 Task: Plan a focused work session from 9 AM to 11 AM.
Action: Mouse moved to (586, 228)
Screenshot: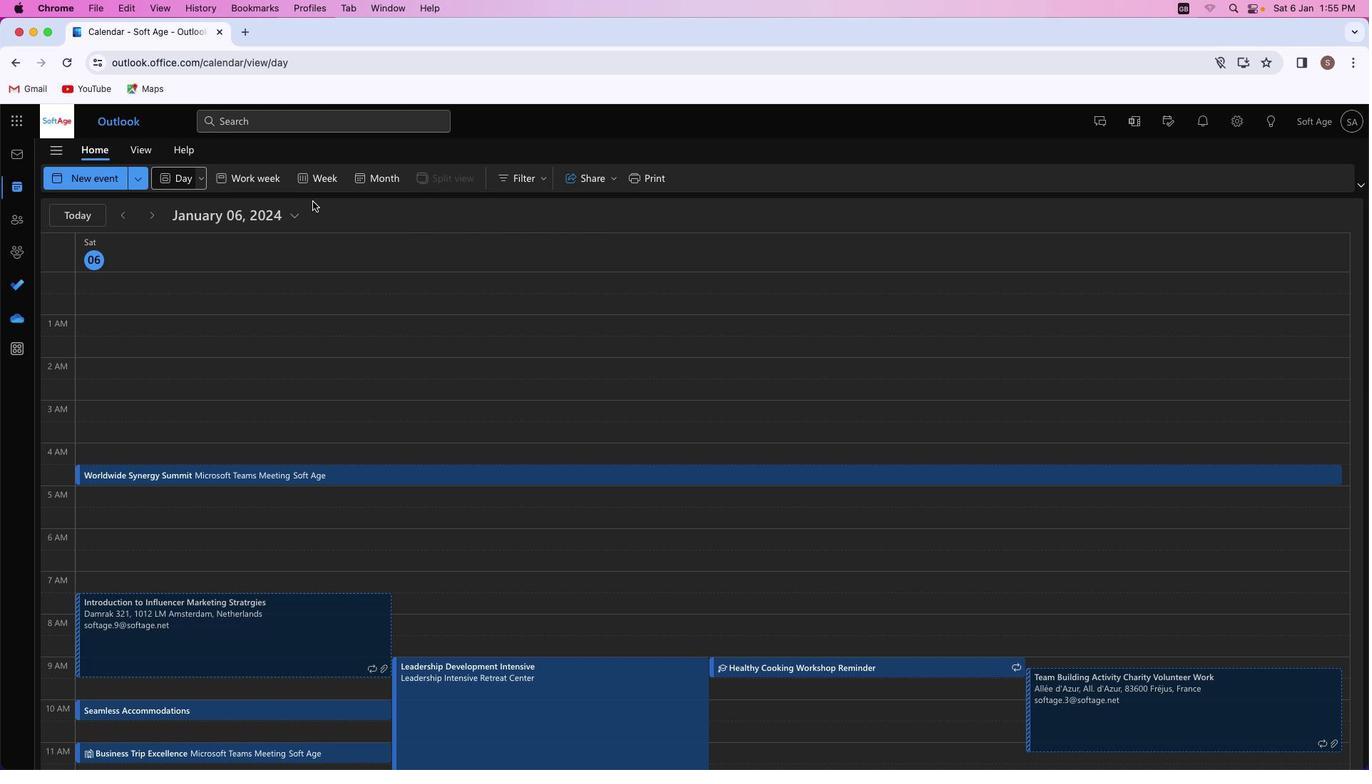 
Action: Mouse pressed left at (586, 228)
Screenshot: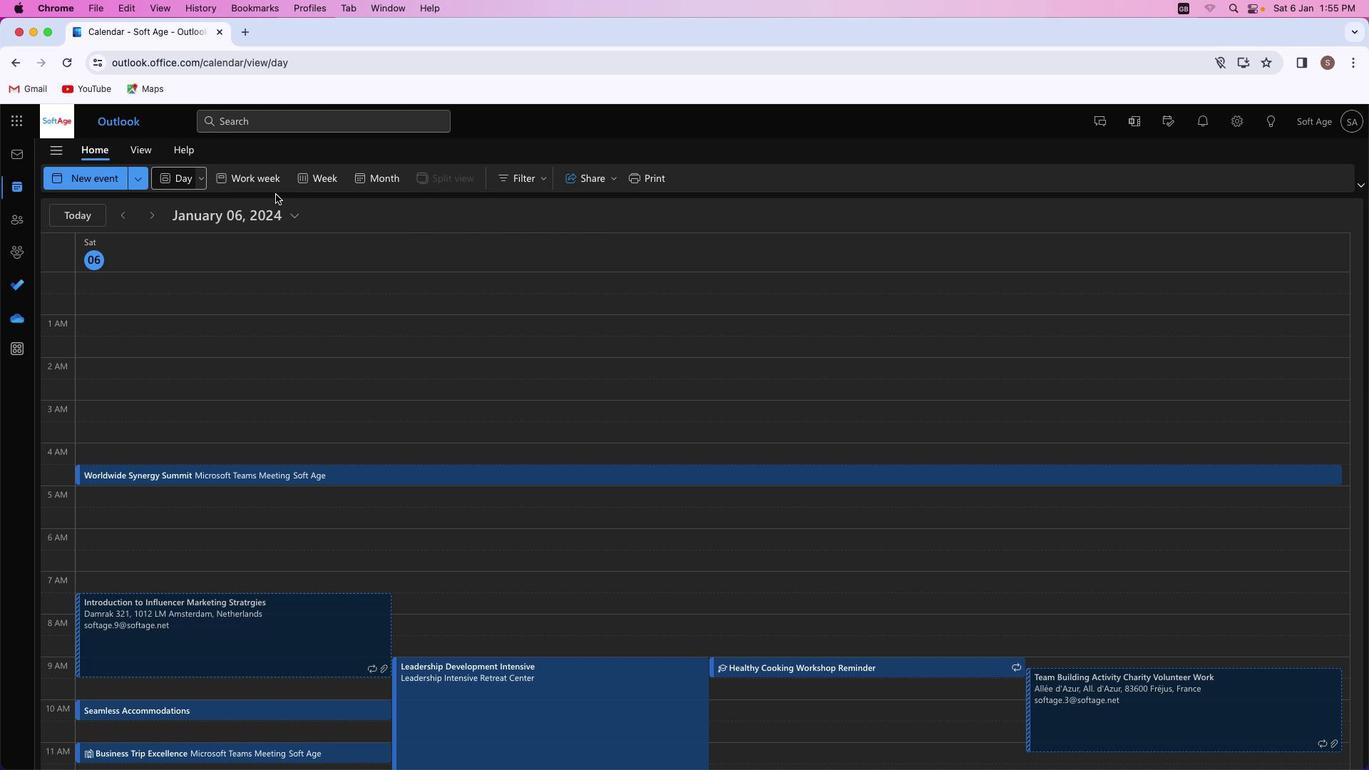 
Action: Mouse moved to (84, 174)
Screenshot: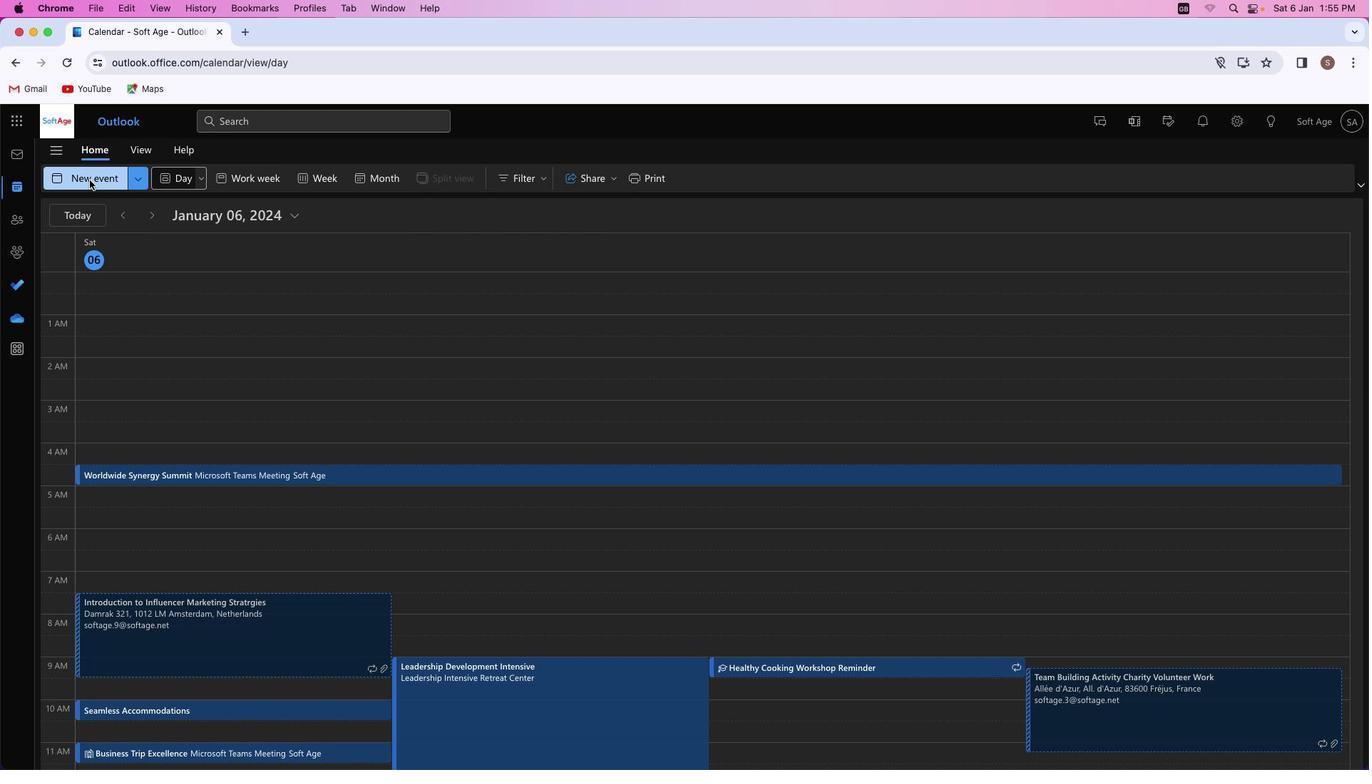 
Action: Mouse pressed left at (84, 174)
Screenshot: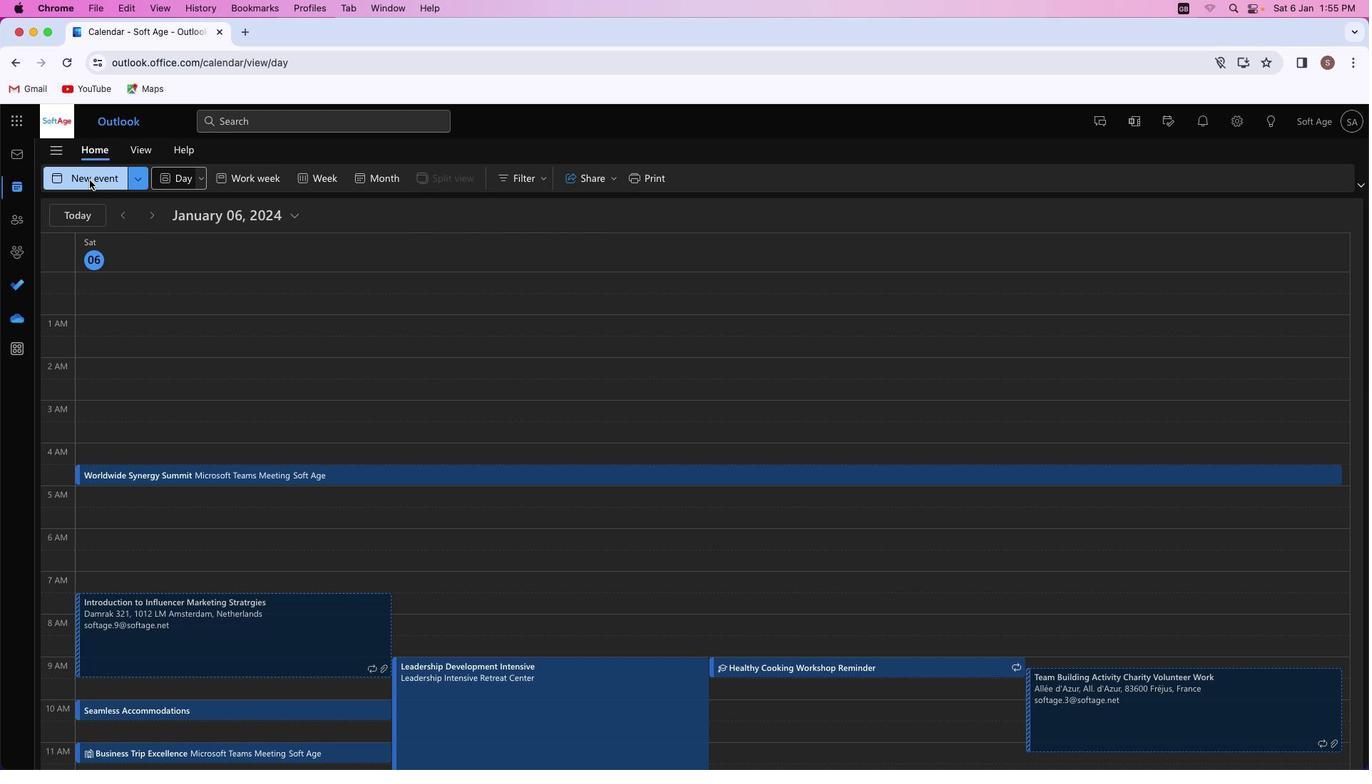
Action: Mouse moved to (394, 264)
Screenshot: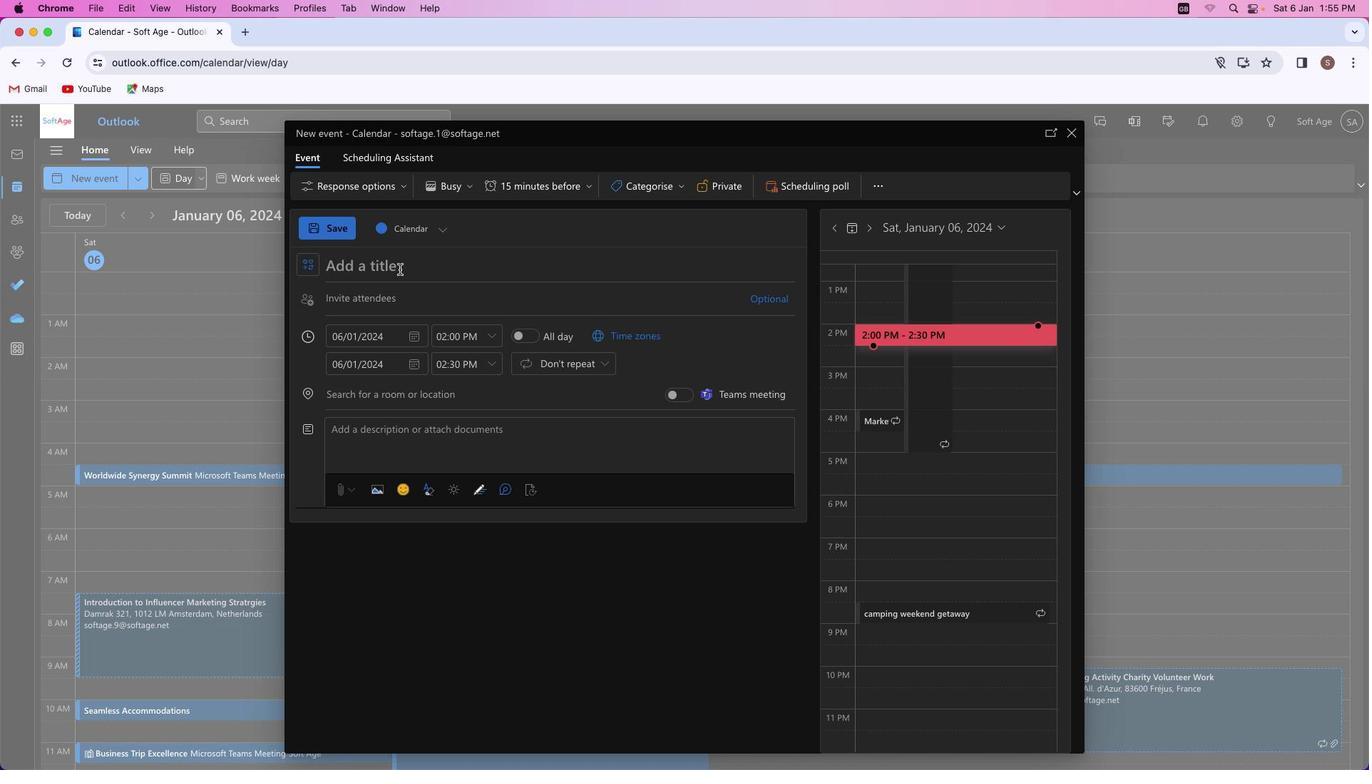 
Action: Mouse pressed left at (394, 264)
Screenshot: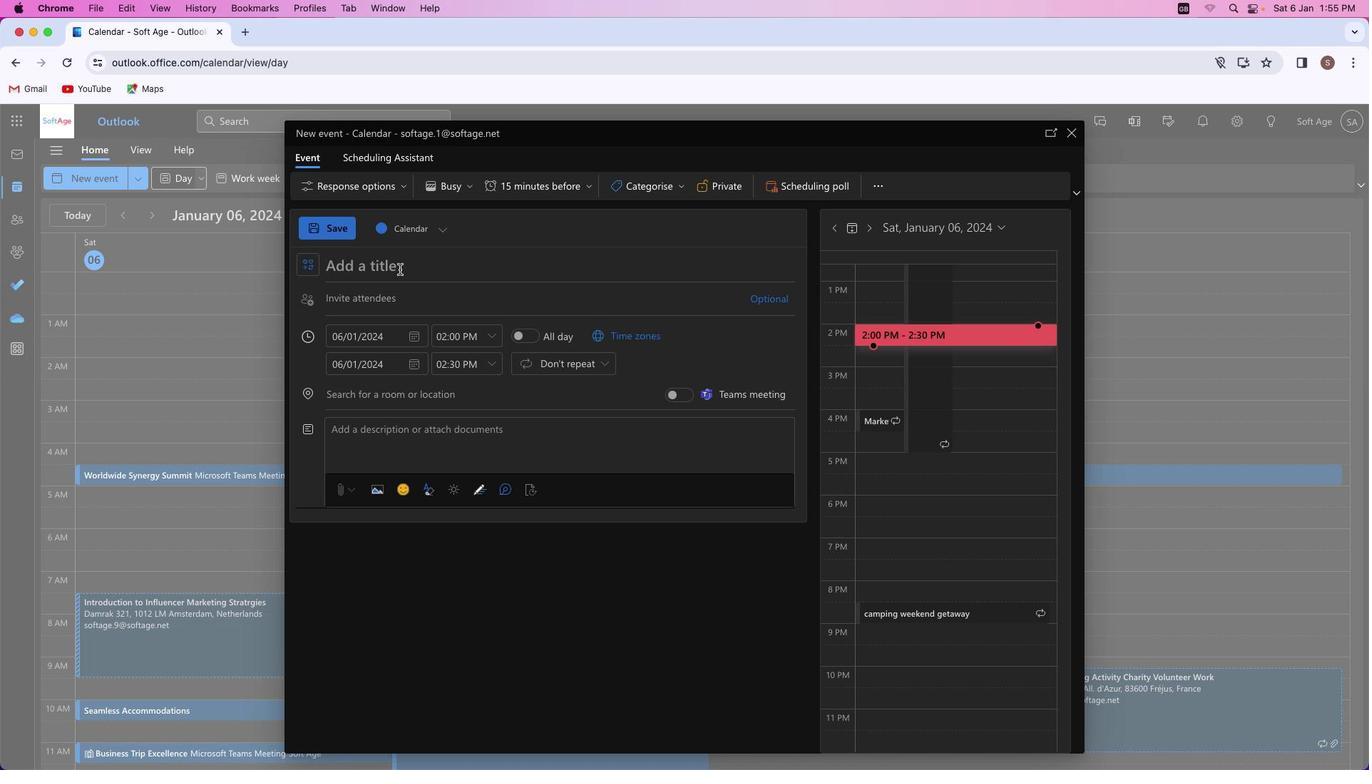 
Action: Key pressed Key.shift'P''r''o''d''u''c''t''i''v''i''t''y'Key.spaceKey.shift_r'P''o''w''e''r''h''o''u''s''e'Key.shift_r':'Key.shift_r'F''o''c''u''s''e''d'Key.spaceKey.shift'W''o''r''k'Key.spaceKey.shift'S''e''s''s''i''o''n'
Screenshot: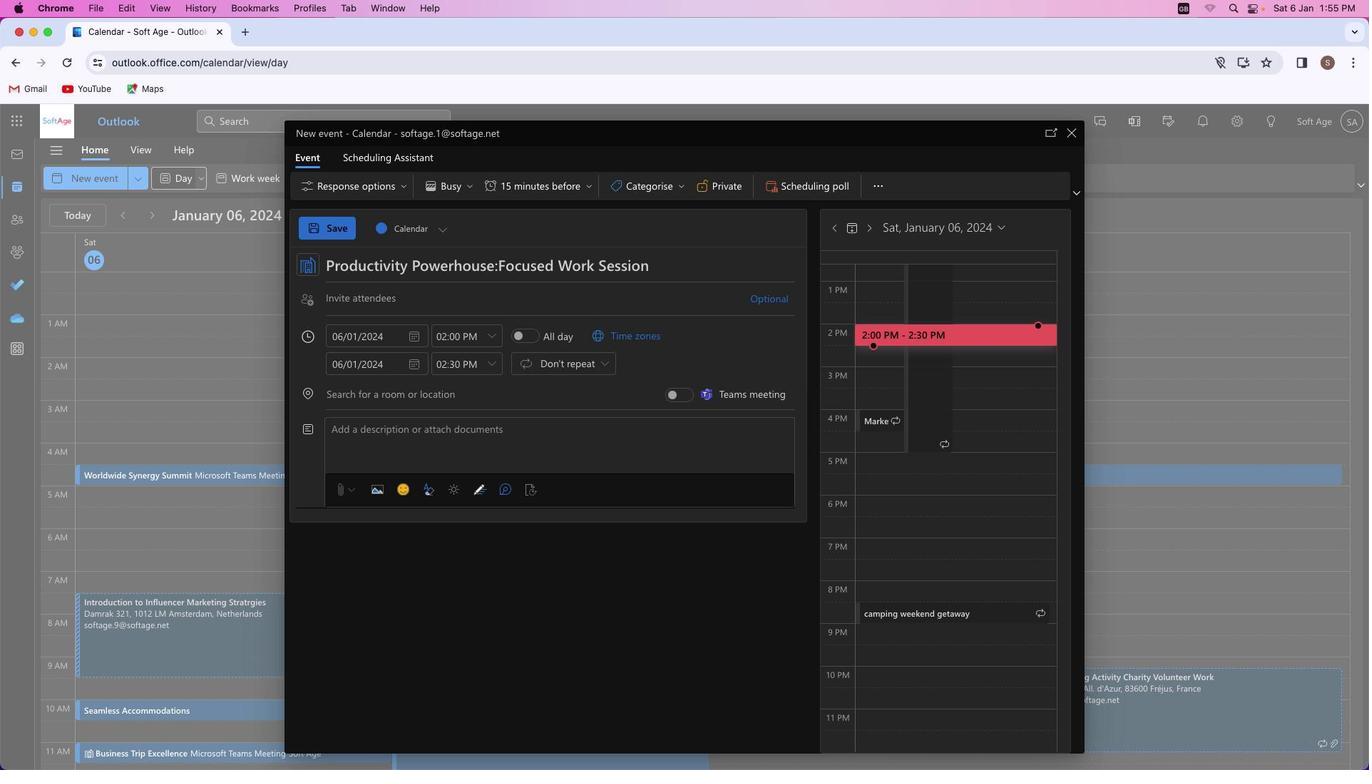 
Action: Mouse moved to (426, 424)
Screenshot: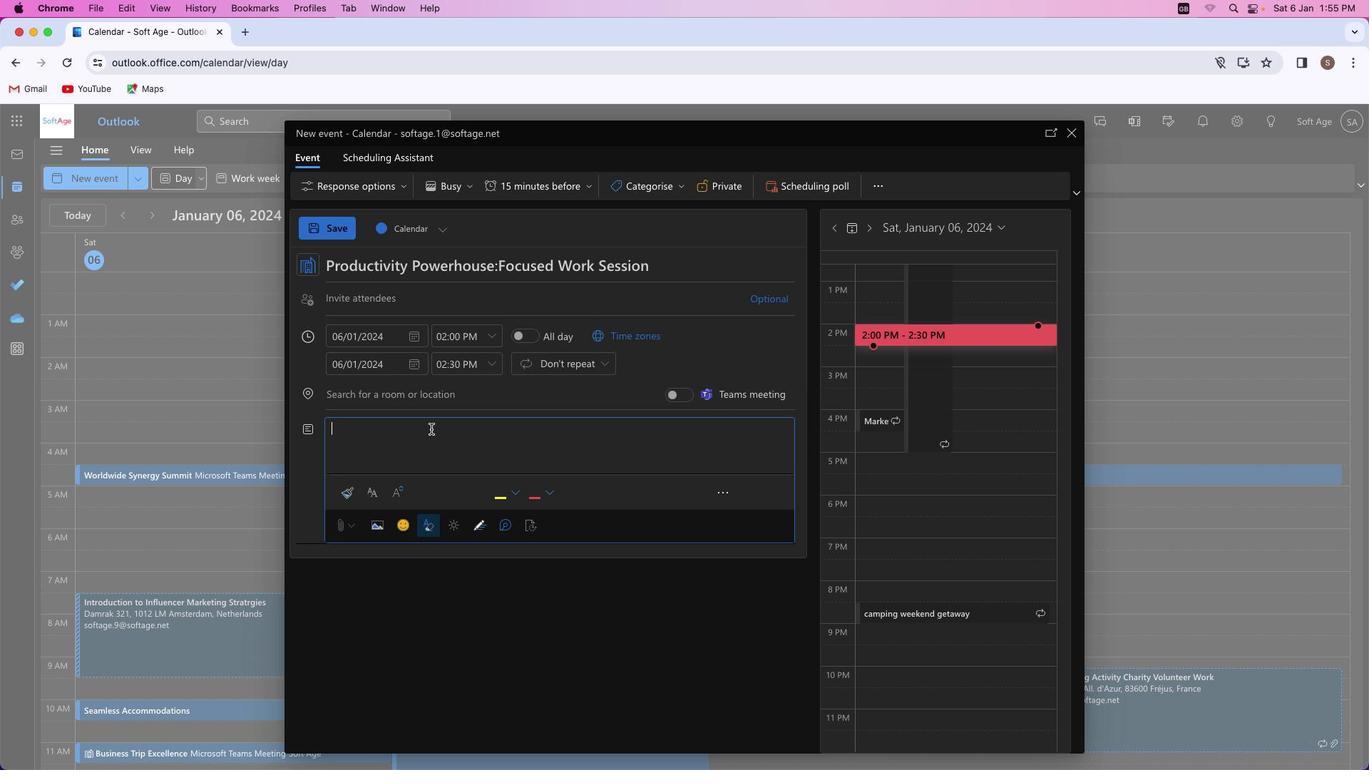 
Action: Mouse pressed left at (426, 424)
Screenshot: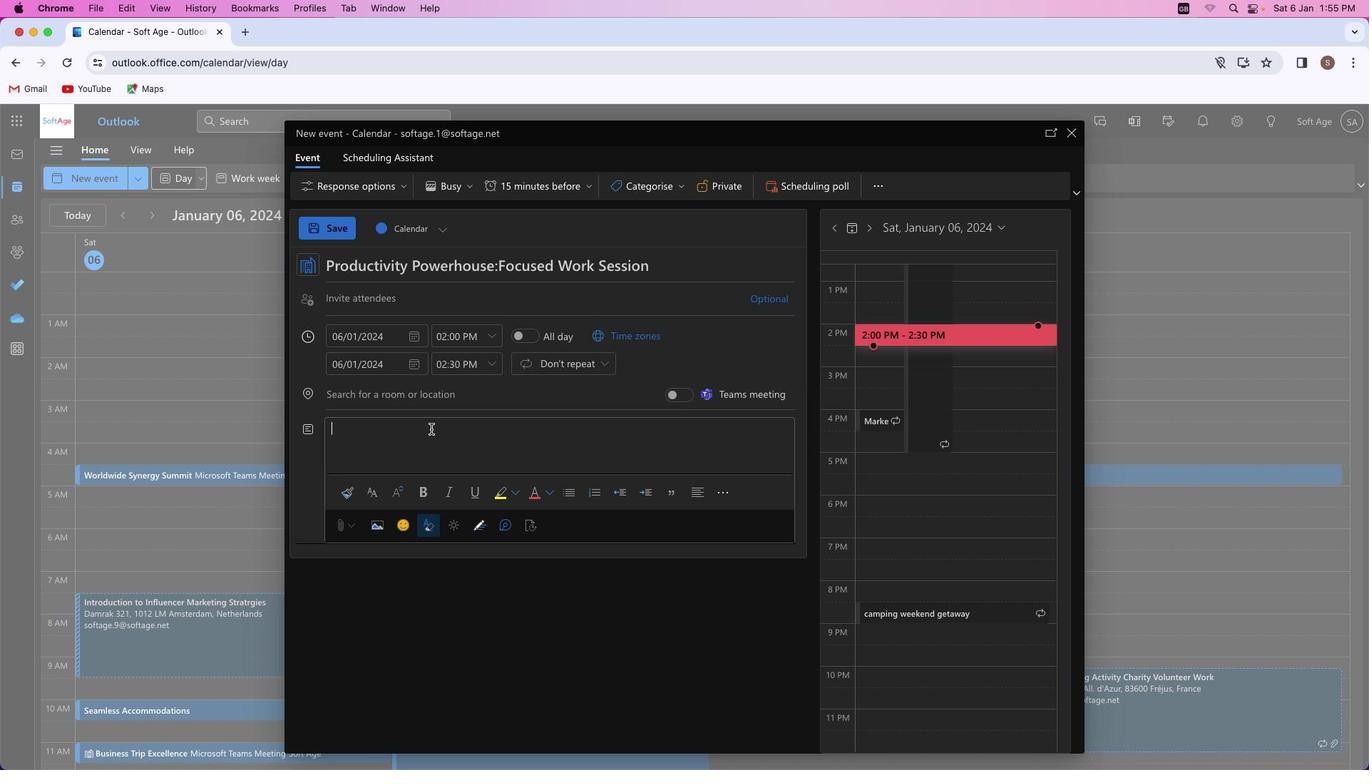 
Action: Mouse moved to (410, 334)
Screenshot: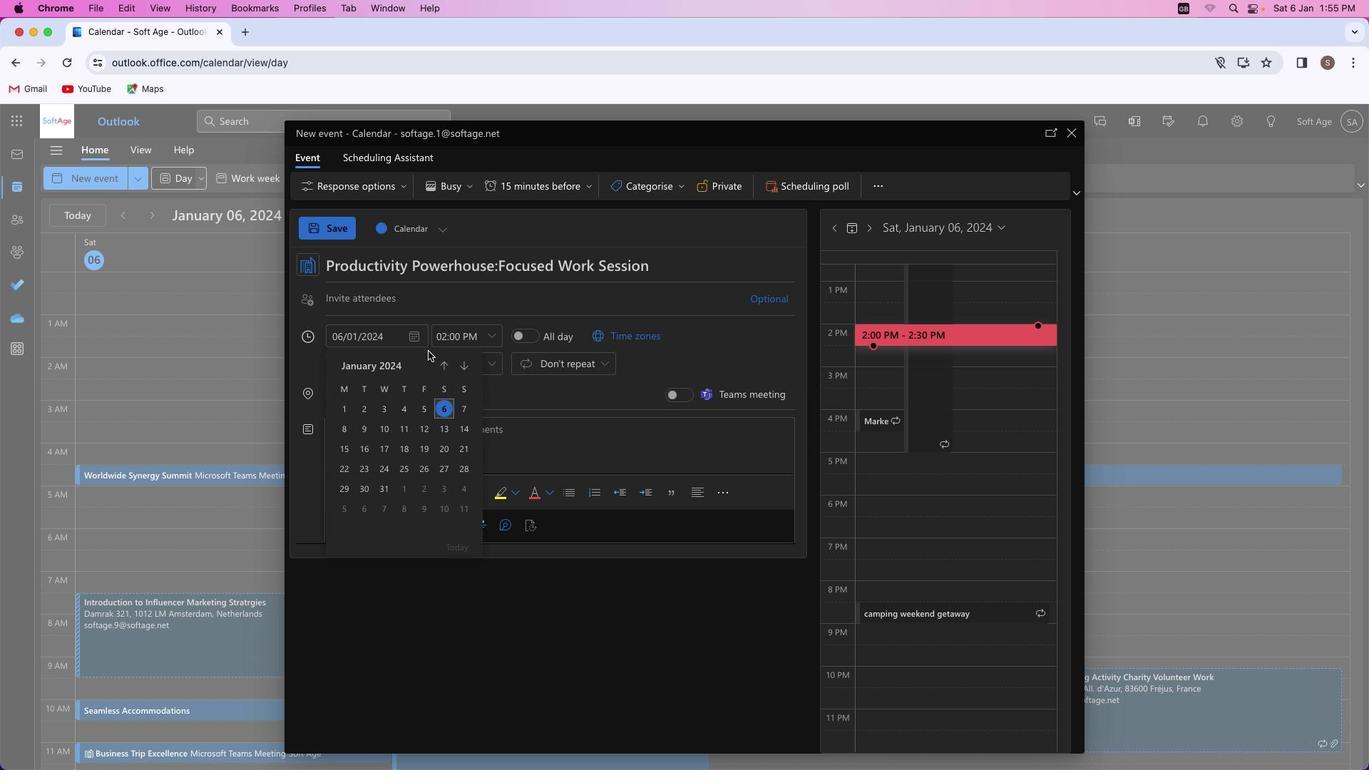 
Action: Mouse pressed left at (410, 334)
Screenshot: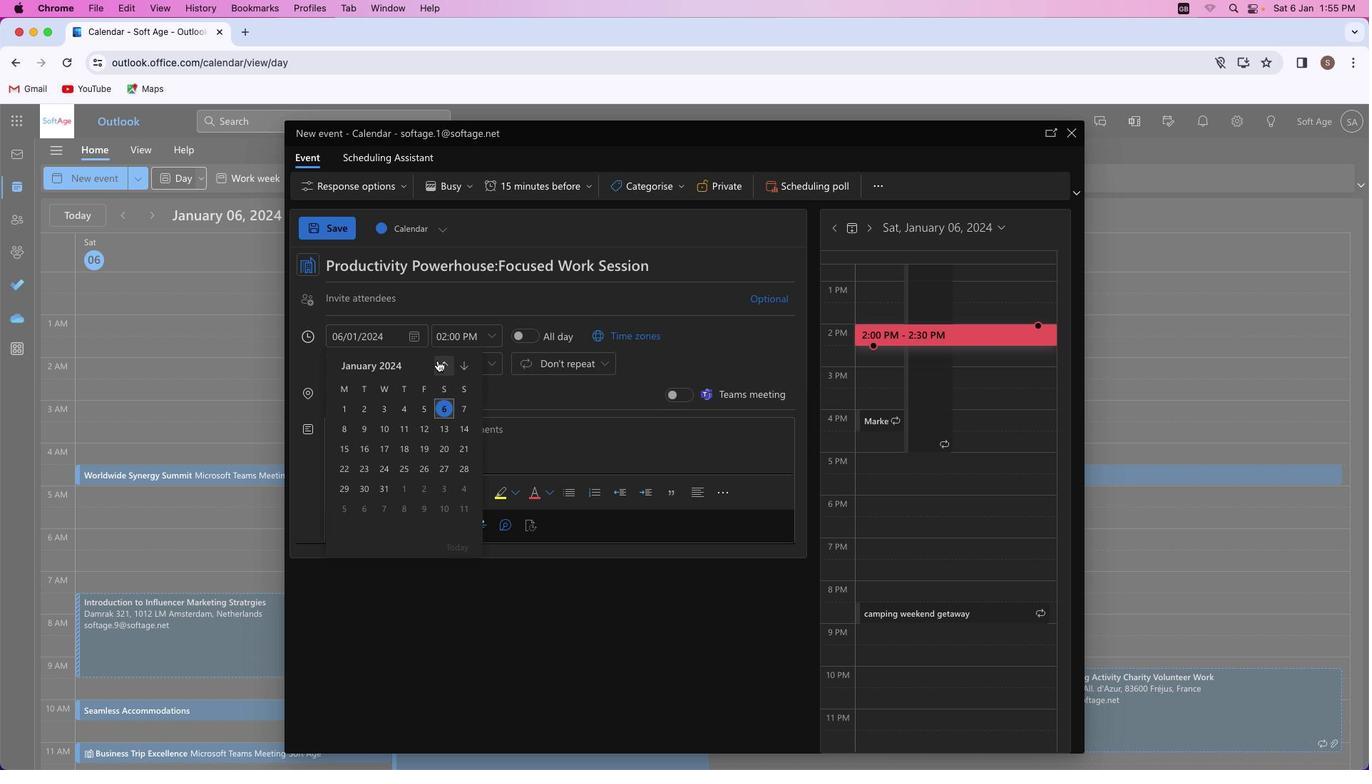 
Action: Mouse moved to (456, 400)
Screenshot: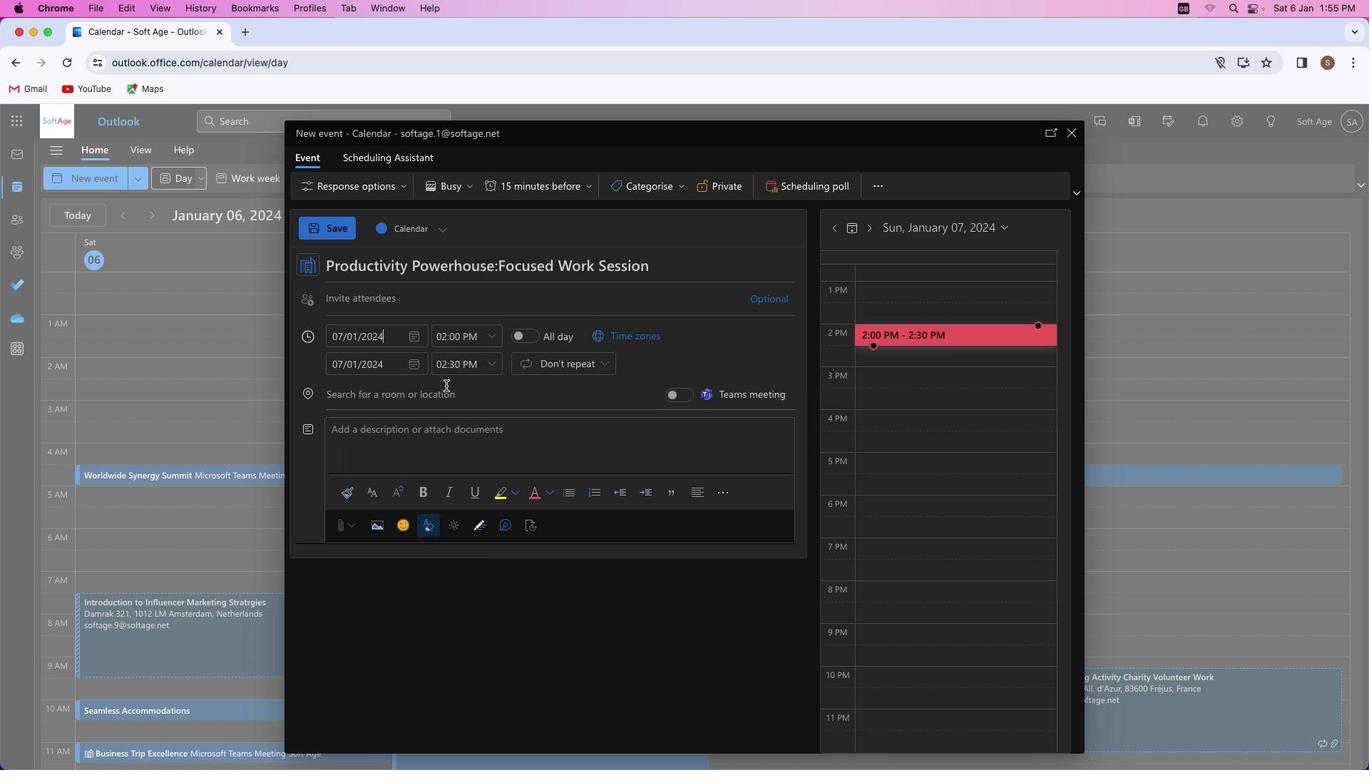 
Action: Mouse pressed left at (456, 400)
Screenshot: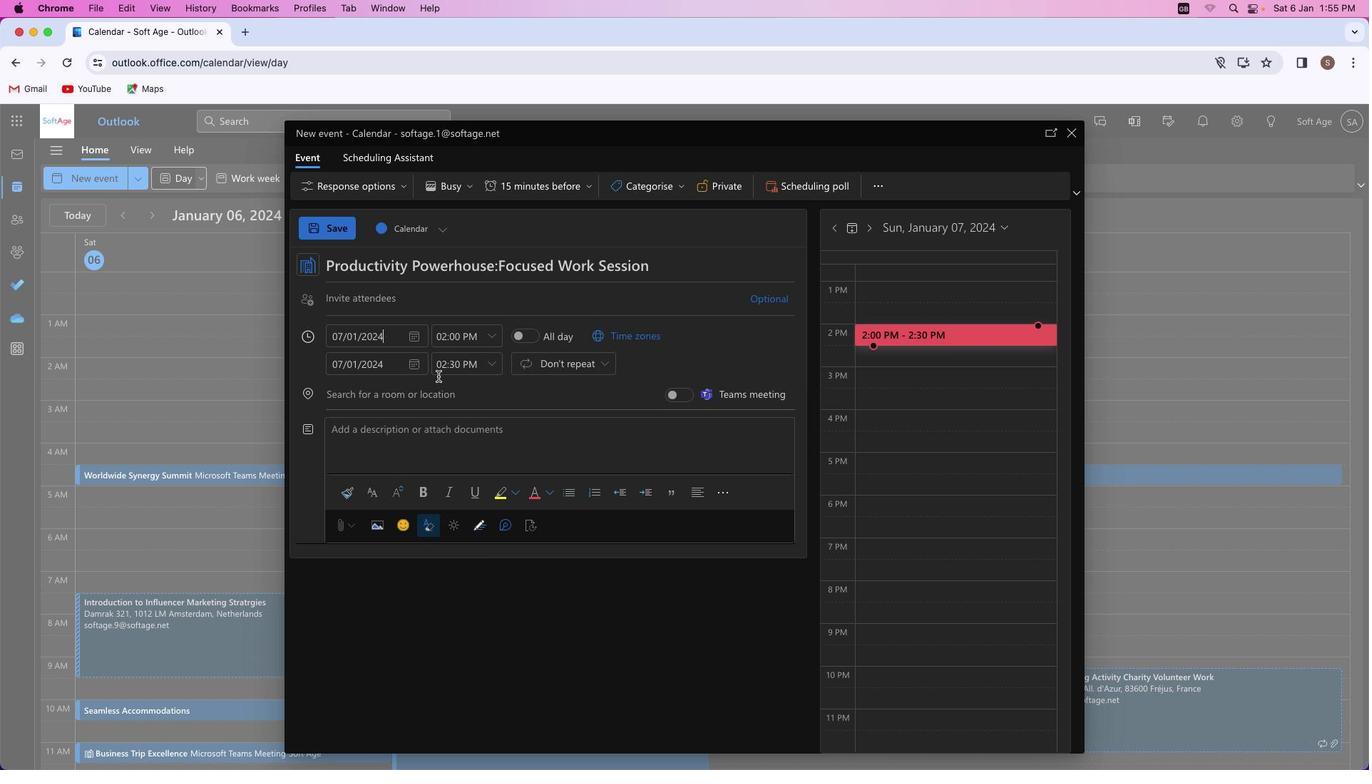 
Action: Mouse moved to (484, 333)
Screenshot: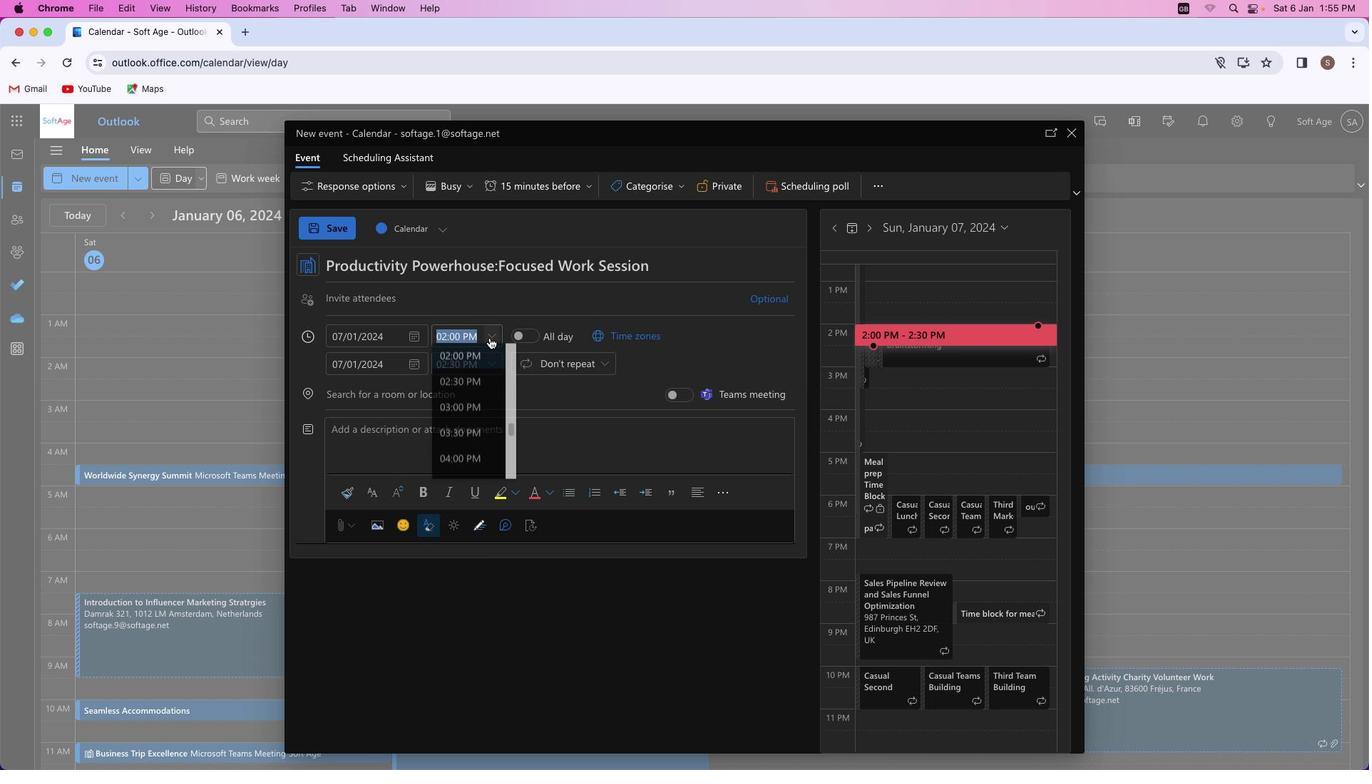 
Action: Mouse pressed left at (484, 333)
Screenshot: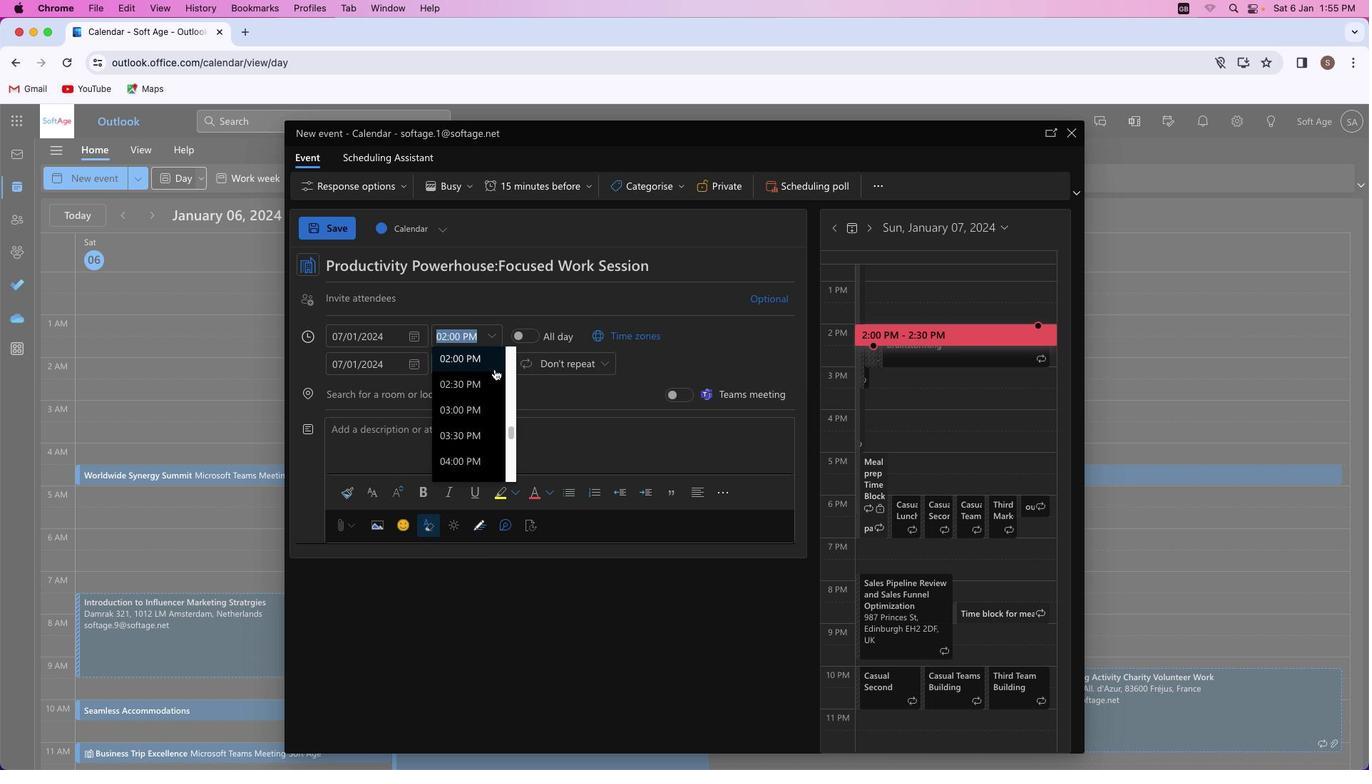 
Action: Mouse moved to (476, 411)
Screenshot: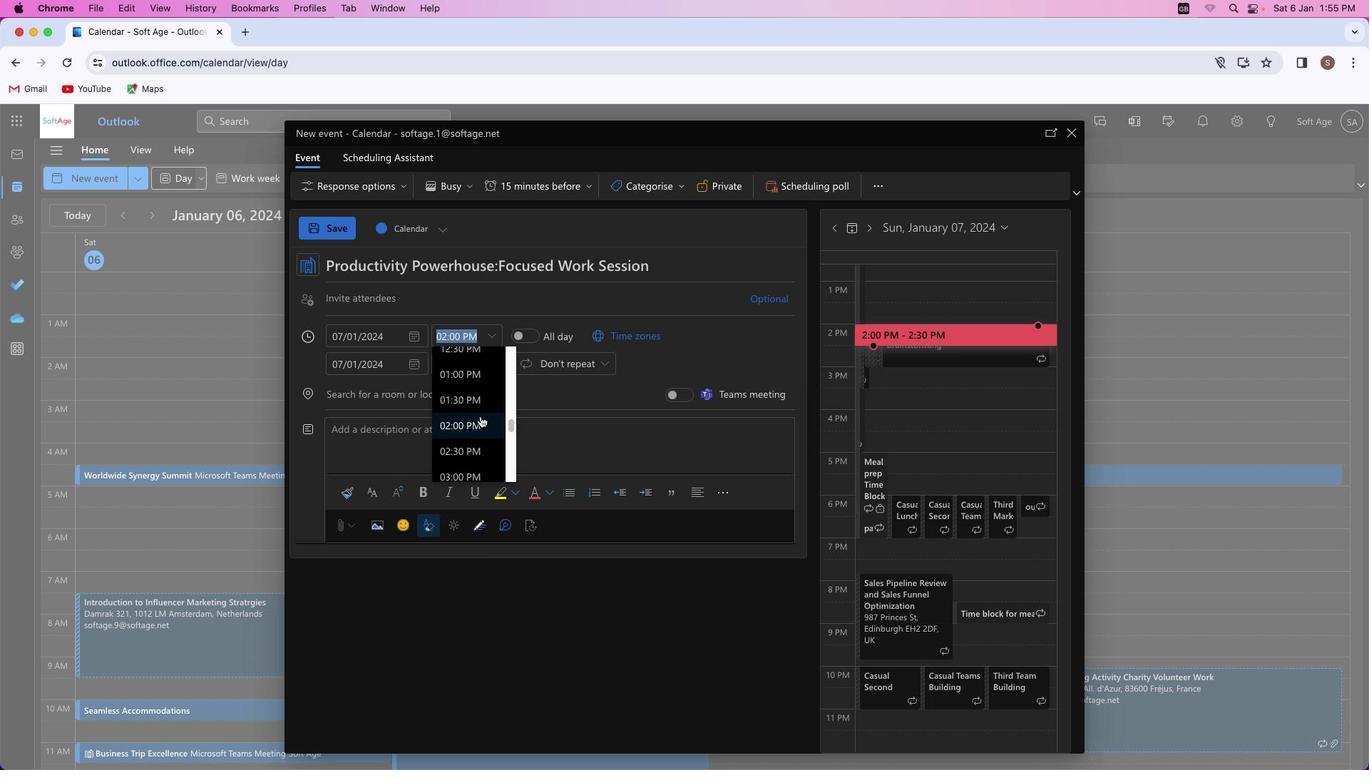 
Action: Mouse scrolled (476, 411) with delta (-4, -3)
Screenshot: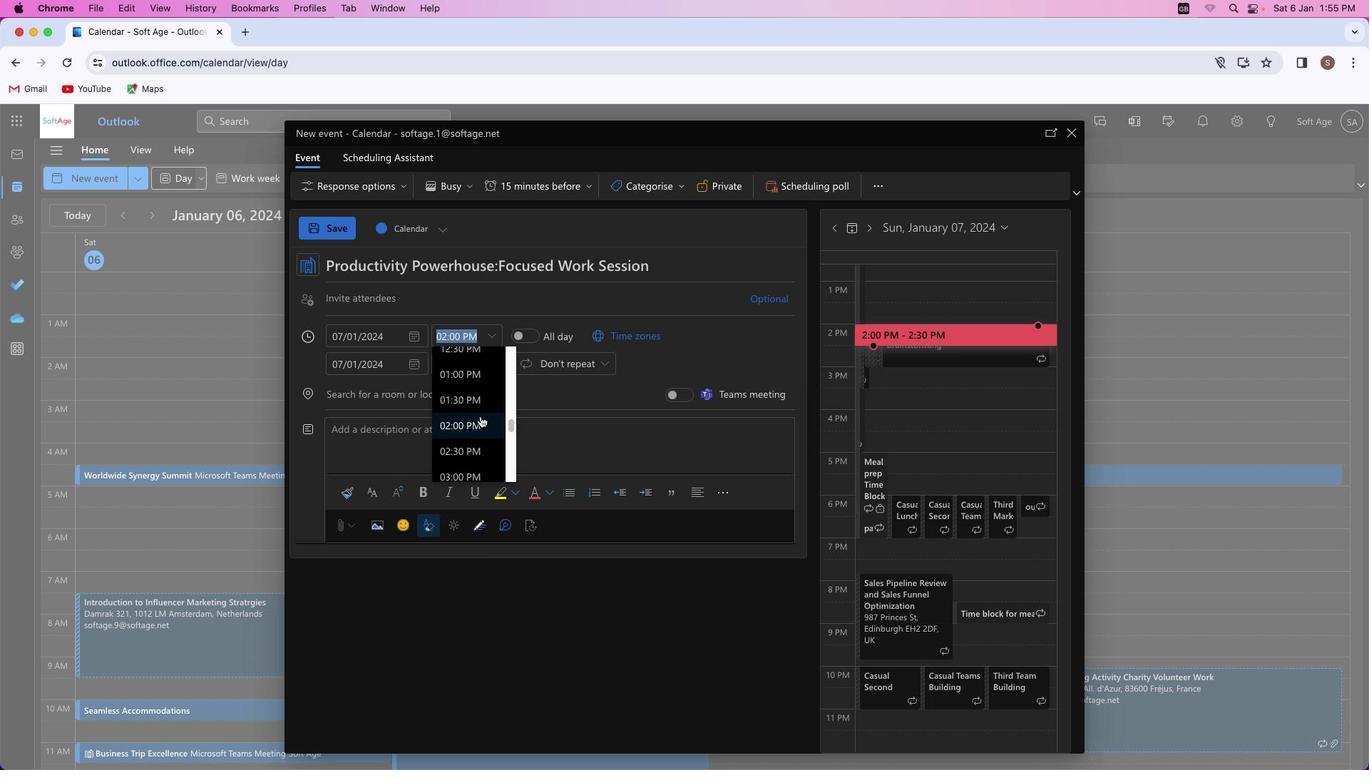
Action: Mouse scrolled (476, 411) with delta (-4, -3)
Screenshot: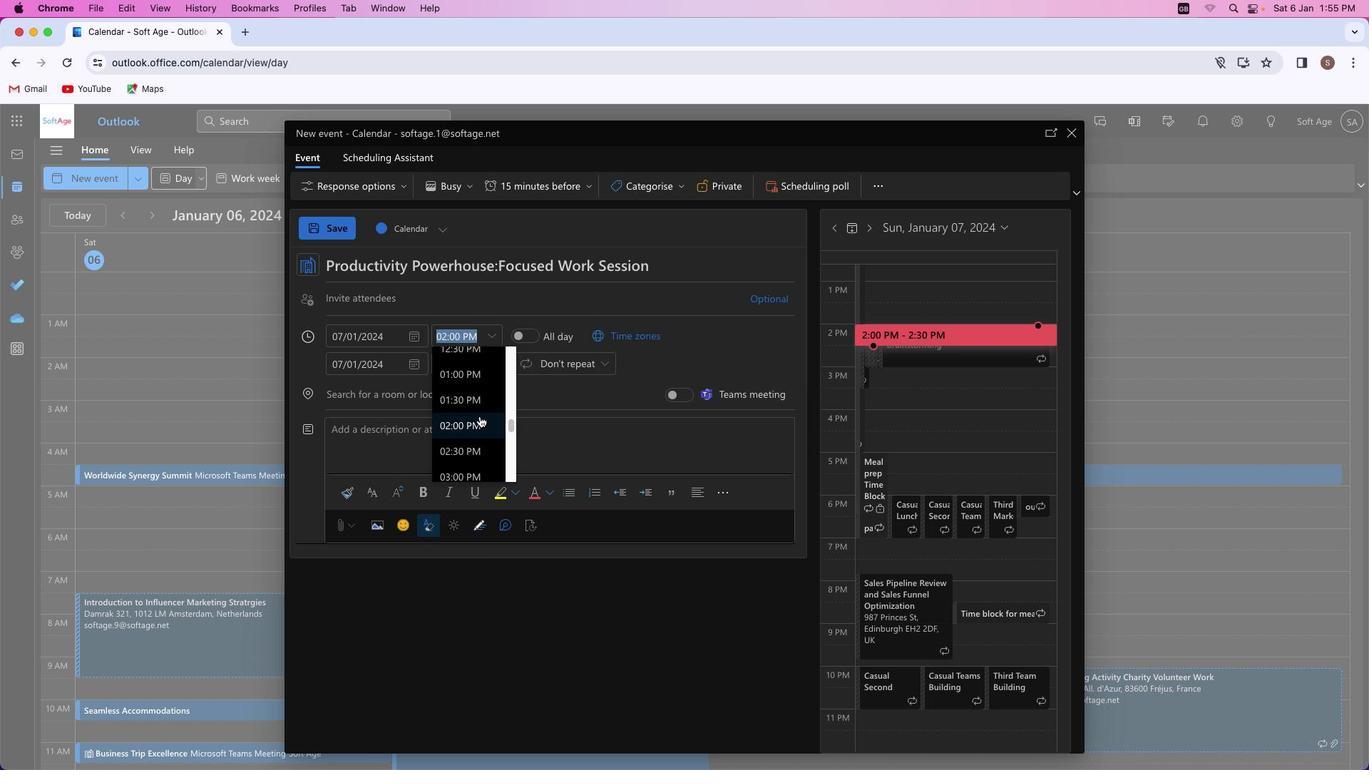 
Action: Mouse scrolled (476, 411) with delta (-4, -3)
Screenshot: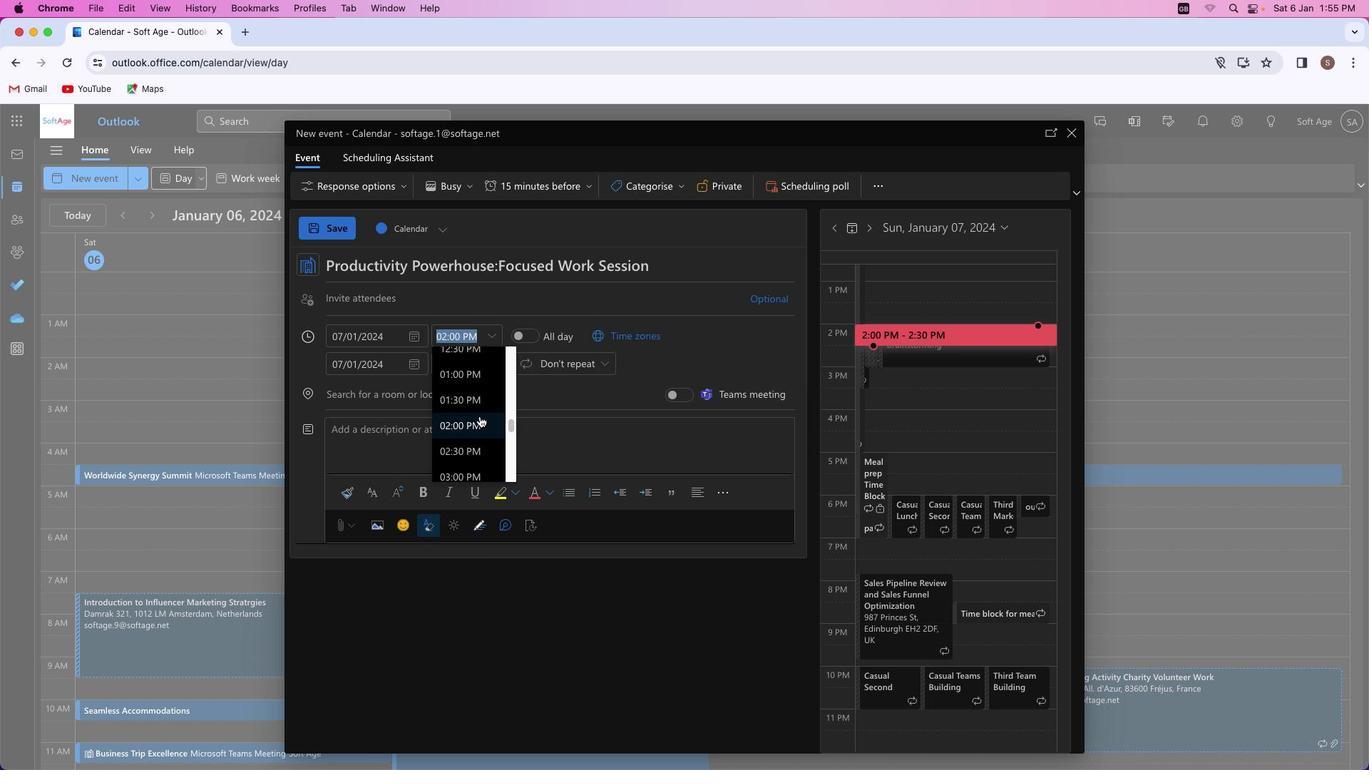 
Action: Mouse scrolled (476, 411) with delta (-4, -3)
Screenshot: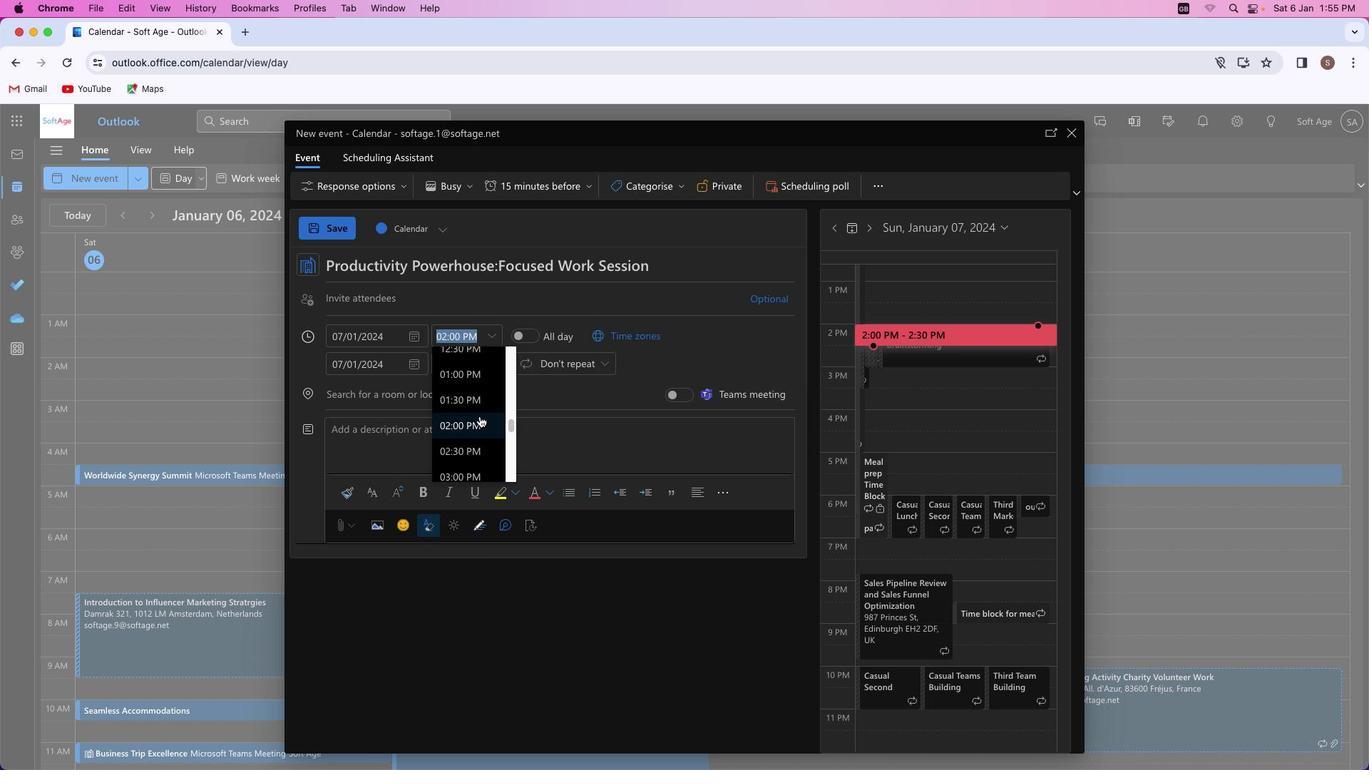 
Action: Mouse moved to (474, 410)
Screenshot: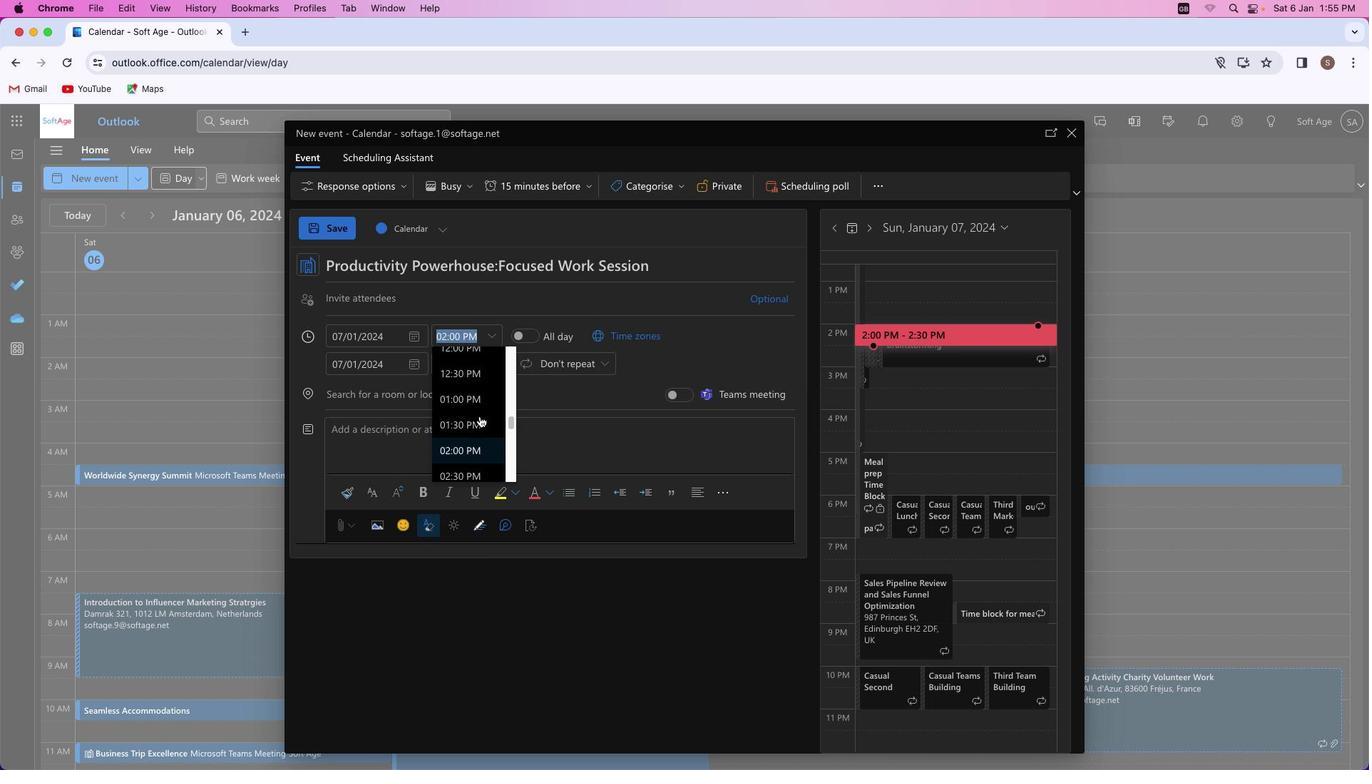 
Action: Mouse scrolled (474, 410) with delta (-4, -3)
Screenshot: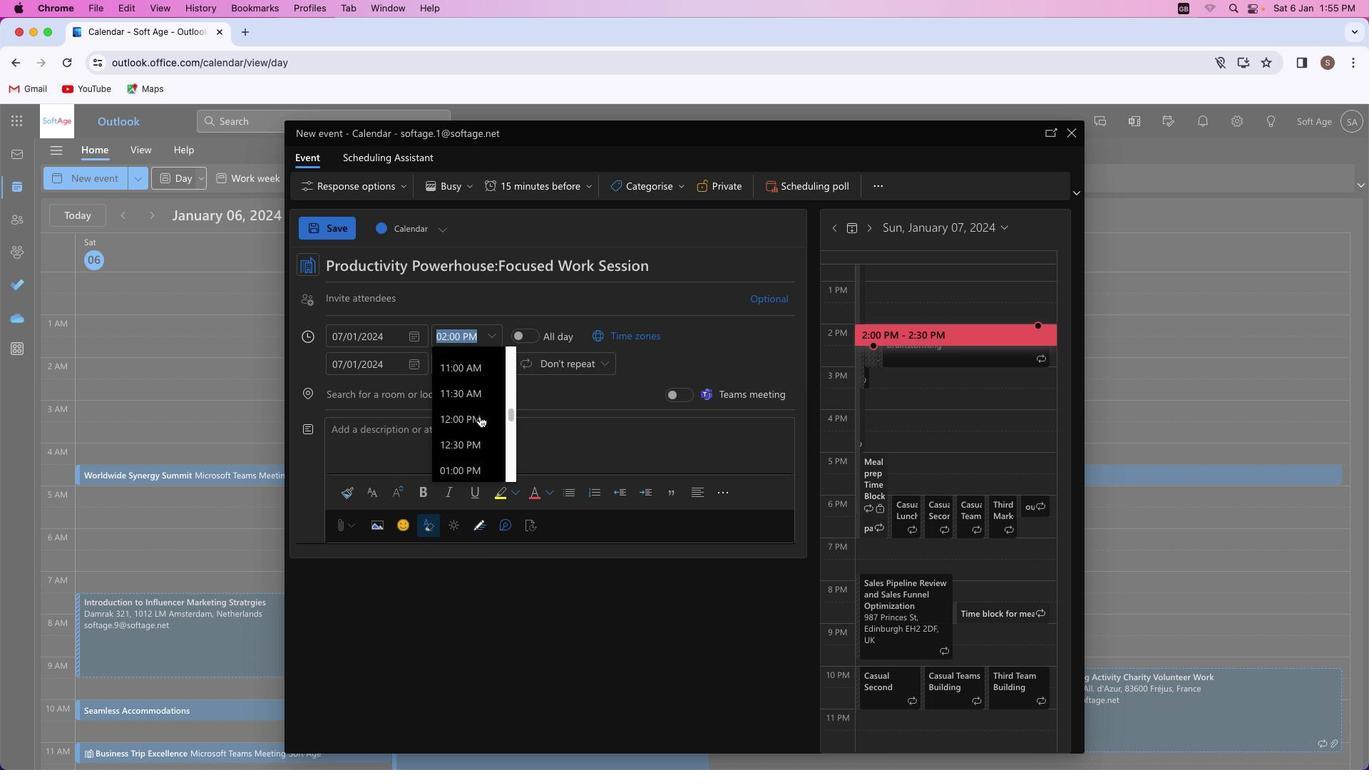 
Action: Mouse scrolled (474, 410) with delta (-4, -3)
Screenshot: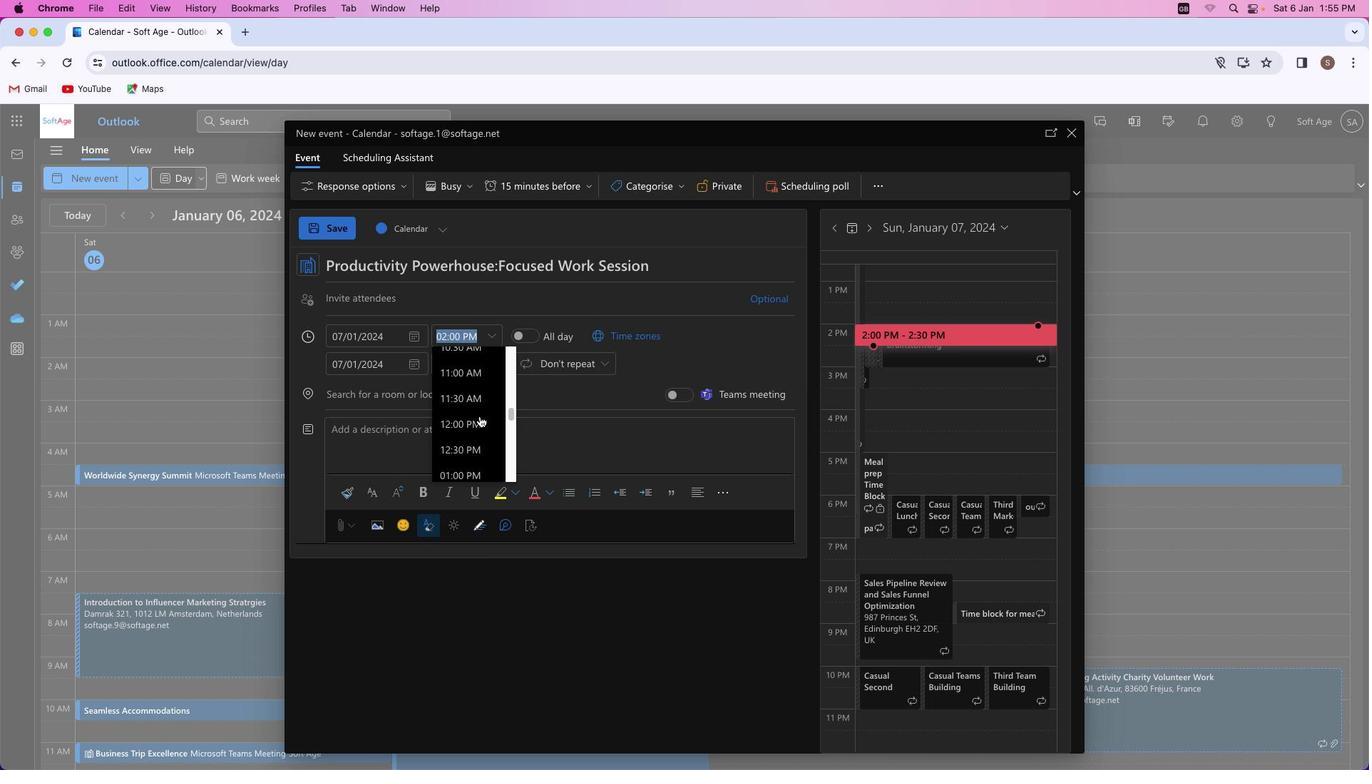 
Action: Mouse scrolled (474, 410) with delta (-4, -3)
Screenshot: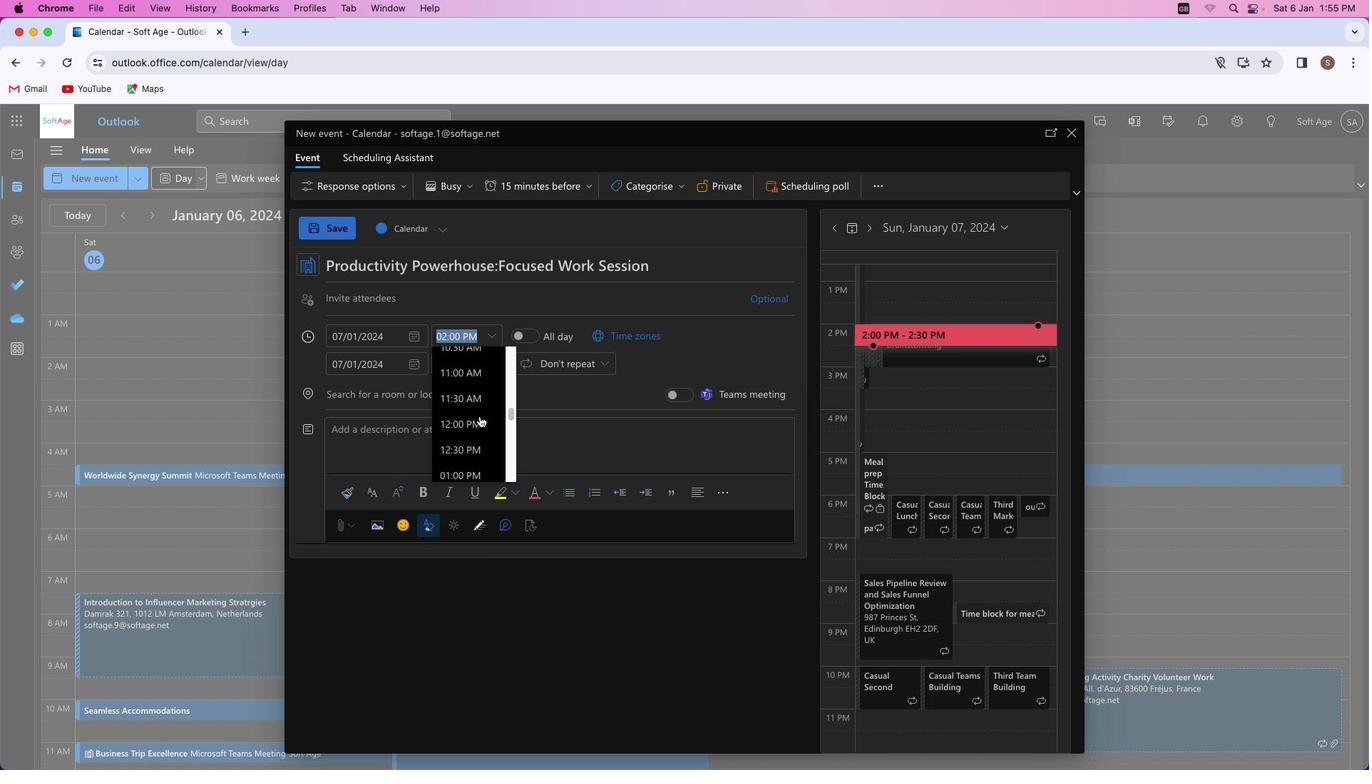 
Action: Mouse scrolled (474, 410) with delta (-4, -3)
Screenshot: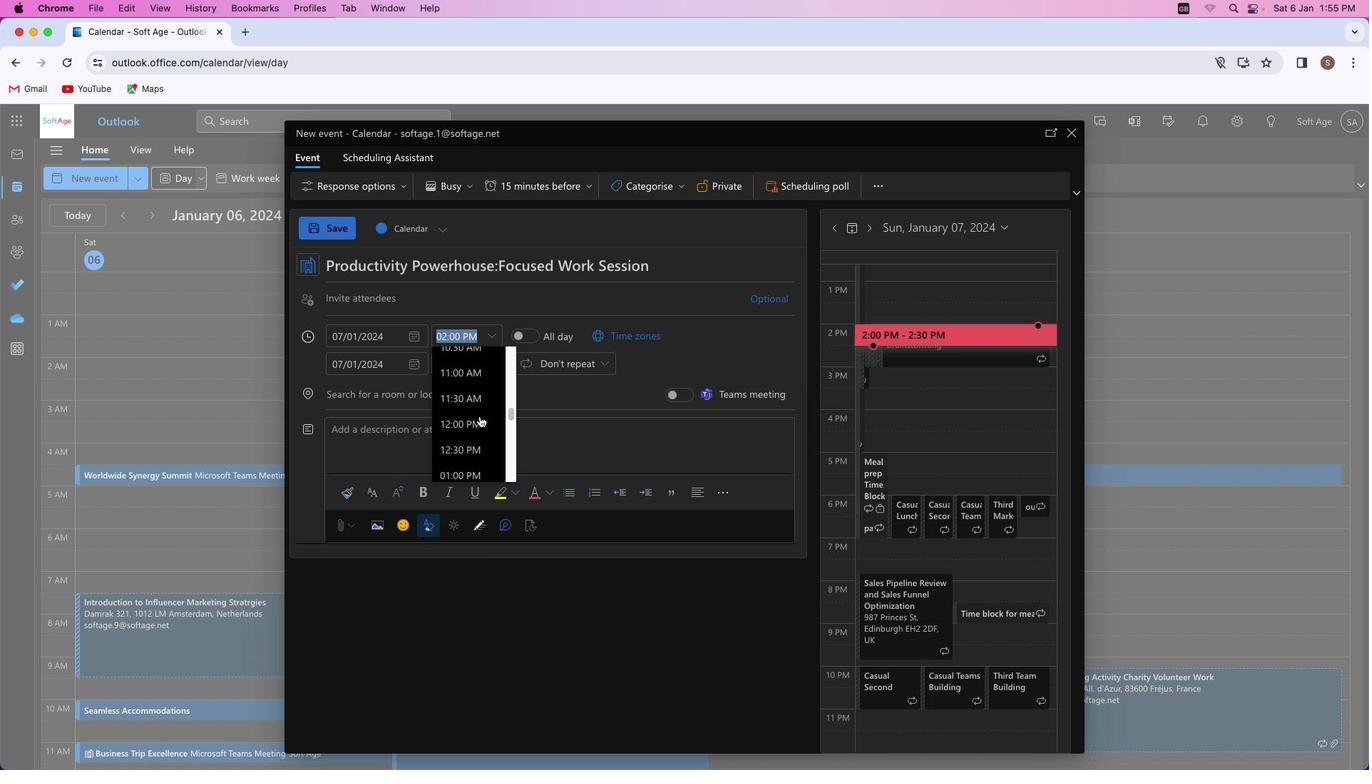 
Action: Mouse scrolled (474, 410) with delta (-4, -3)
Screenshot: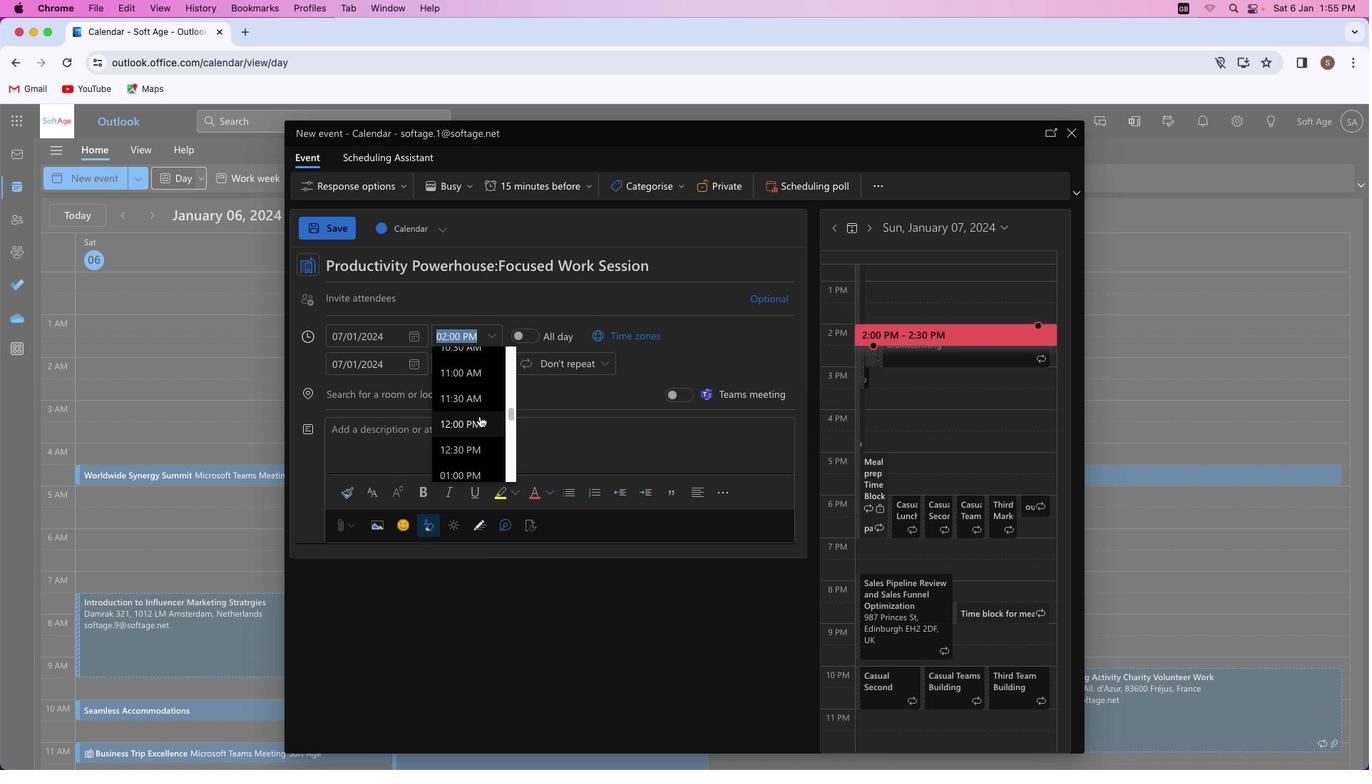 
Action: Mouse scrolled (474, 410) with delta (-4, -3)
Screenshot: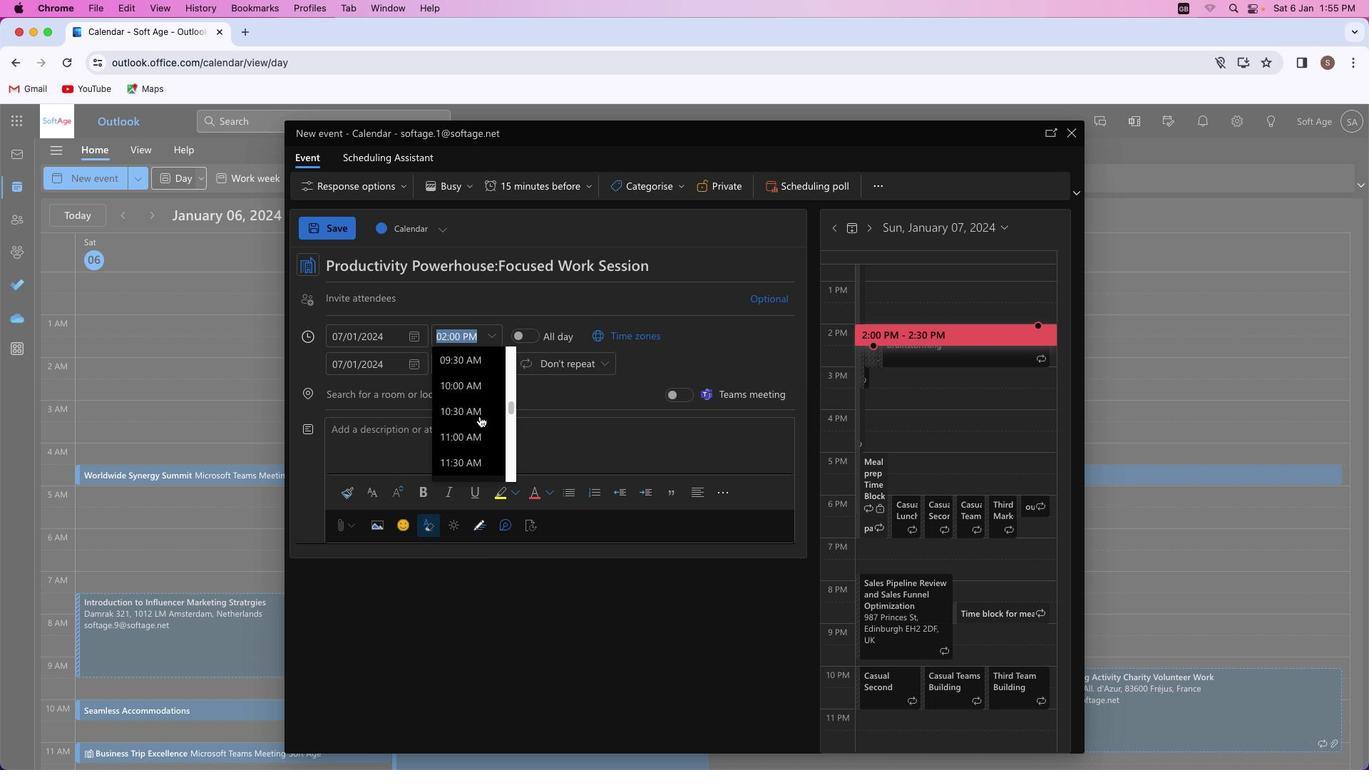
Action: Mouse scrolled (474, 410) with delta (-4, -3)
Screenshot: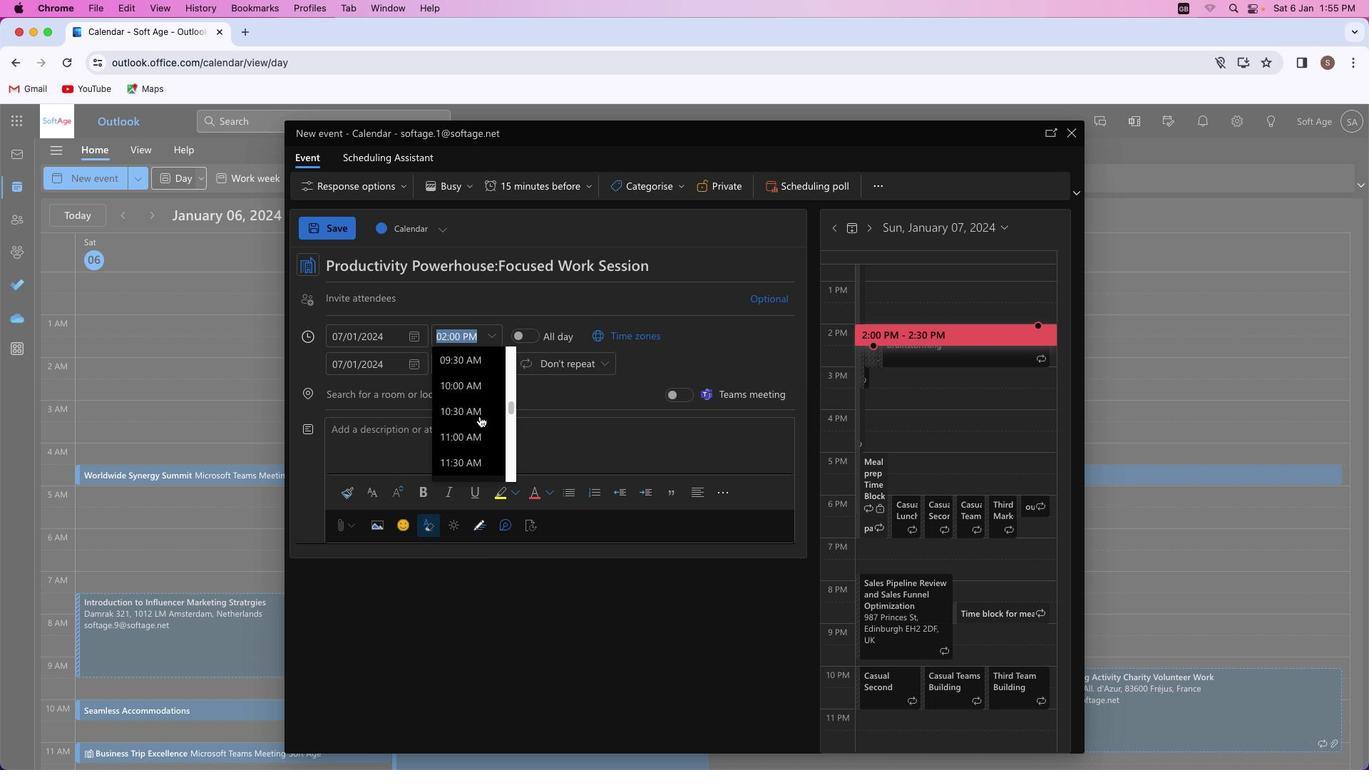 
Action: Mouse scrolled (474, 410) with delta (-4, -3)
Screenshot: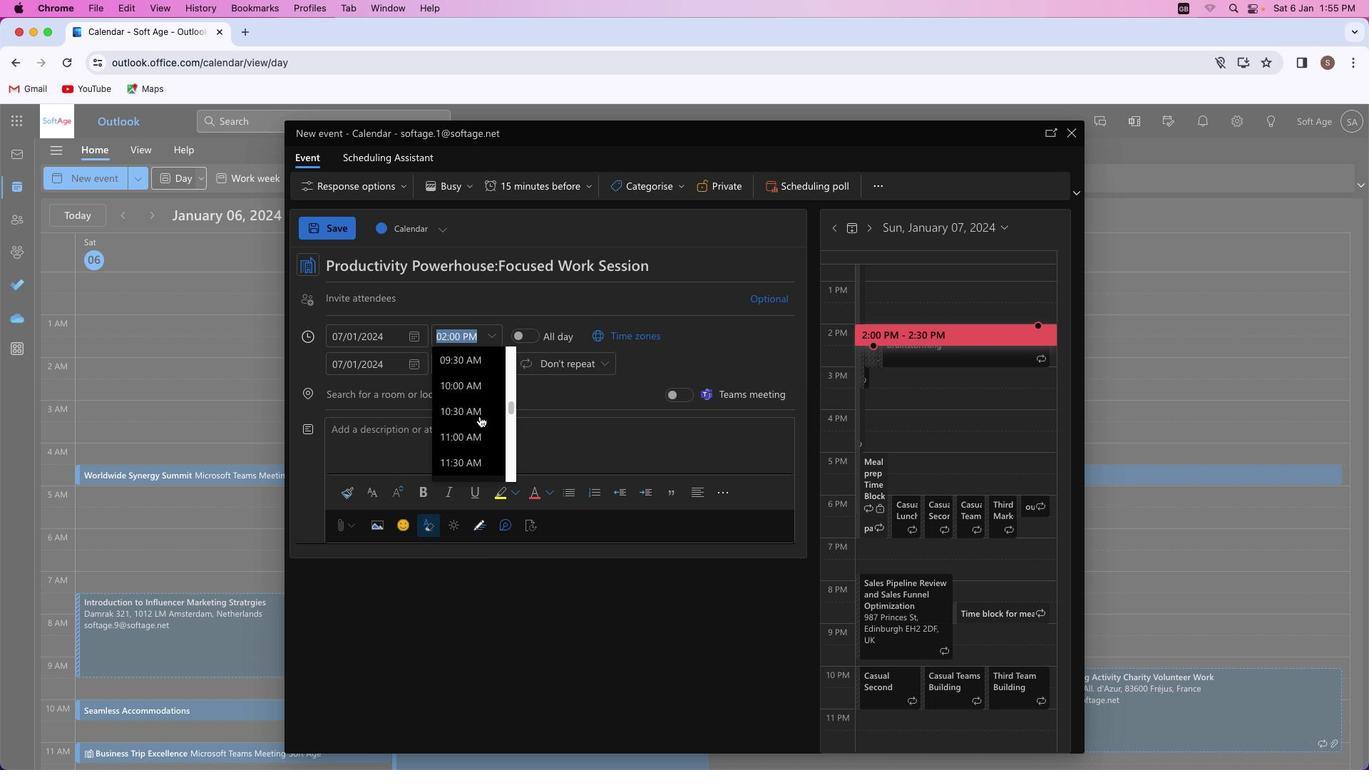 
Action: Mouse scrolled (474, 410) with delta (-4, -3)
Screenshot: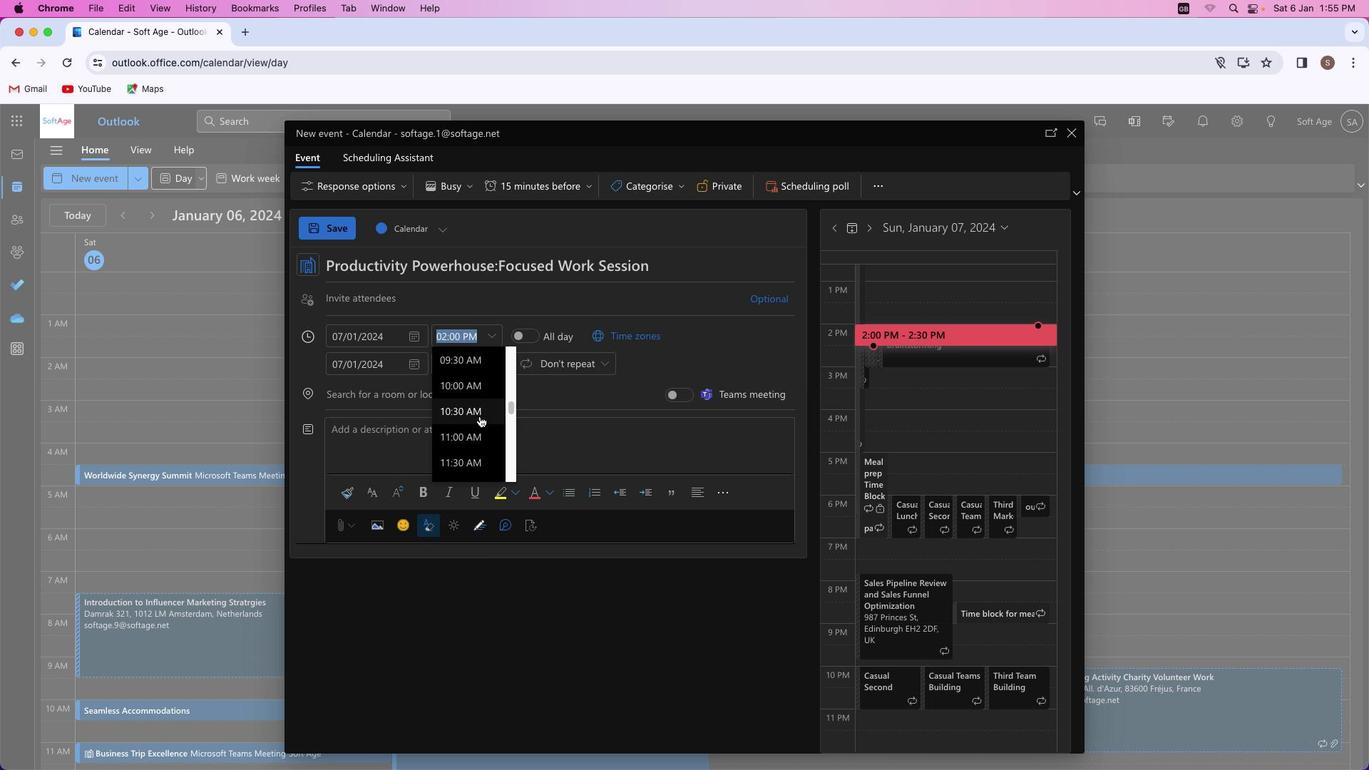 
Action: Mouse scrolled (474, 410) with delta (-4, -3)
Screenshot: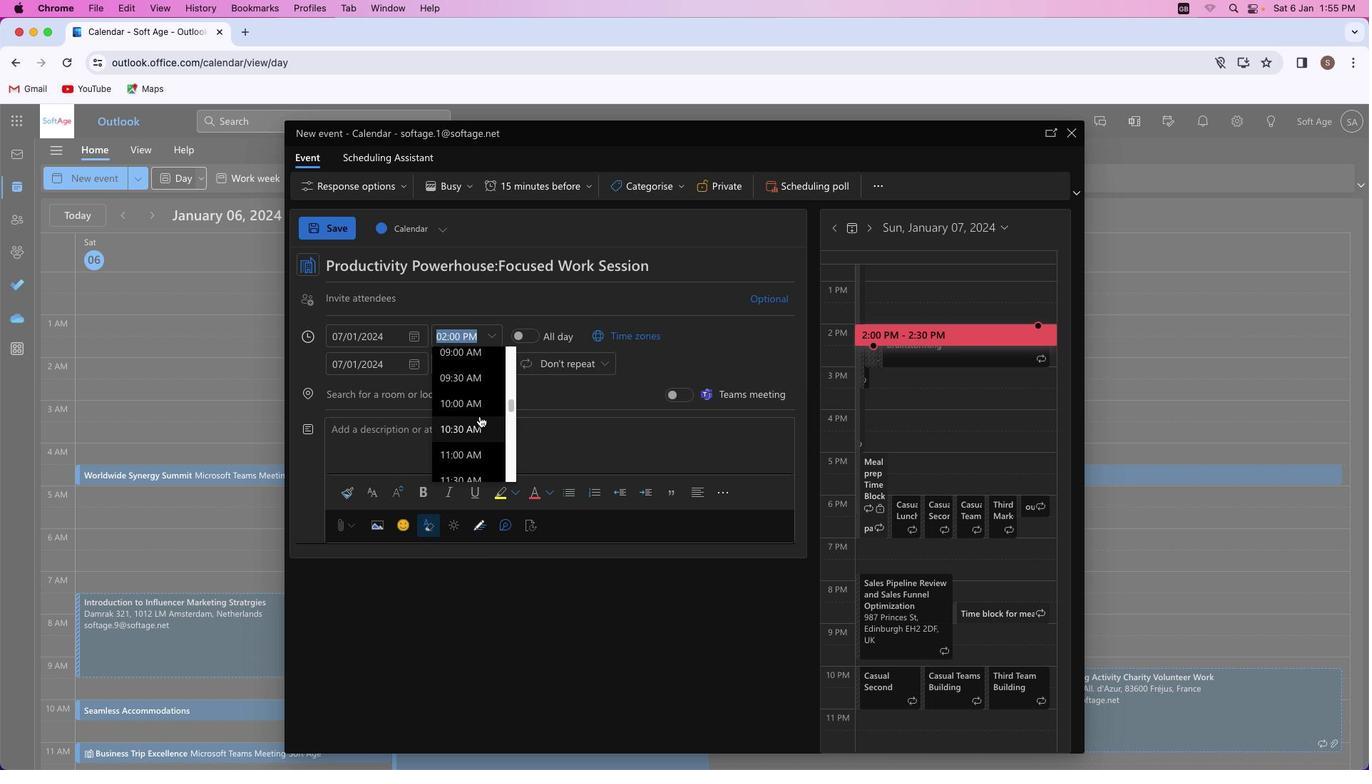 
Action: Mouse scrolled (474, 410) with delta (-4, -3)
Screenshot: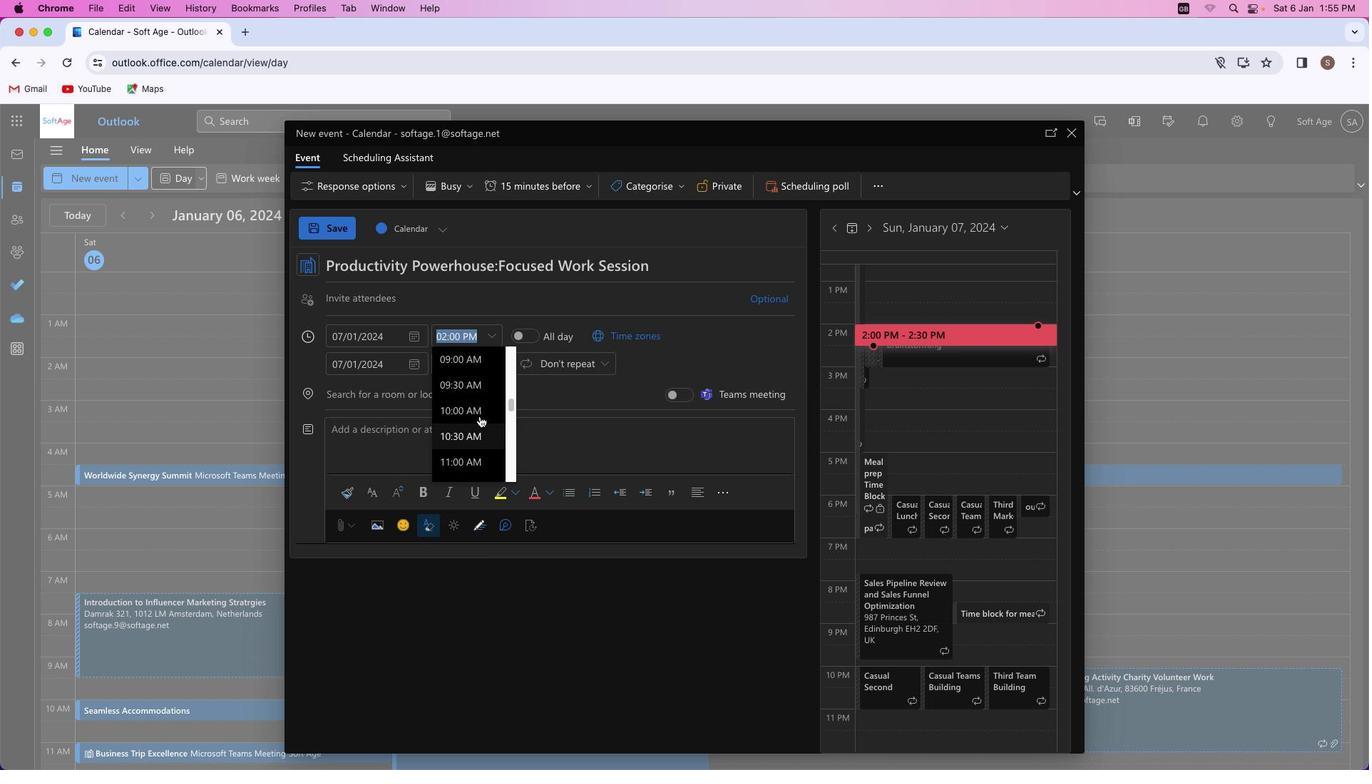 
Action: Mouse scrolled (474, 410) with delta (-4, -3)
Screenshot: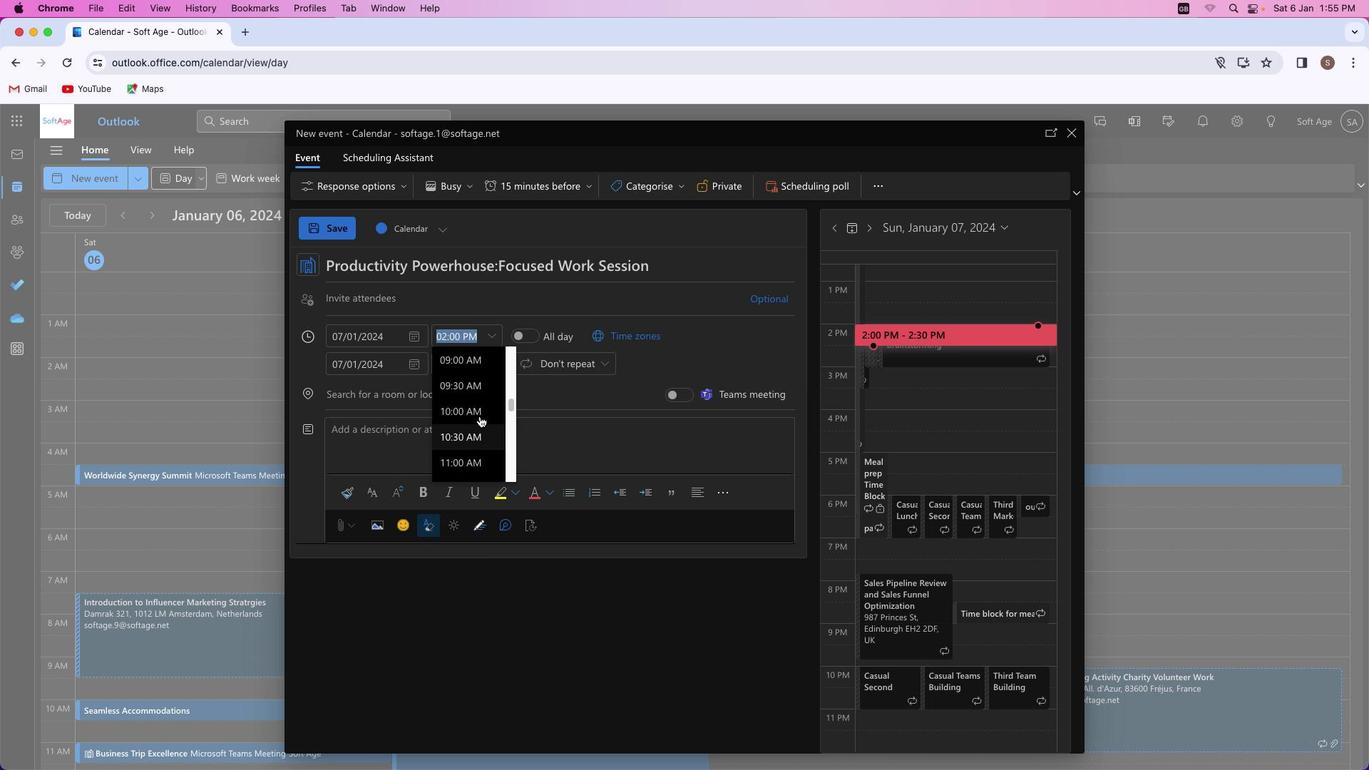 
Action: Mouse scrolled (474, 410) with delta (-4, -3)
Screenshot: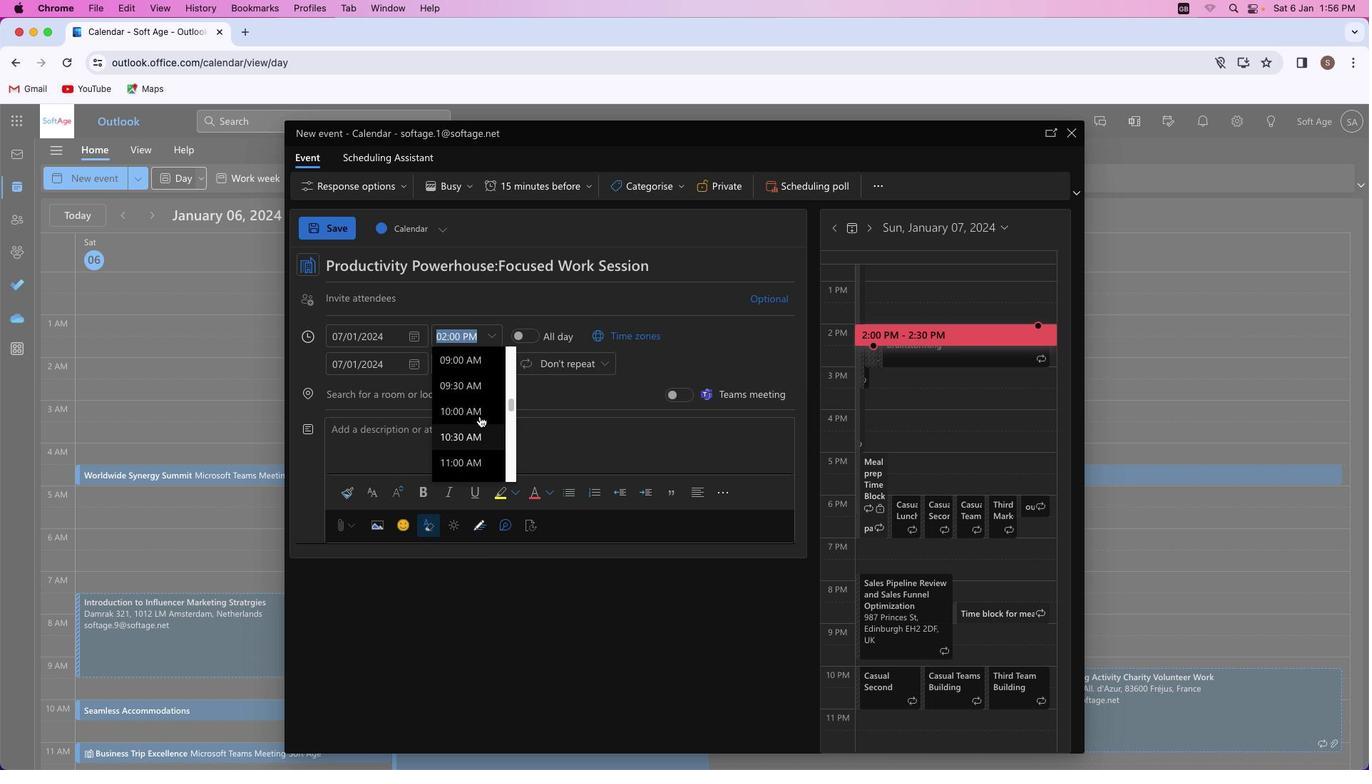 
Action: Mouse scrolled (474, 410) with delta (-4, -3)
Screenshot: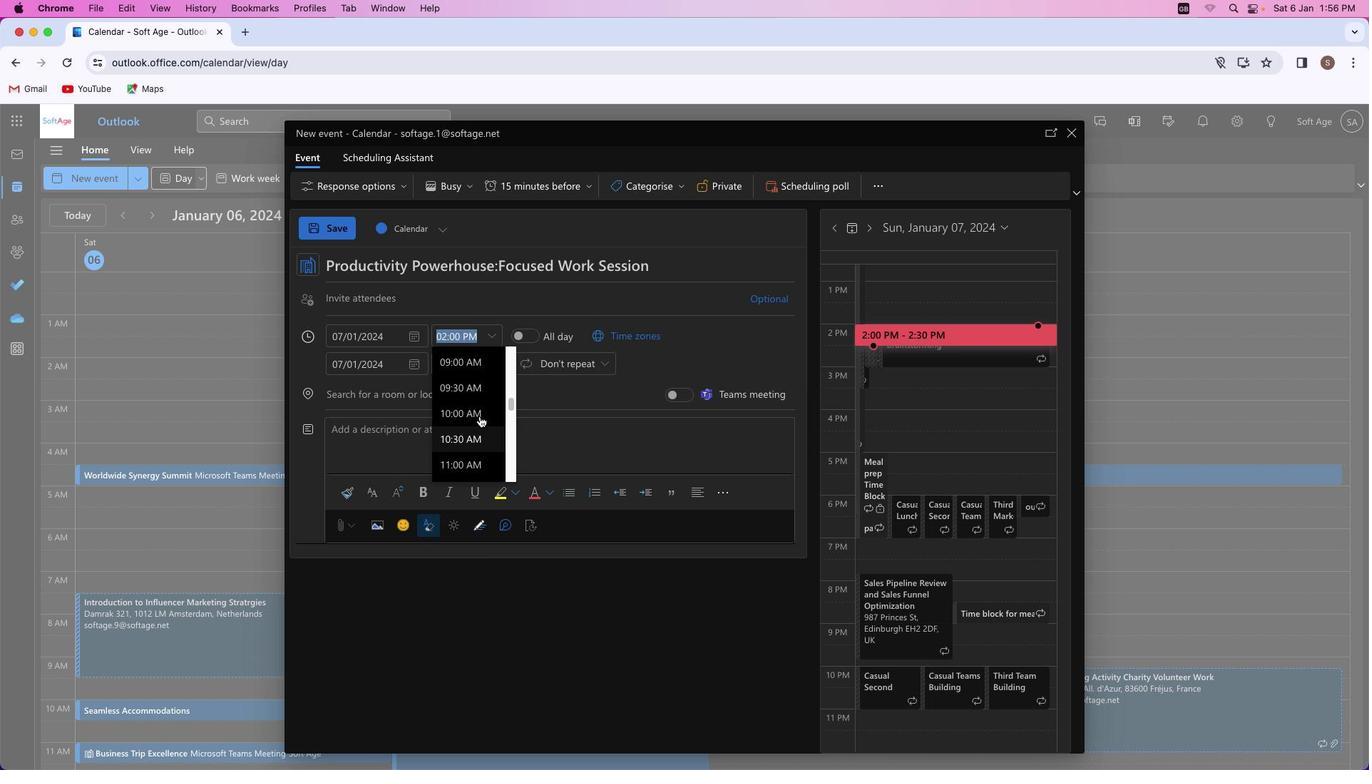 
Action: Mouse scrolled (474, 410) with delta (-4, -3)
Screenshot: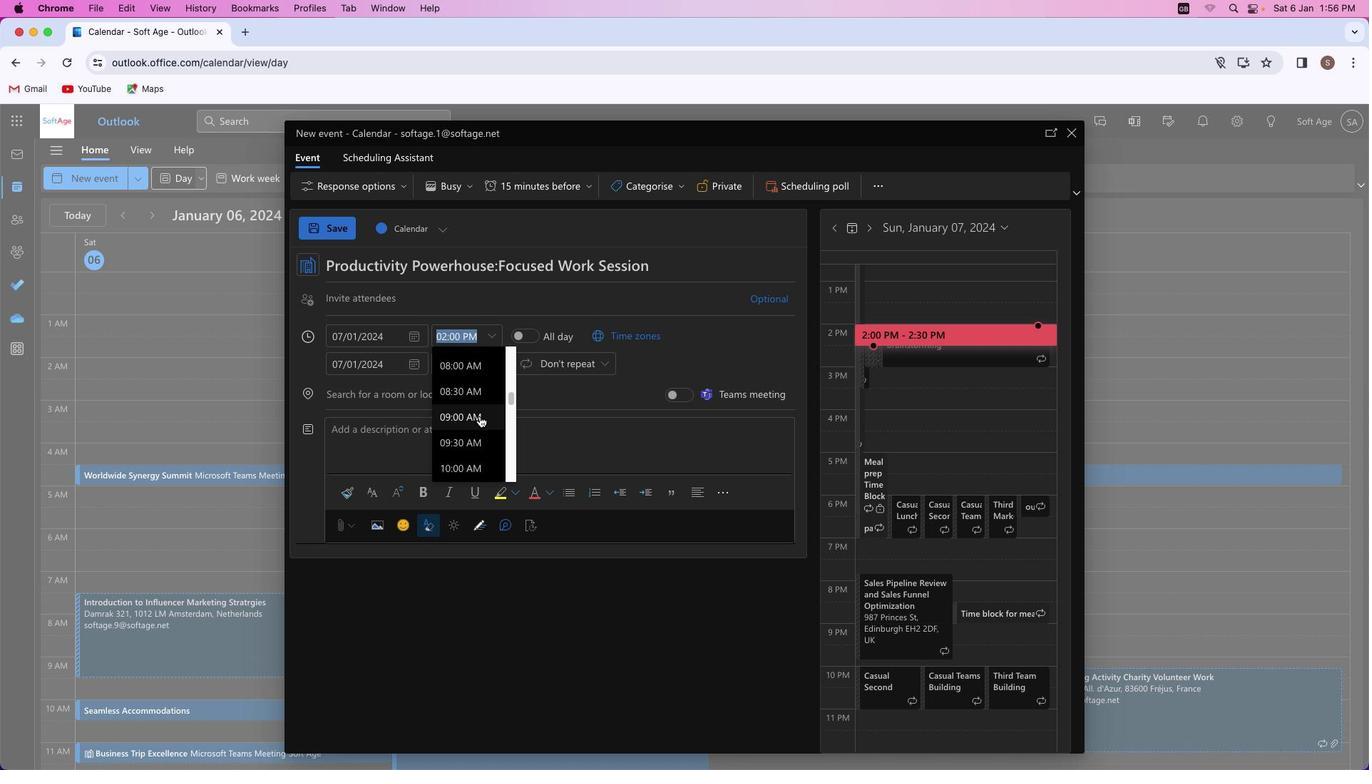 
Action: Mouse scrolled (474, 410) with delta (-4, -3)
Screenshot: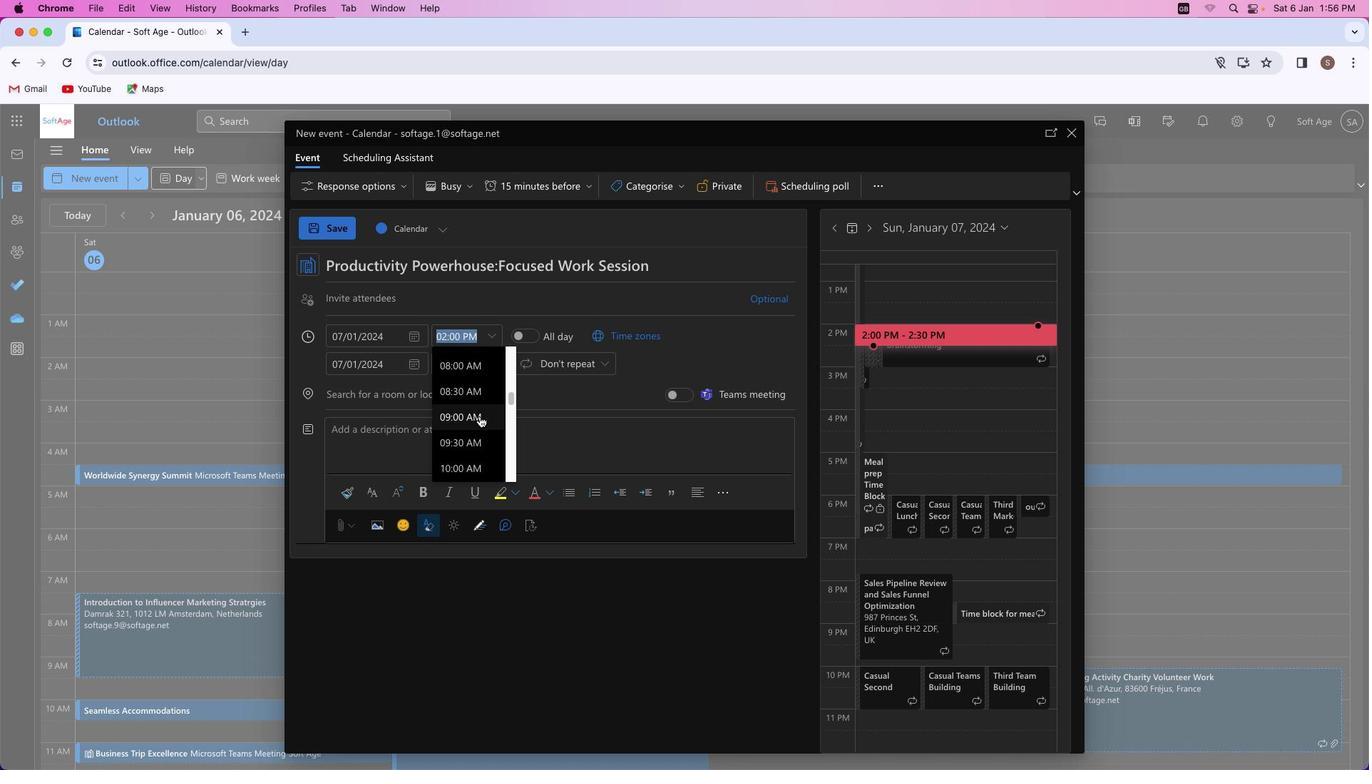 
Action: Mouse scrolled (474, 410) with delta (-4, -3)
Screenshot: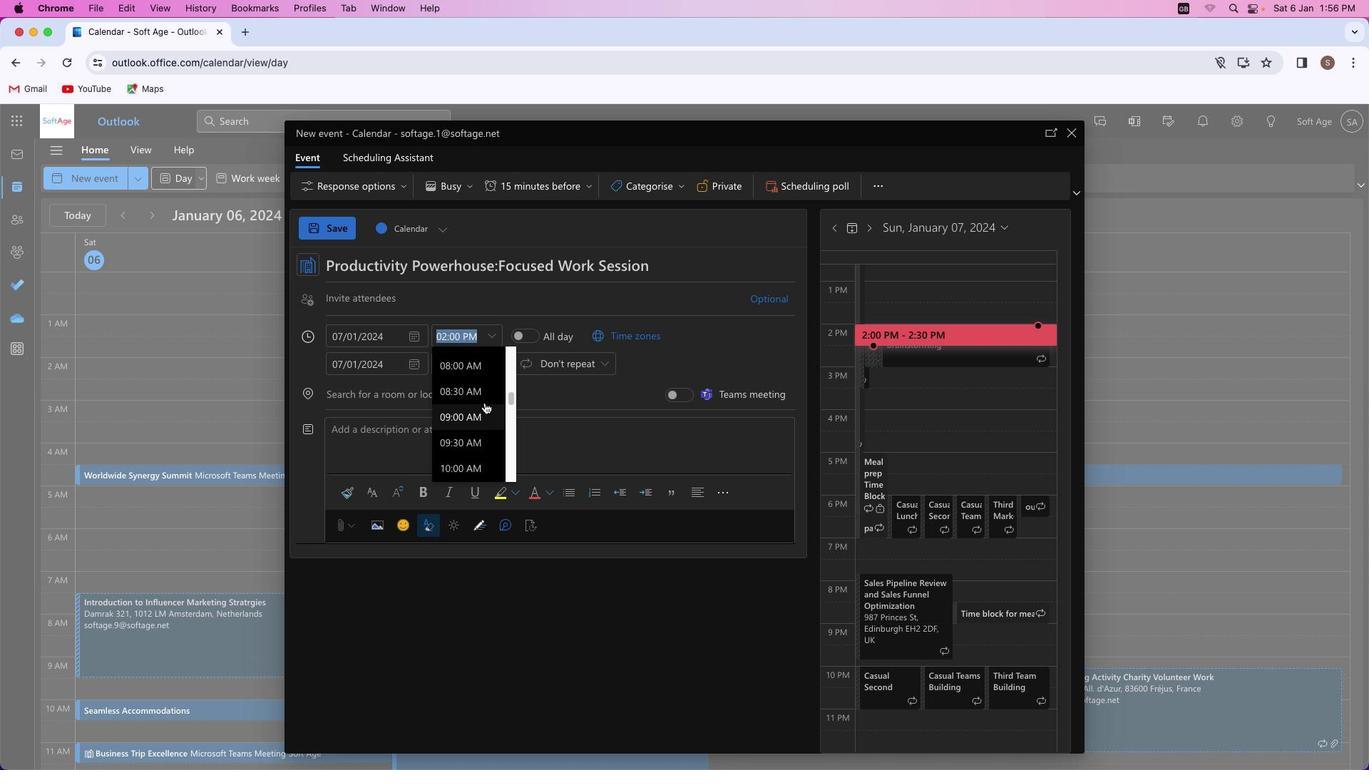 
Action: Mouse scrolled (474, 410) with delta (-4, -3)
Screenshot: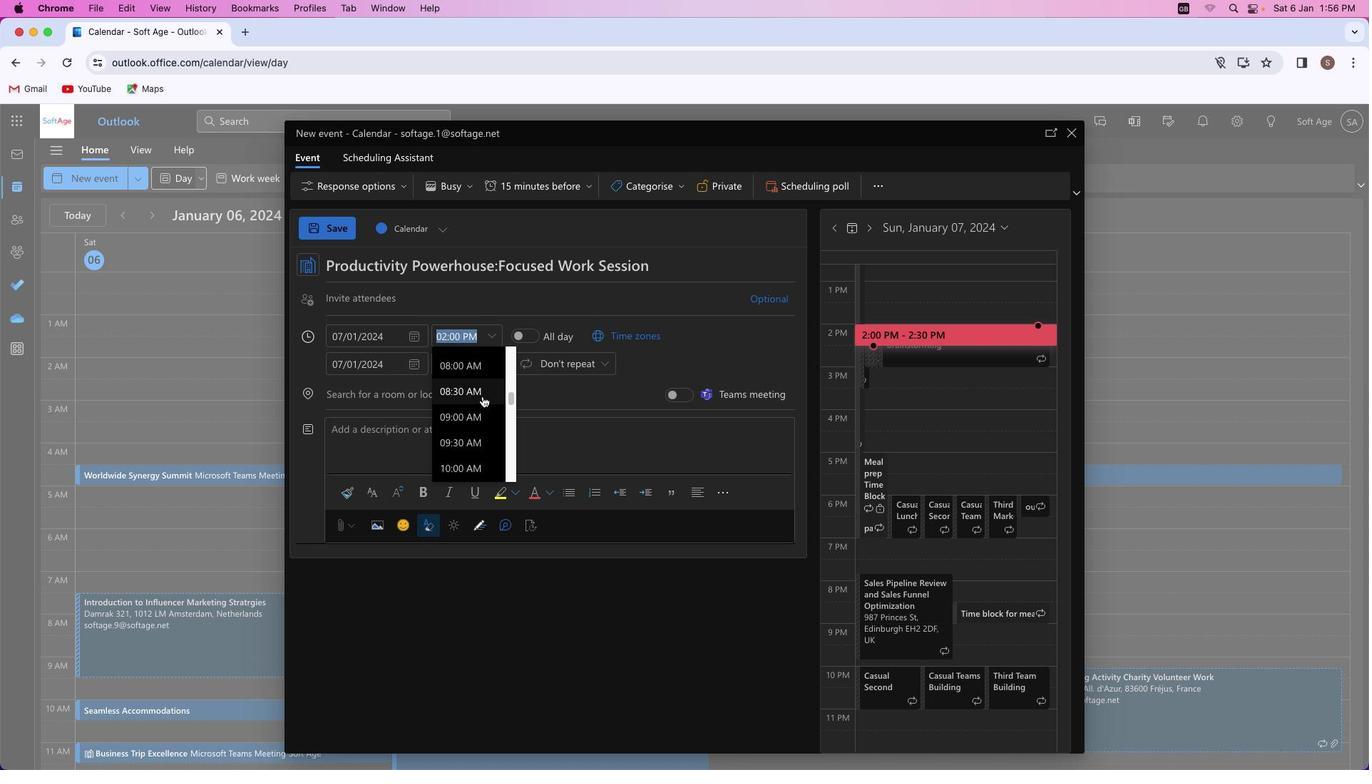 
Action: Mouse moved to (467, 411)
Screenshot: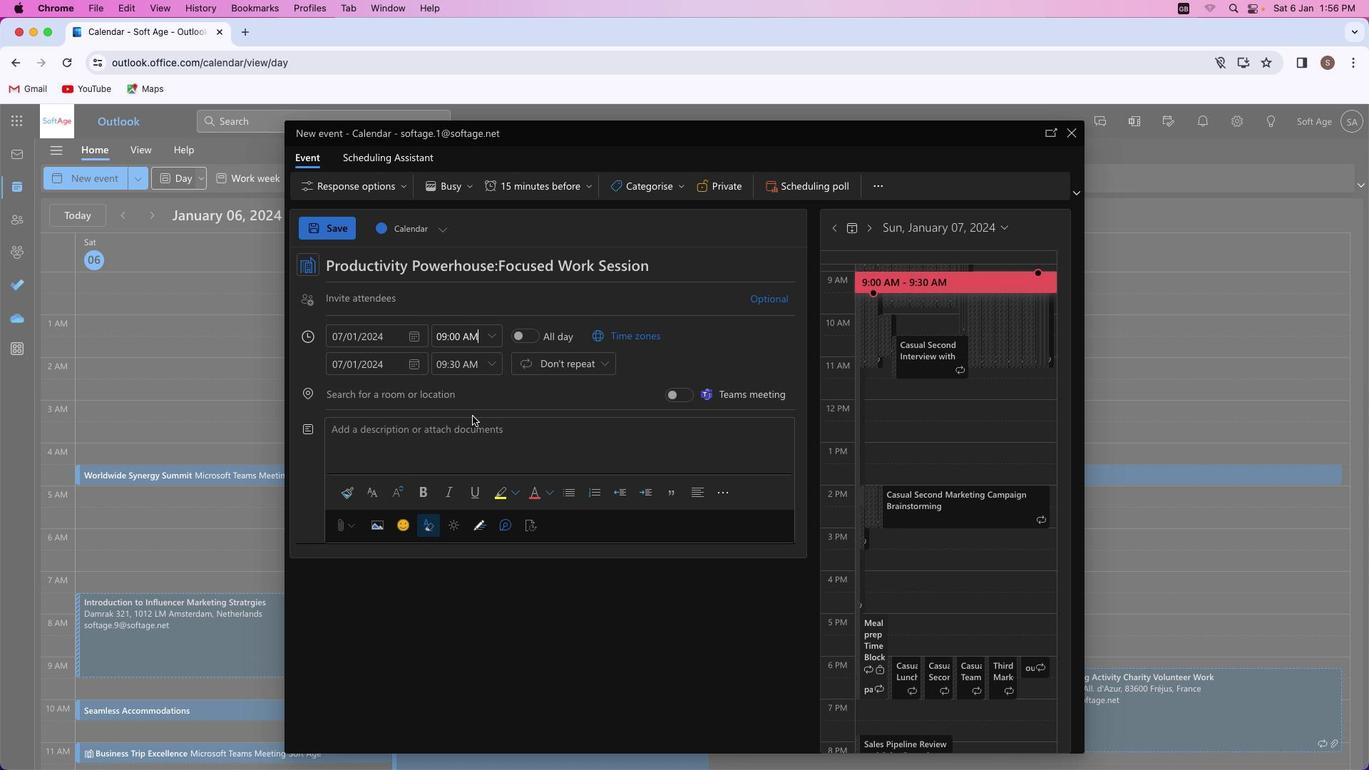 
Action: Mouse pressed left at (467, 411)
Screenshot: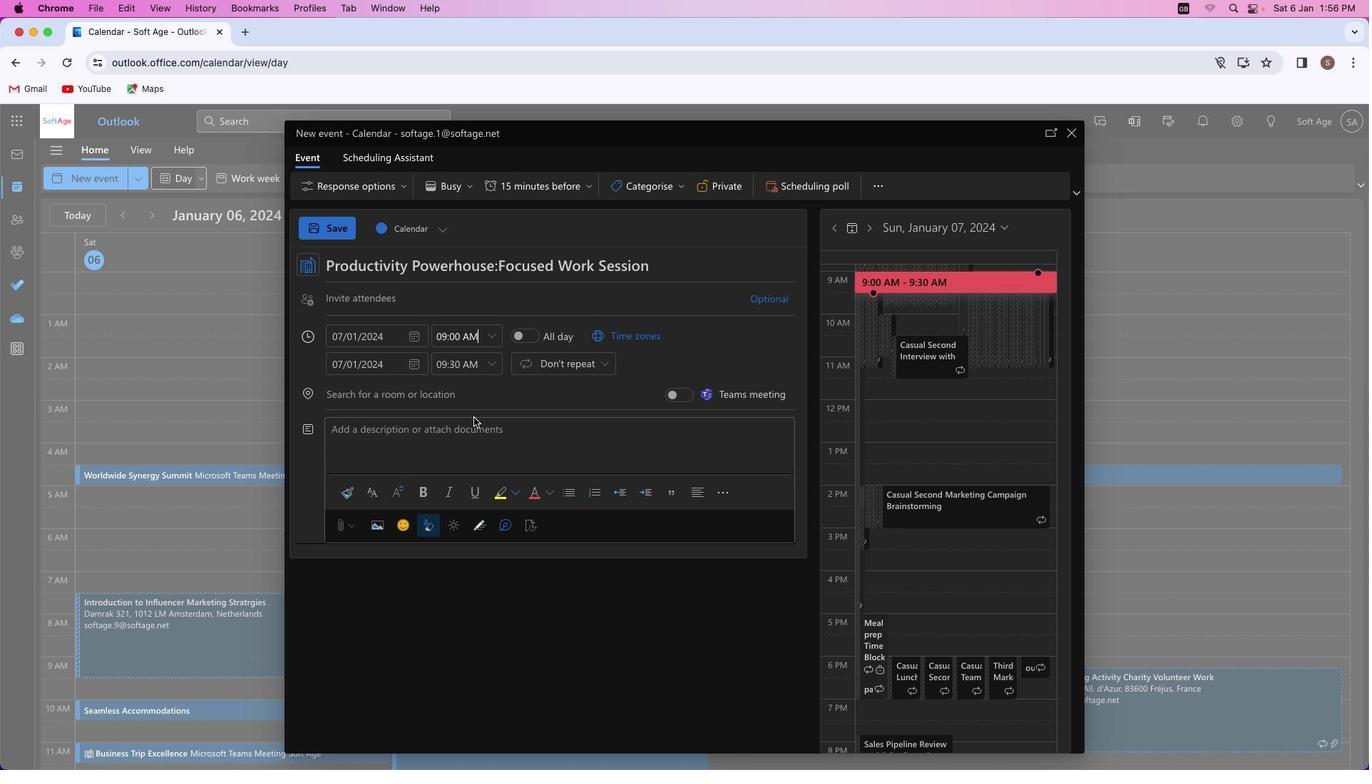 
Action: Mouse moved to (488, 356)
Screenshot: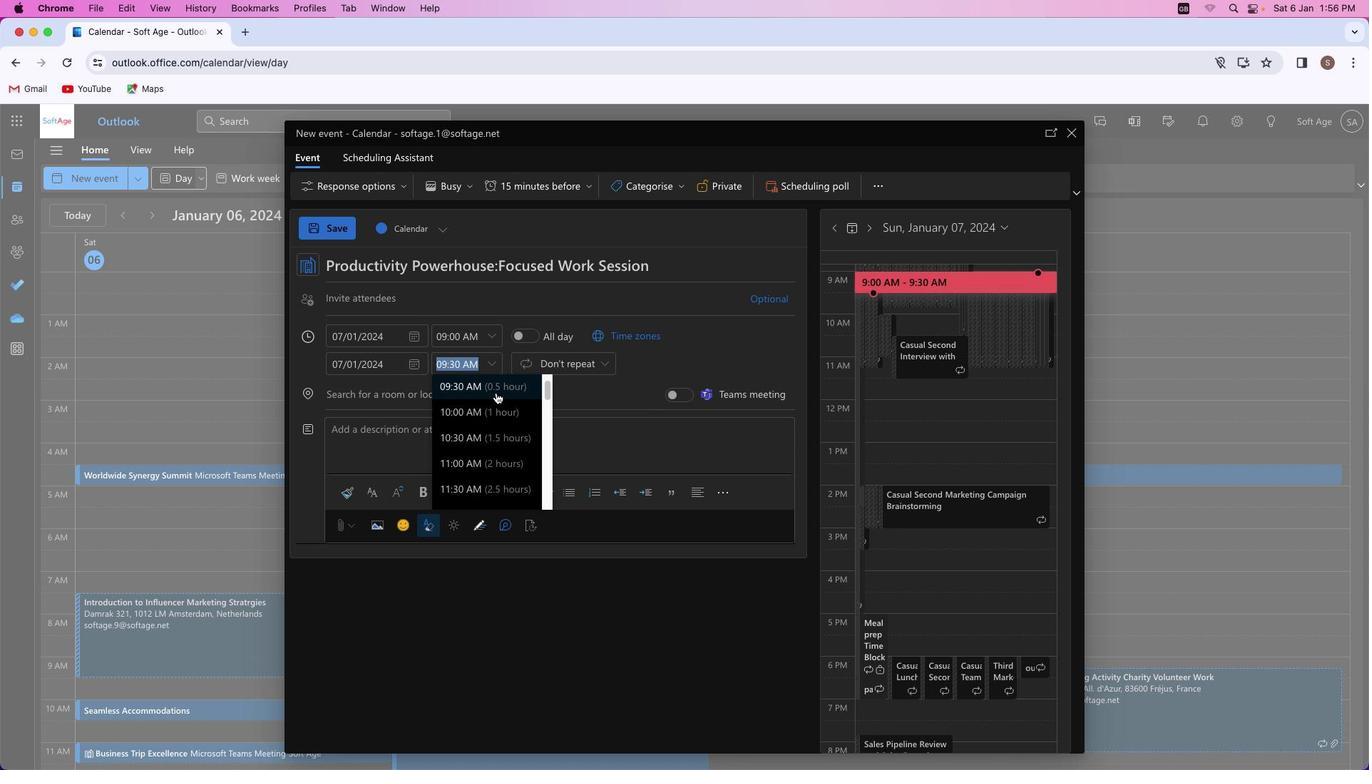 
Action: Mouse pressed left at (488, 356)
Screenshot: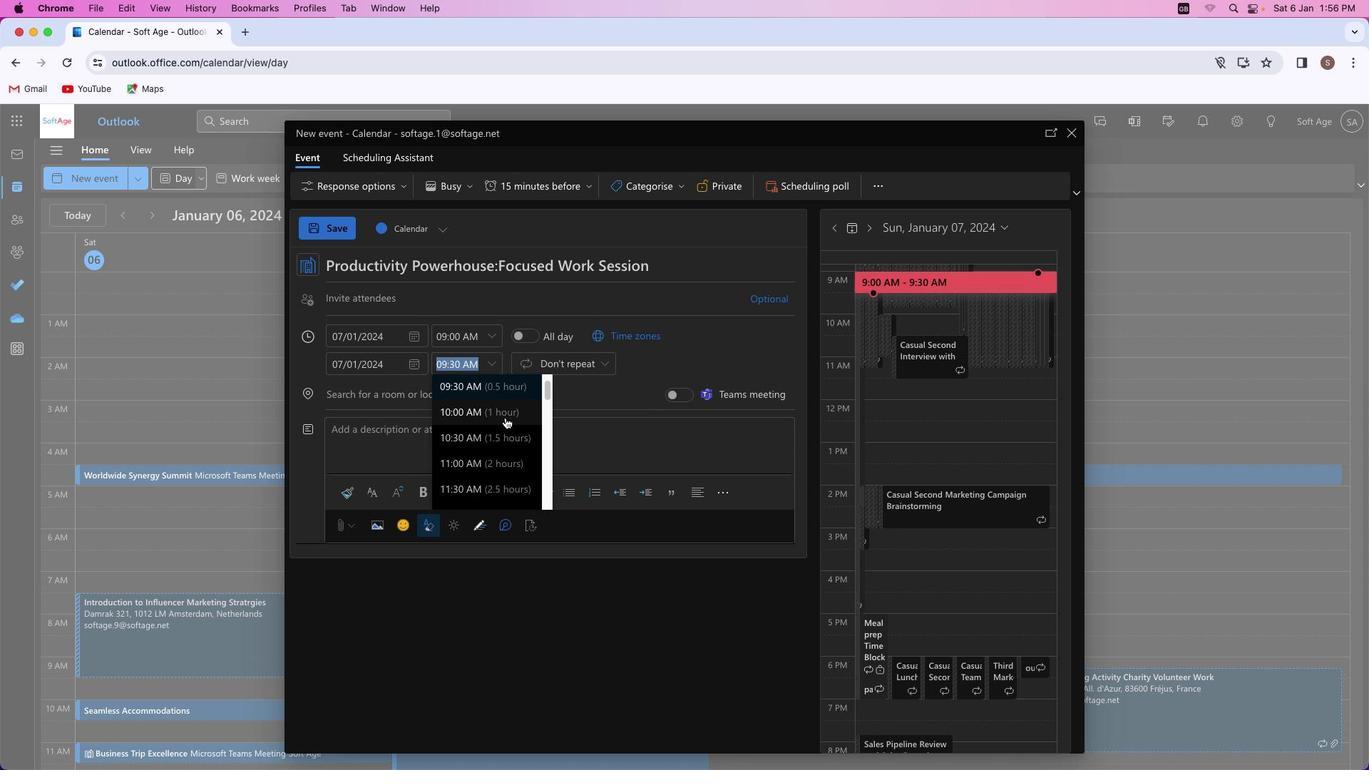 
Action: Mouse moved to (466, 455)
Screenshot: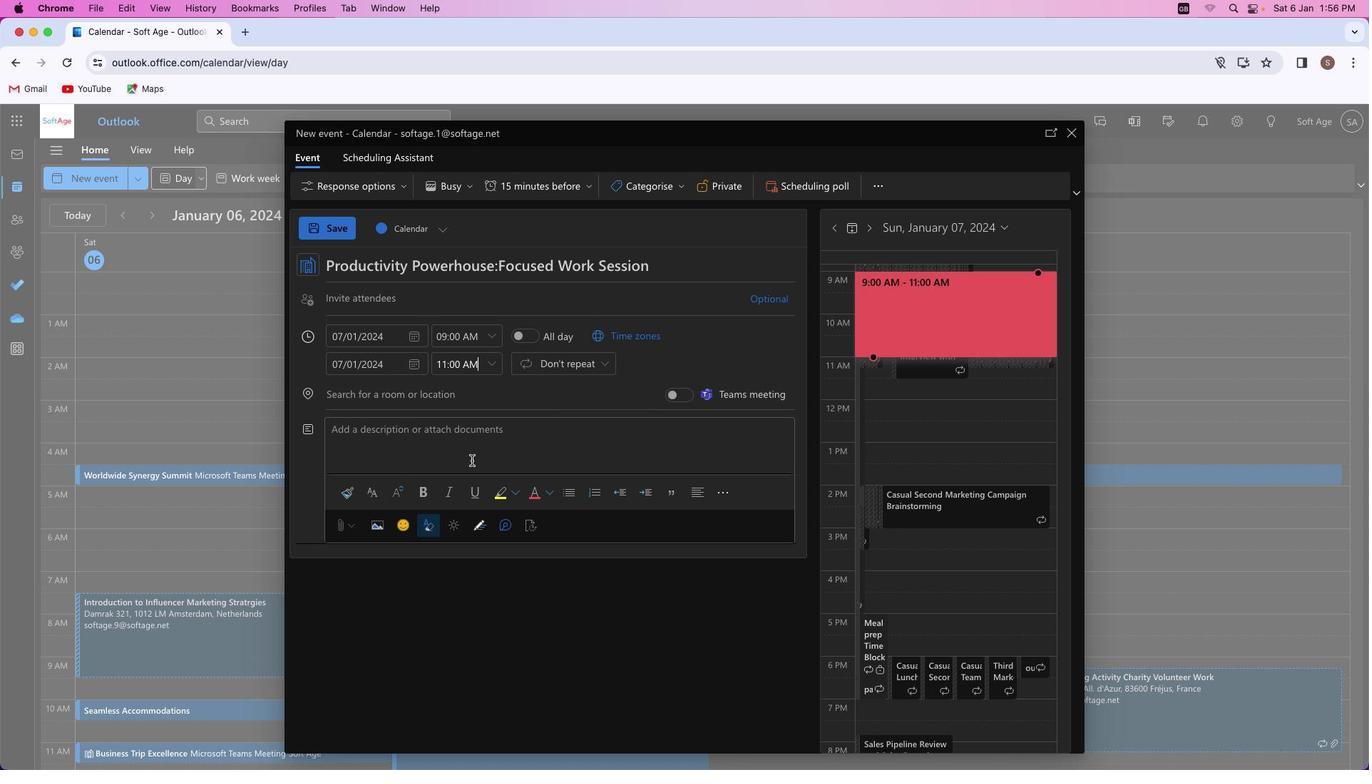 
Action: Mouse pressed left at (466, 455)
Screenshot: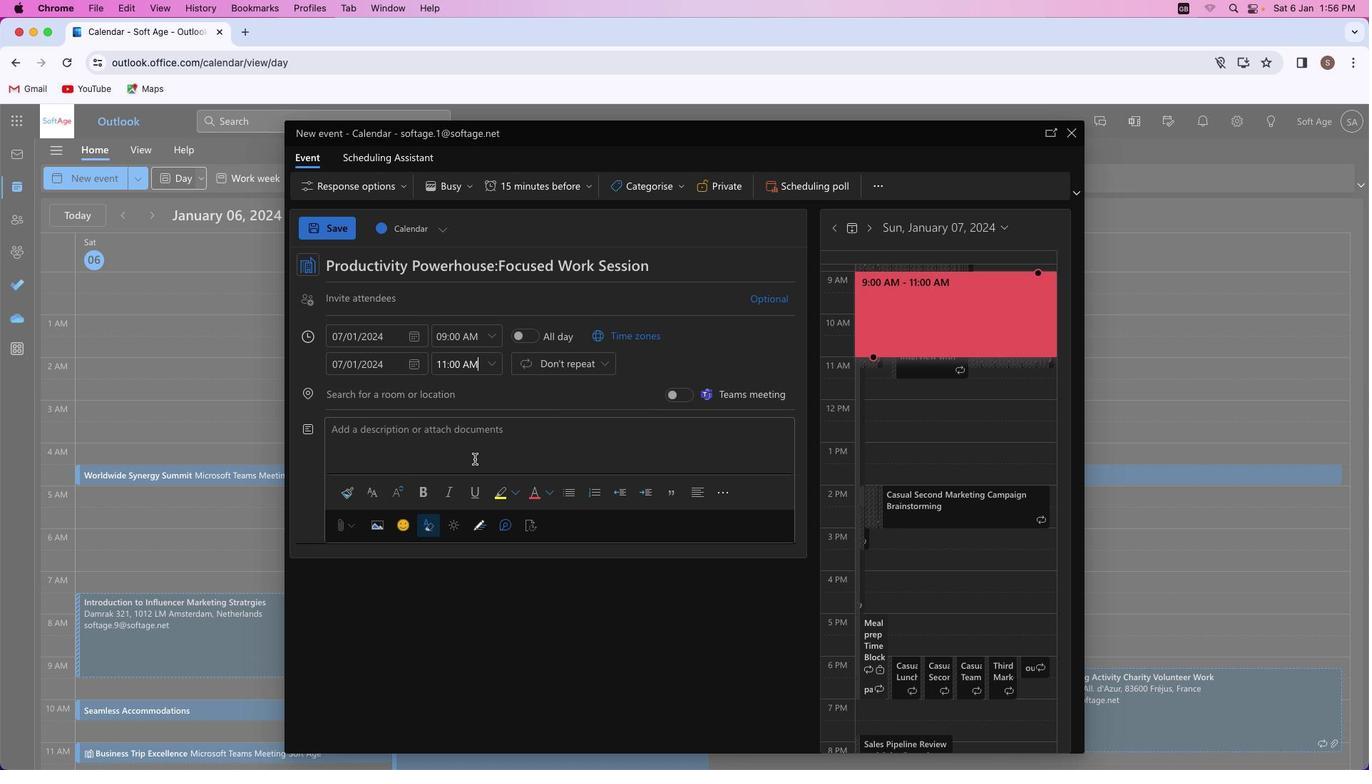 
Action: Mouse moved to (464, 422)
Screenshot: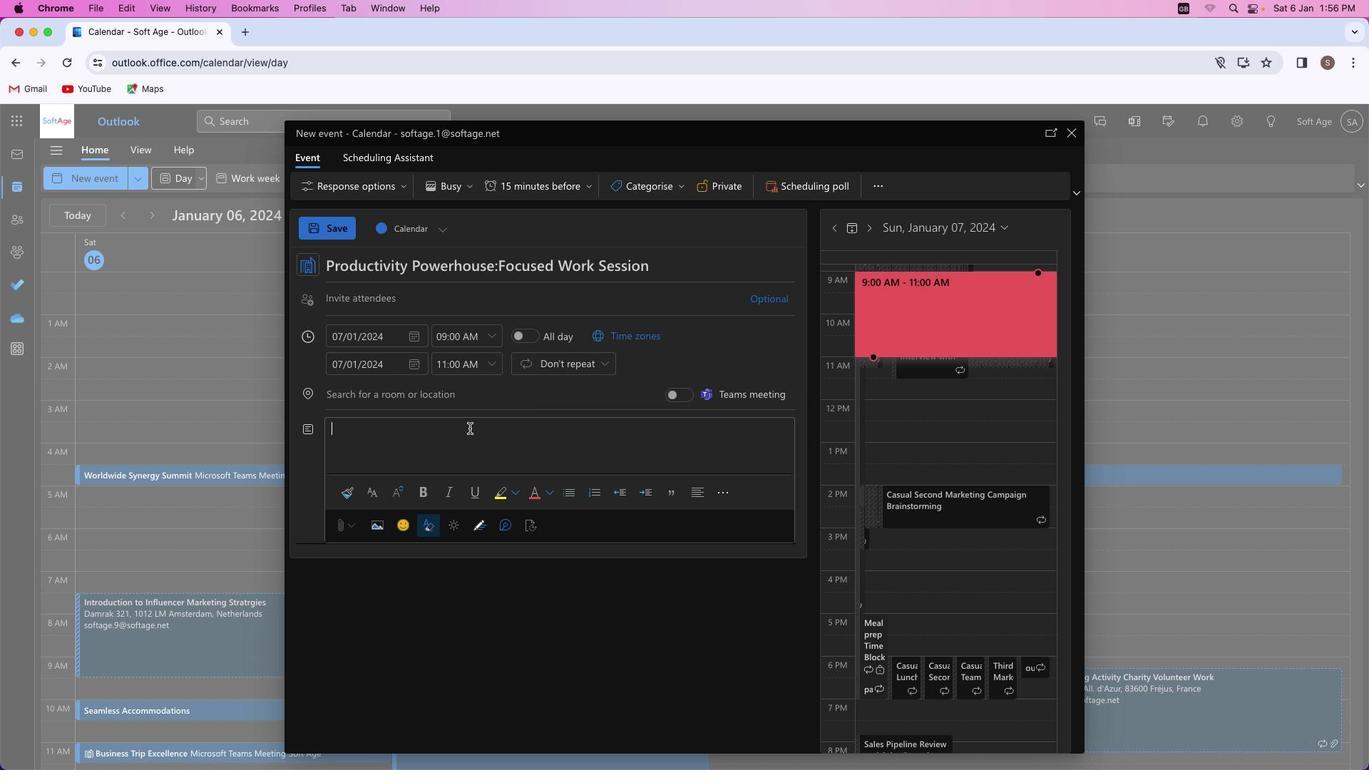 
Action: Mouse pressed left at (464, 422)
Screenshot: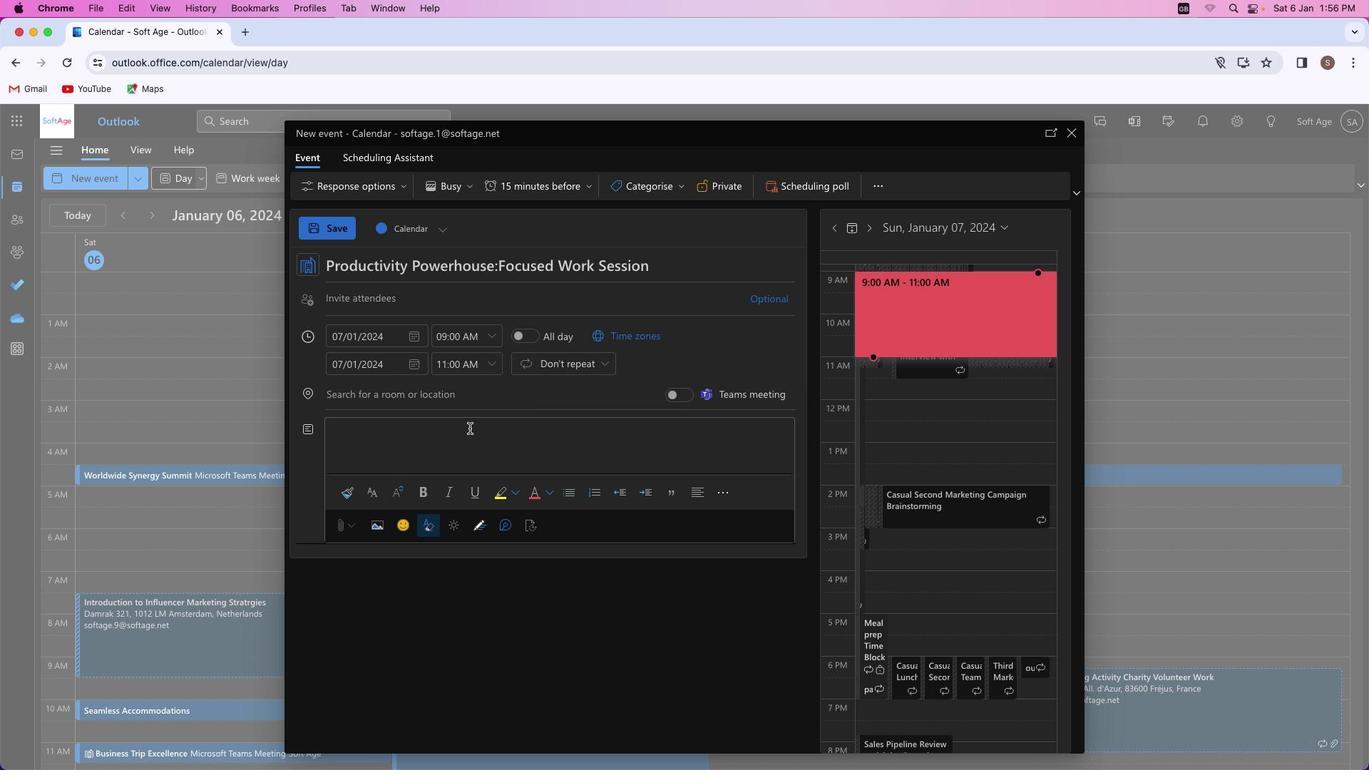 
Action: Key pressed Key.shift'I''g''n''i''t''e'Key.space'y''o''u''r'Key.space'e''f''f''i''c''i''e''n''c''y'Key.space'i''n'Key.space'o''u''r'Key.space'd''e''d''i''c''a''t''e''d'Key.space'w''o''r''k'Key.space's''e''s''s''i''o''n''.'Key.spaceKey.shift_r'M''i''n''i''m''i''z''e'Key.space'd''i''s''t''r''a''c''t''i''o''n''s'','Key.space'h''a''r''n''e''s''s'Key.space'c''o''n''c''e''n''t''r''a''t''i''o''n'','Key.space'a''n''d'Key.space'a''c''h''i''e''v''e'Key.space'y''o''u''r'Key.space'g''o''a''l''s'Key.space'i''n'Key.space't''h''i''s'Key.space'p''u''r''p''o''s''e''-''d''r''i''v''e''n'Key.space'e''n''v''i''r''o''n''m''e''n''t'Key.space'd''e''s''i''g''n''m''e''n''t'Key.spaceKey.backspaceKey.backspaceKey.backspaceKey.backspaceKey.backspace'e''d'Key.space'f''o''r'Key.space'o''p''t''i''o''n''a''l'Key.space'f''o''c''u''s'Key.space'a''n''d'Key.space'p''r''o''d''u''c''t''i''v''i''t''y''.'
Screenshot: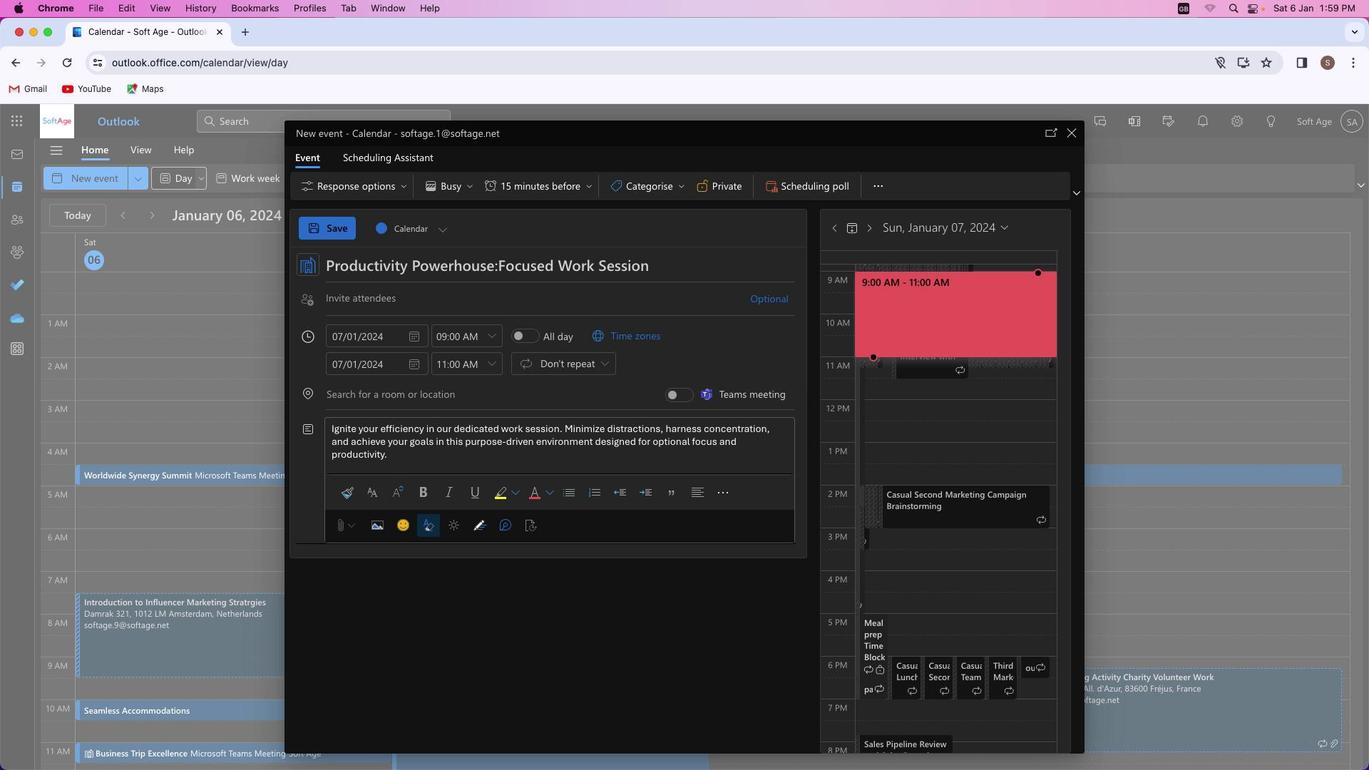 
Action: Mouse moved to (555, 422)
Screenshot: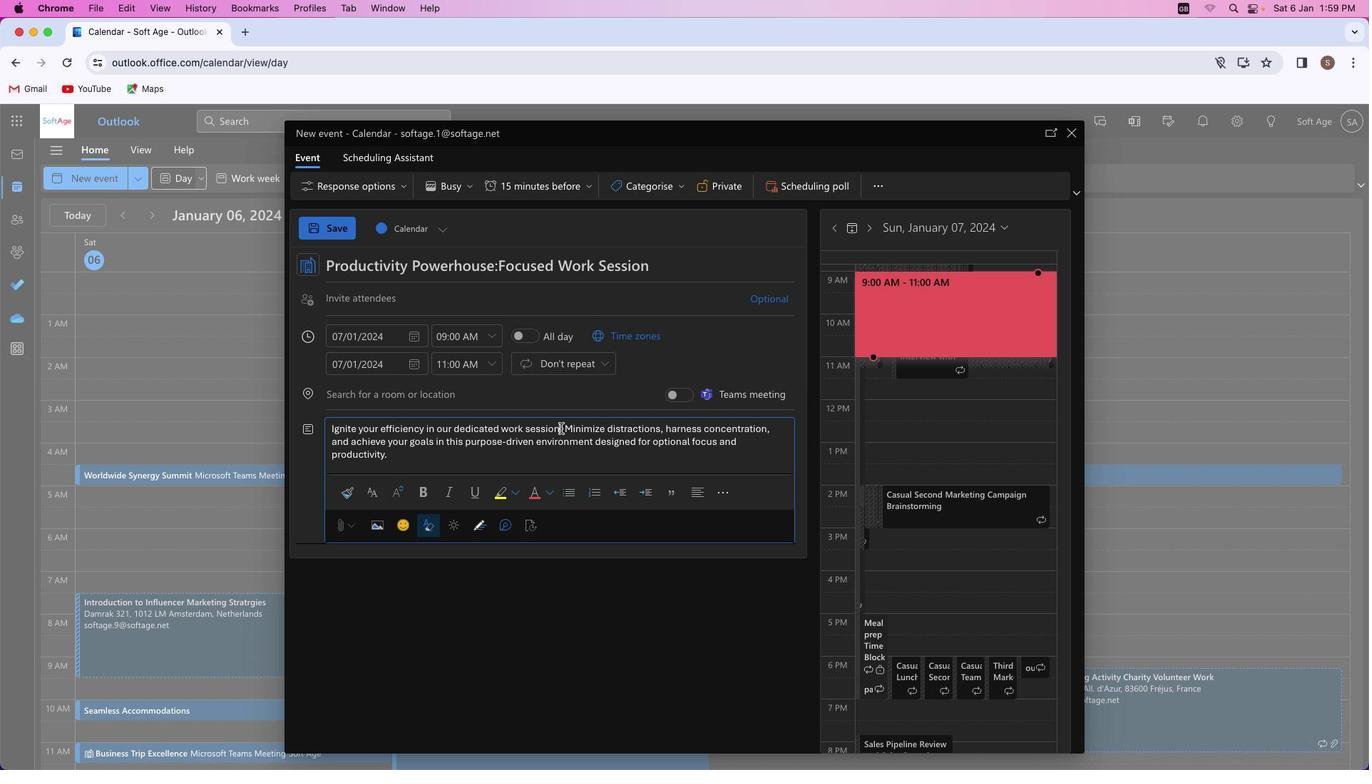 
Action: Mouse pressed left at (555, 422)
Screenshot: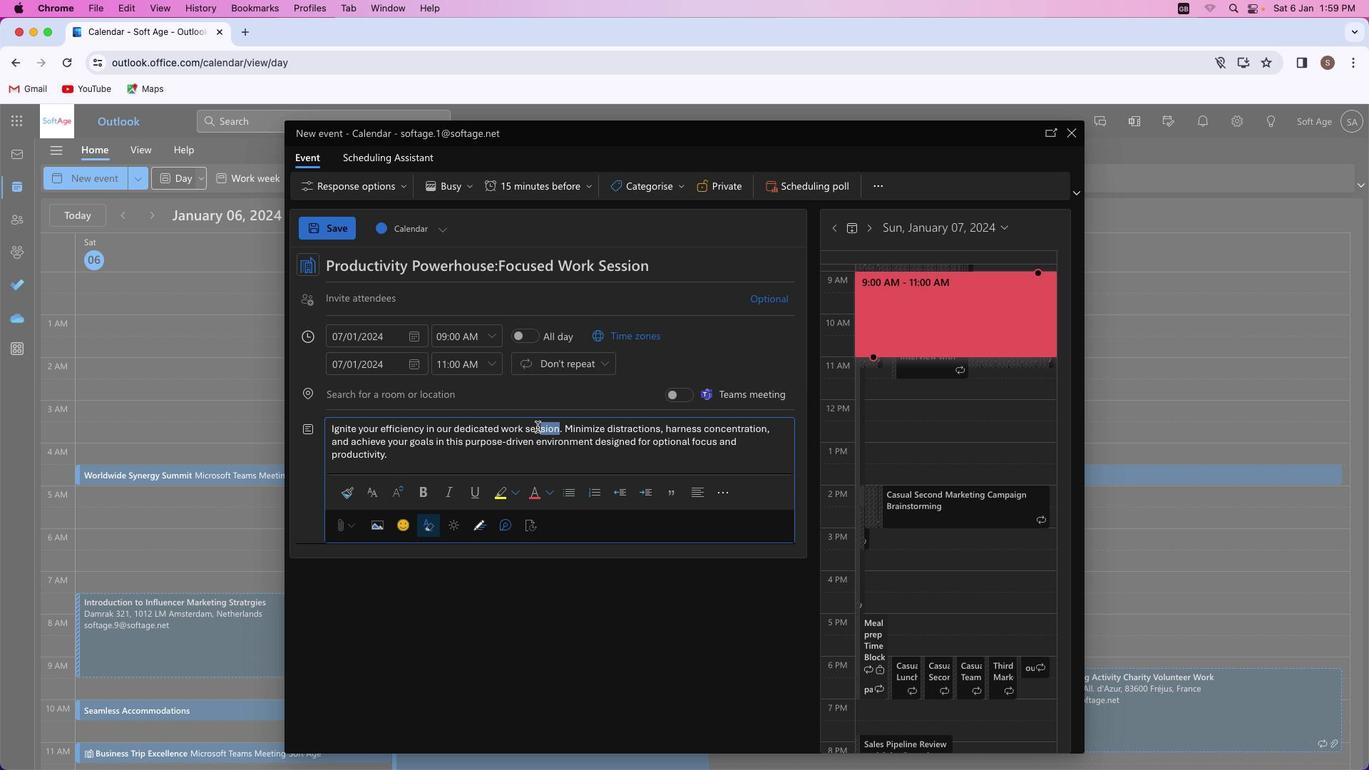 
Action: Mouse moved to (417, 483)
Screenshot: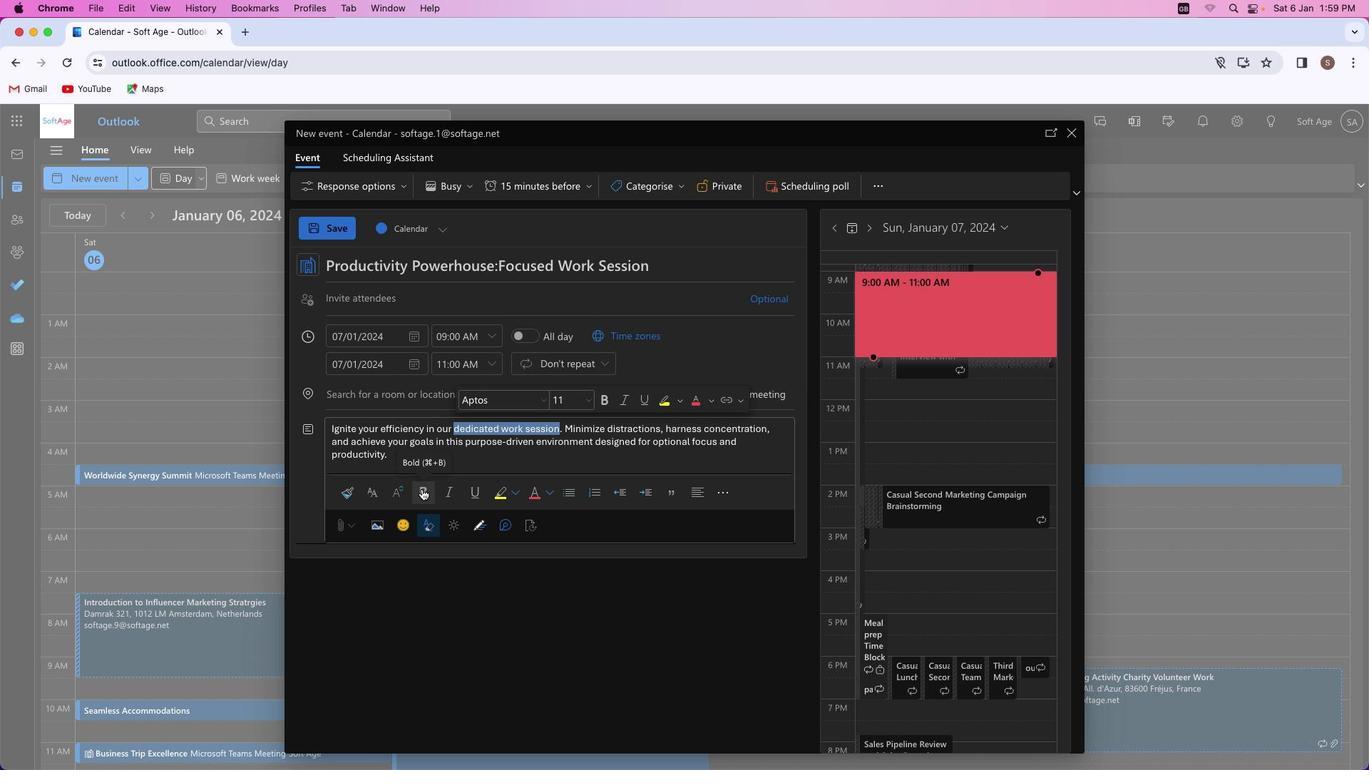 
Action: Mouse pressed left at (417, 483)
Screenshot: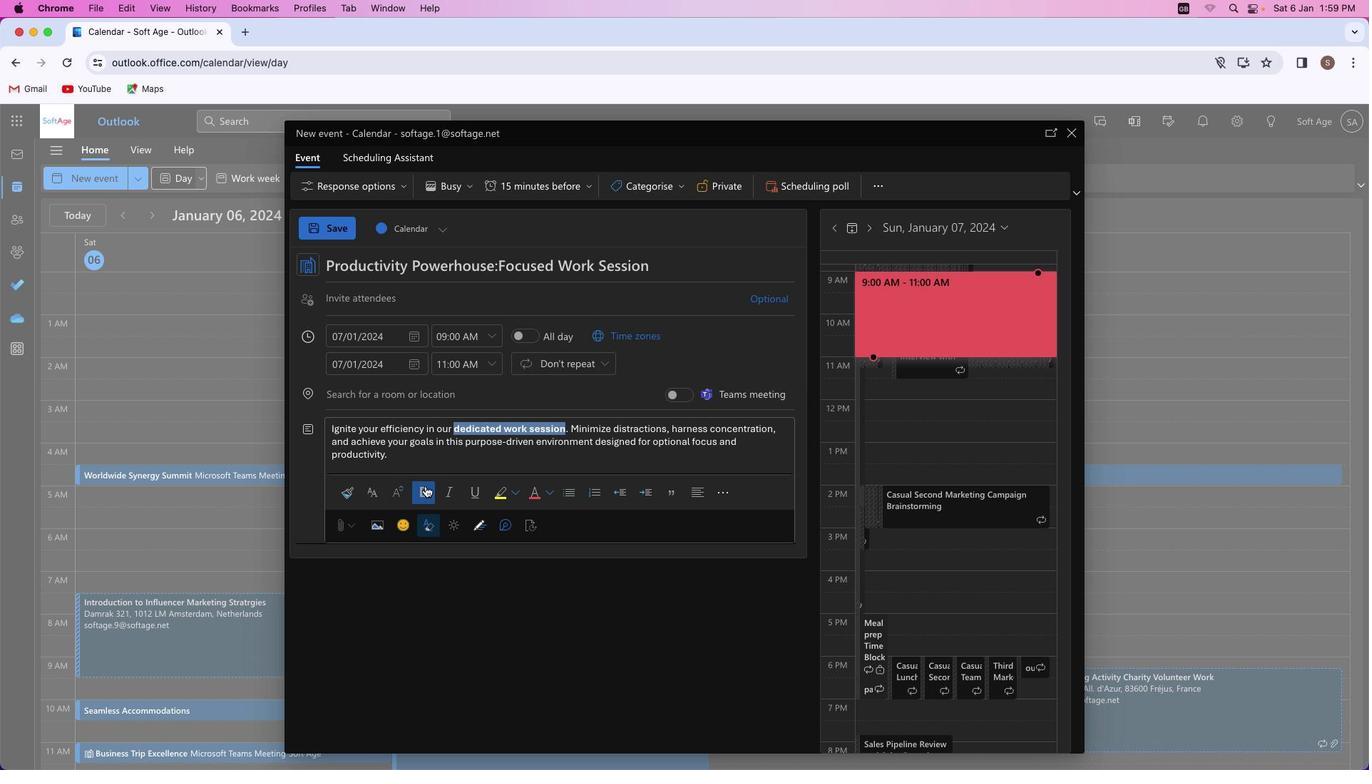 
Action: Mouse moved to (604, 452)
Screenshot: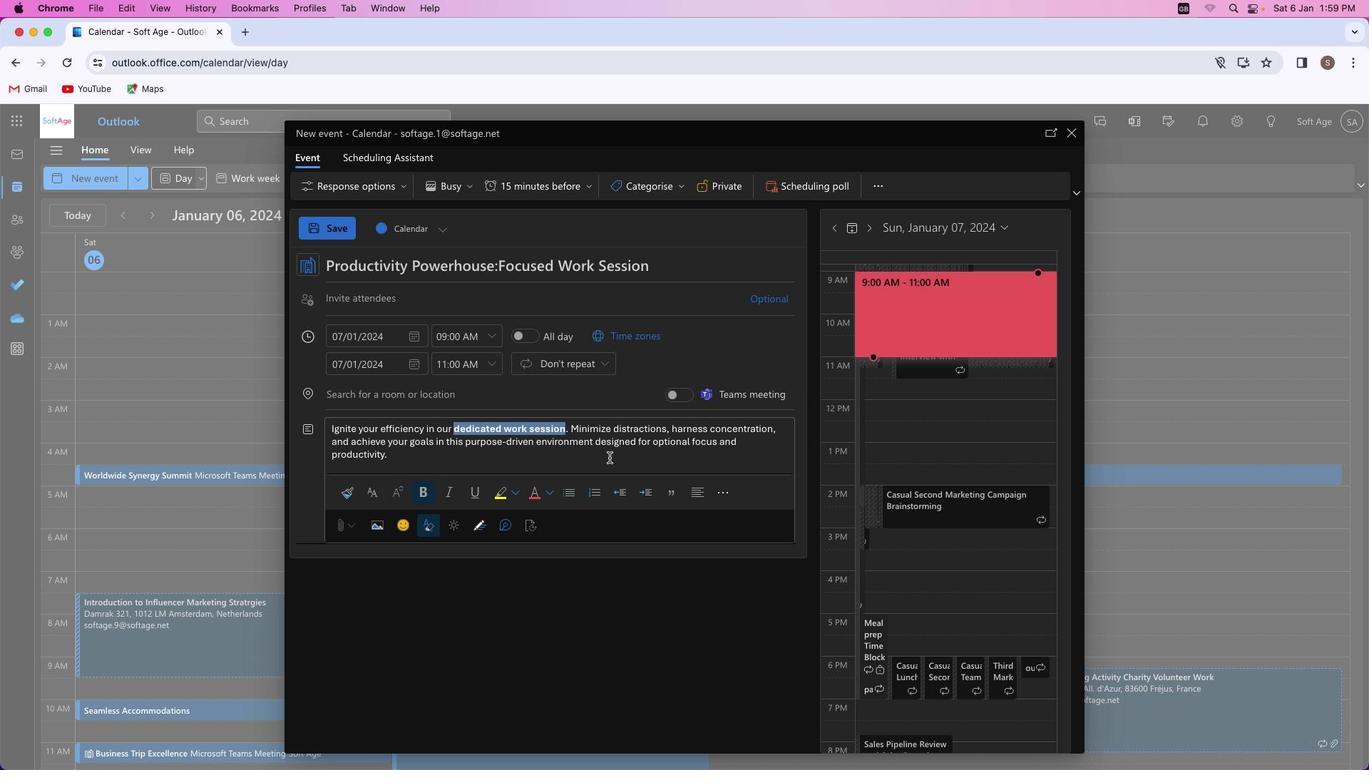 
Action: Mouse pressed left at (604, 452)
Screenshot: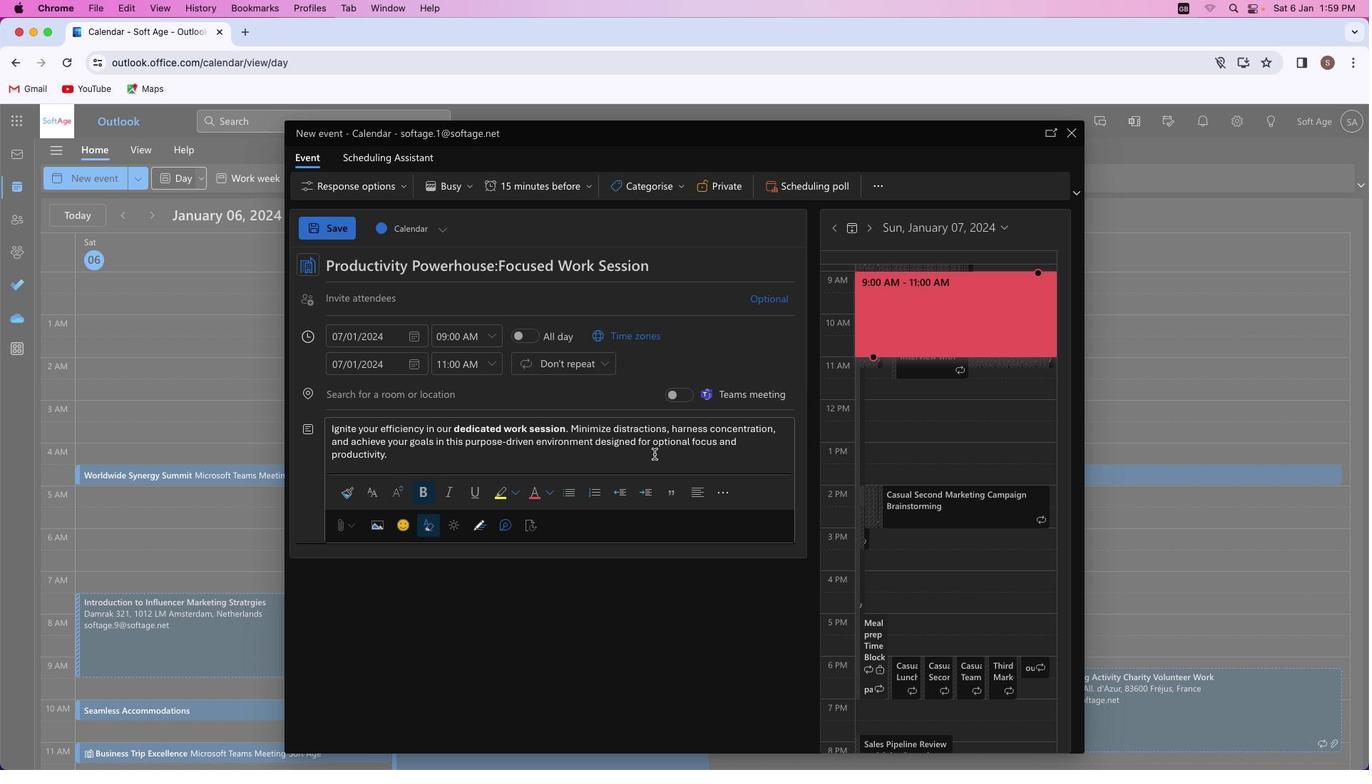 
Action: Mouse moved to (335, 293)
Screenshot: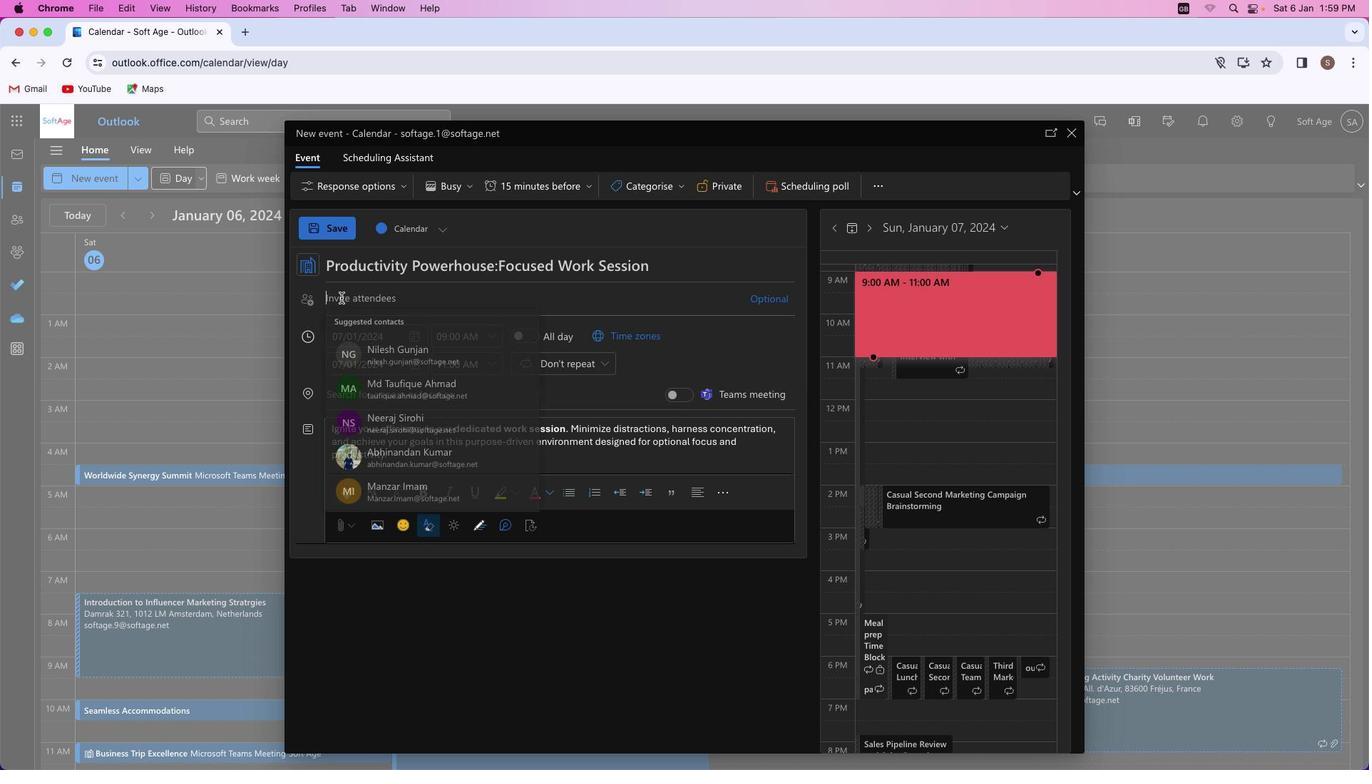 
Action: Mouse pressed left at (335, 293)
Screenshot: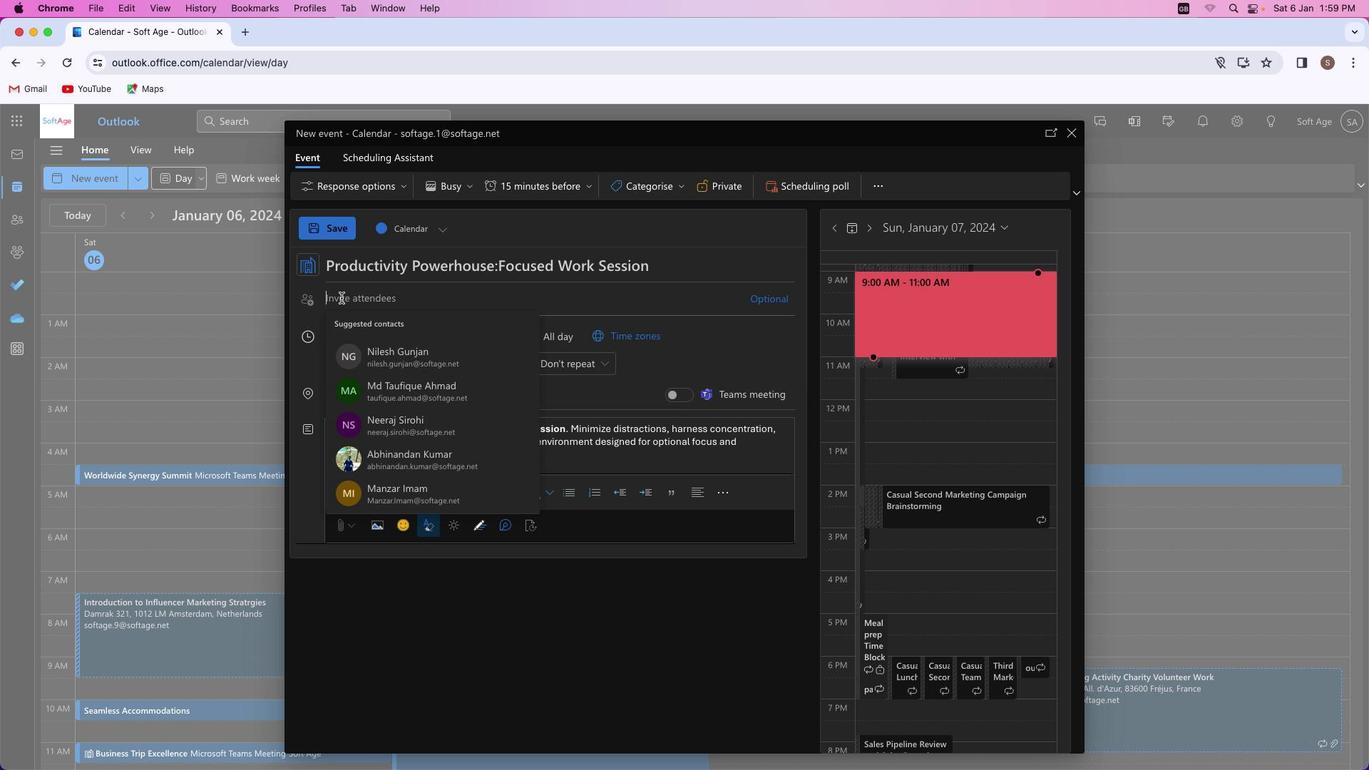 
Action: Key pressed Key.shift'S''h''i''v''a''m''y''a''d''a''v''s''m''4''1'Key.shift'@''o''u''t''l''o''o''k''.''c''o''m'
Screenshot: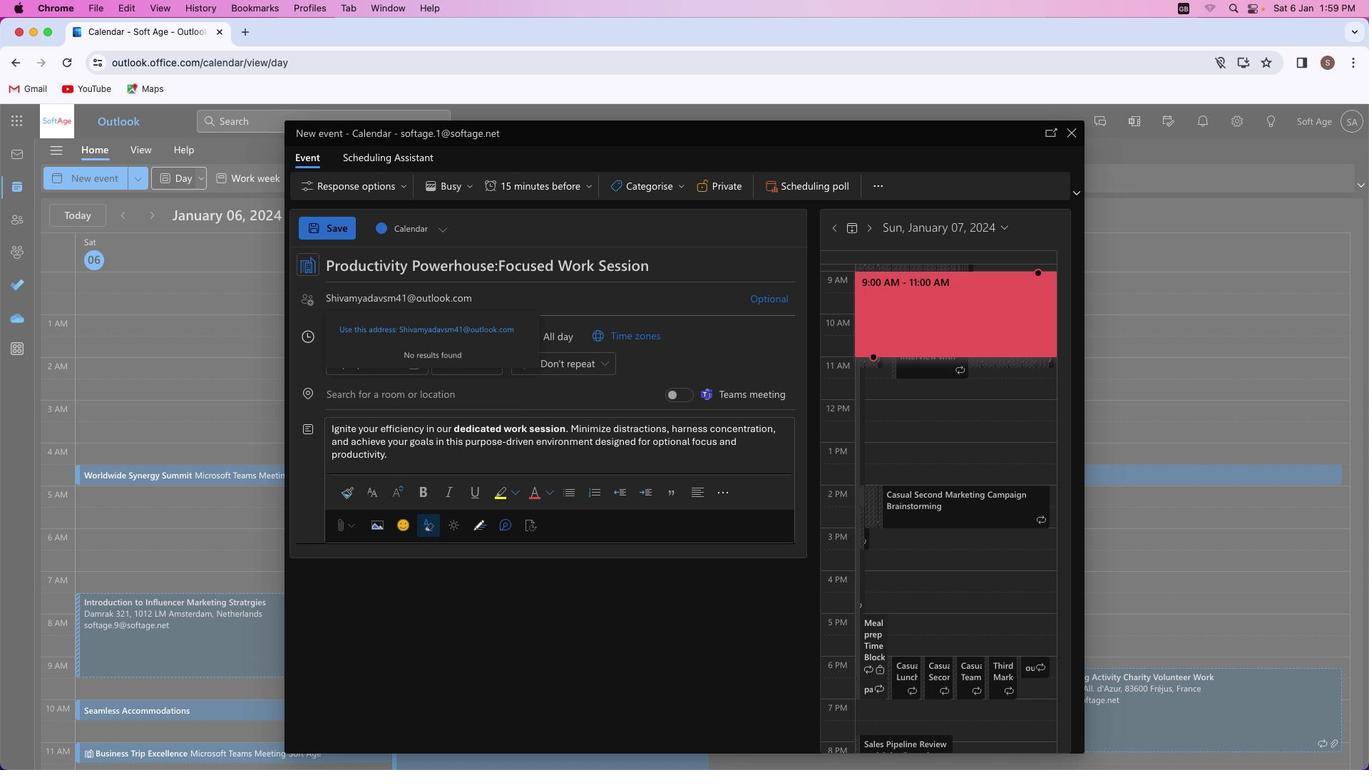 
Action: Mouse moved to (437, 323)
Screenshot: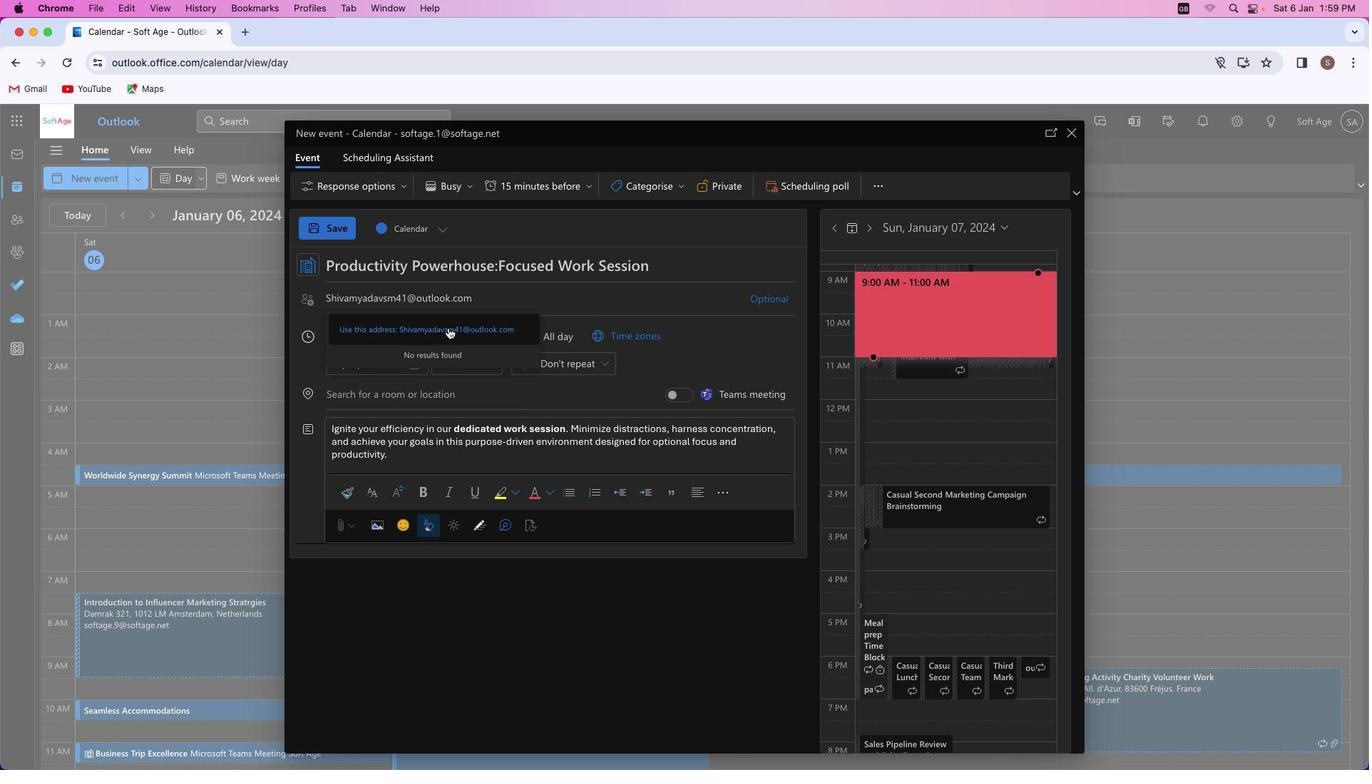 
Action: Mouse pressed left at (437, 323)
Screenshot: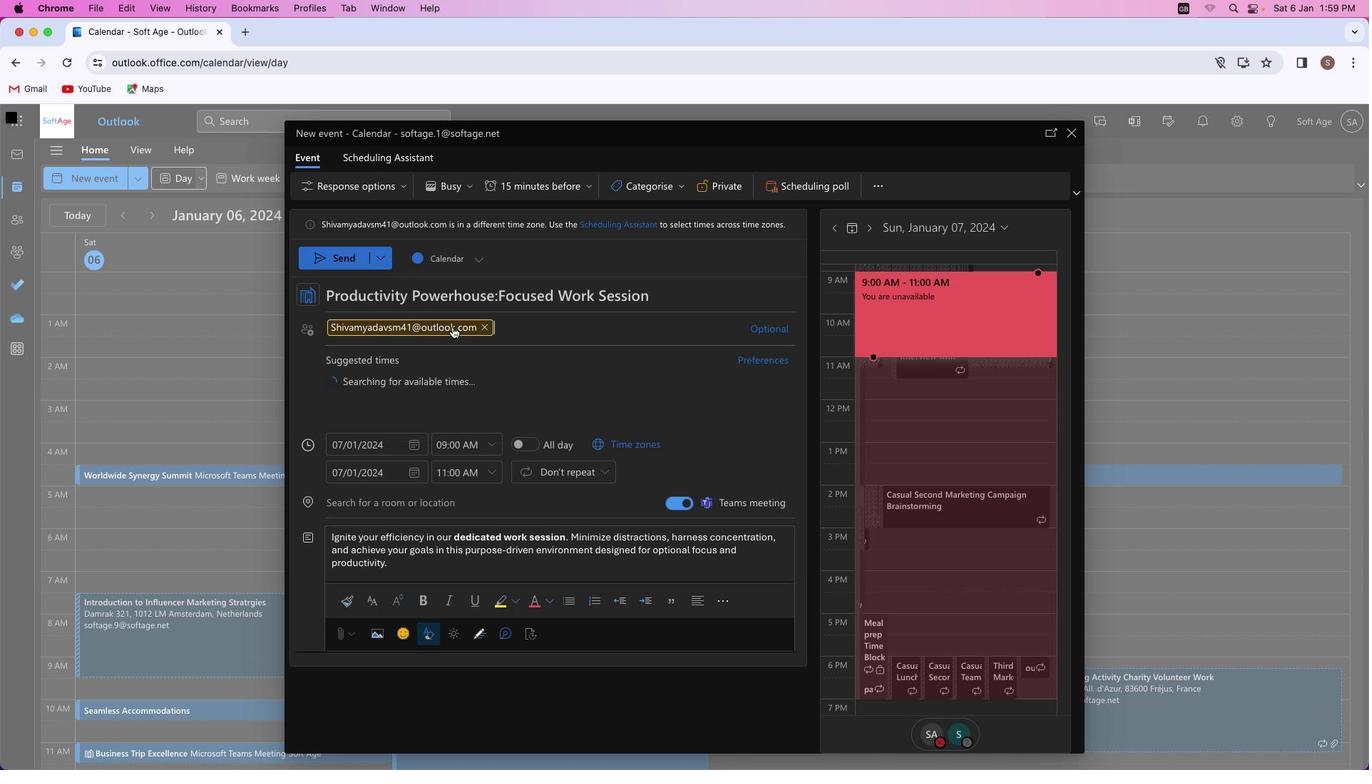 
Action: Mouse moved to (675, 177)
Screenshot: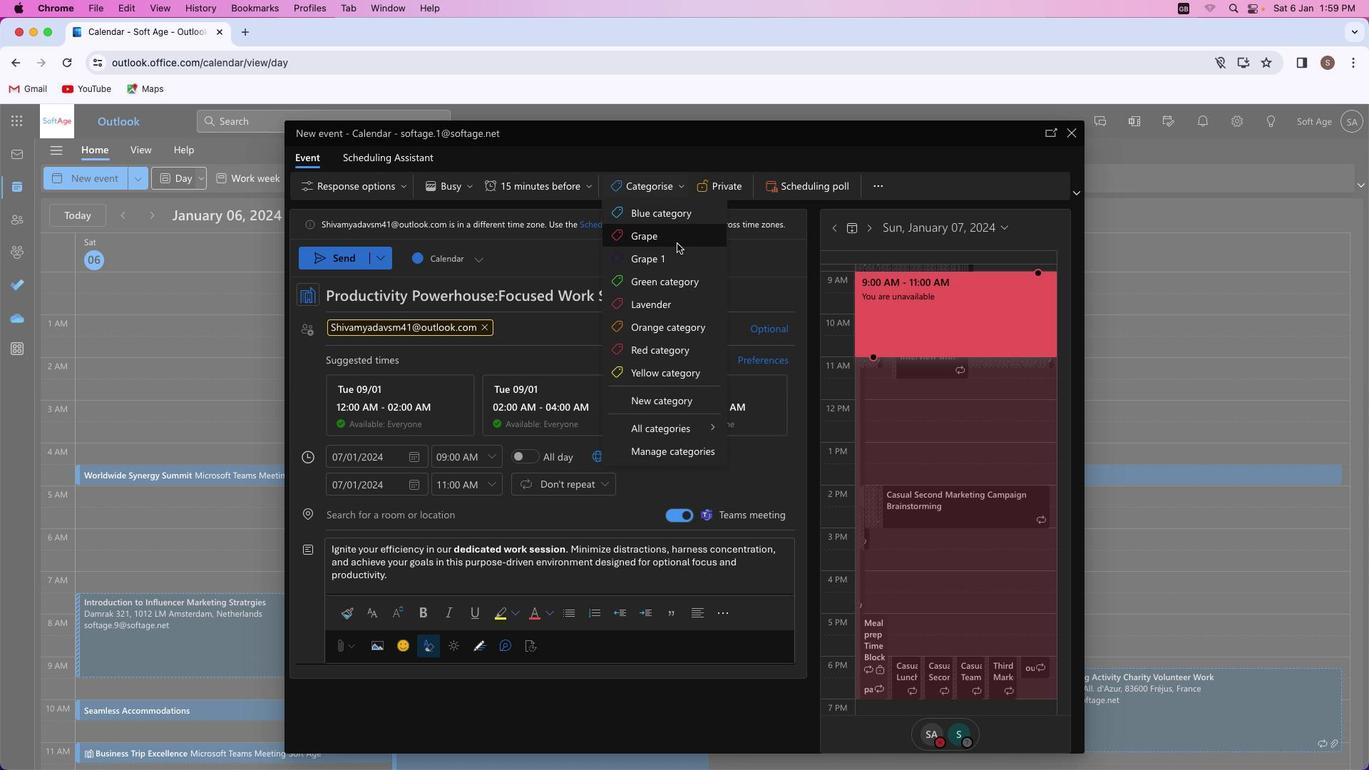 
Action: Mouse pressed left at (675, 177)
Screenshot: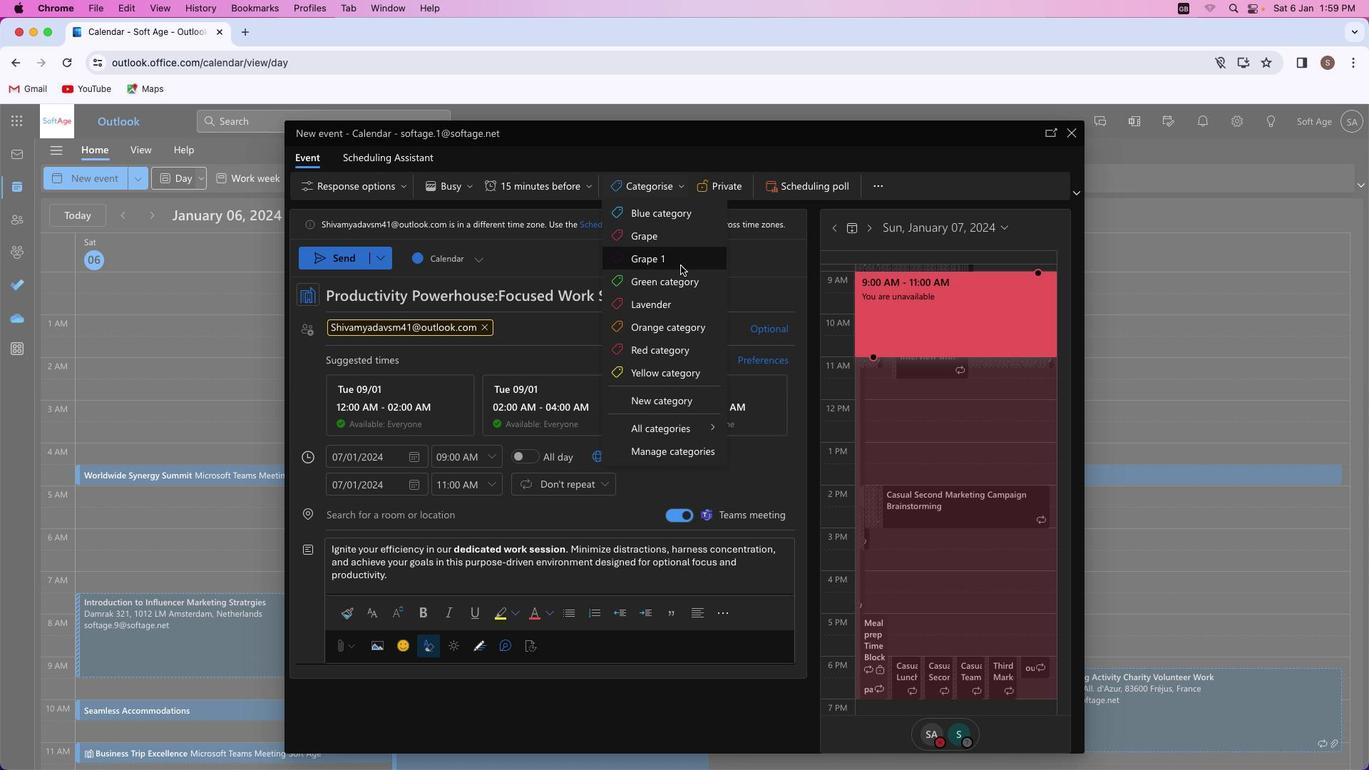 
Action: Mouse moved to (668, 318)
Screenshot: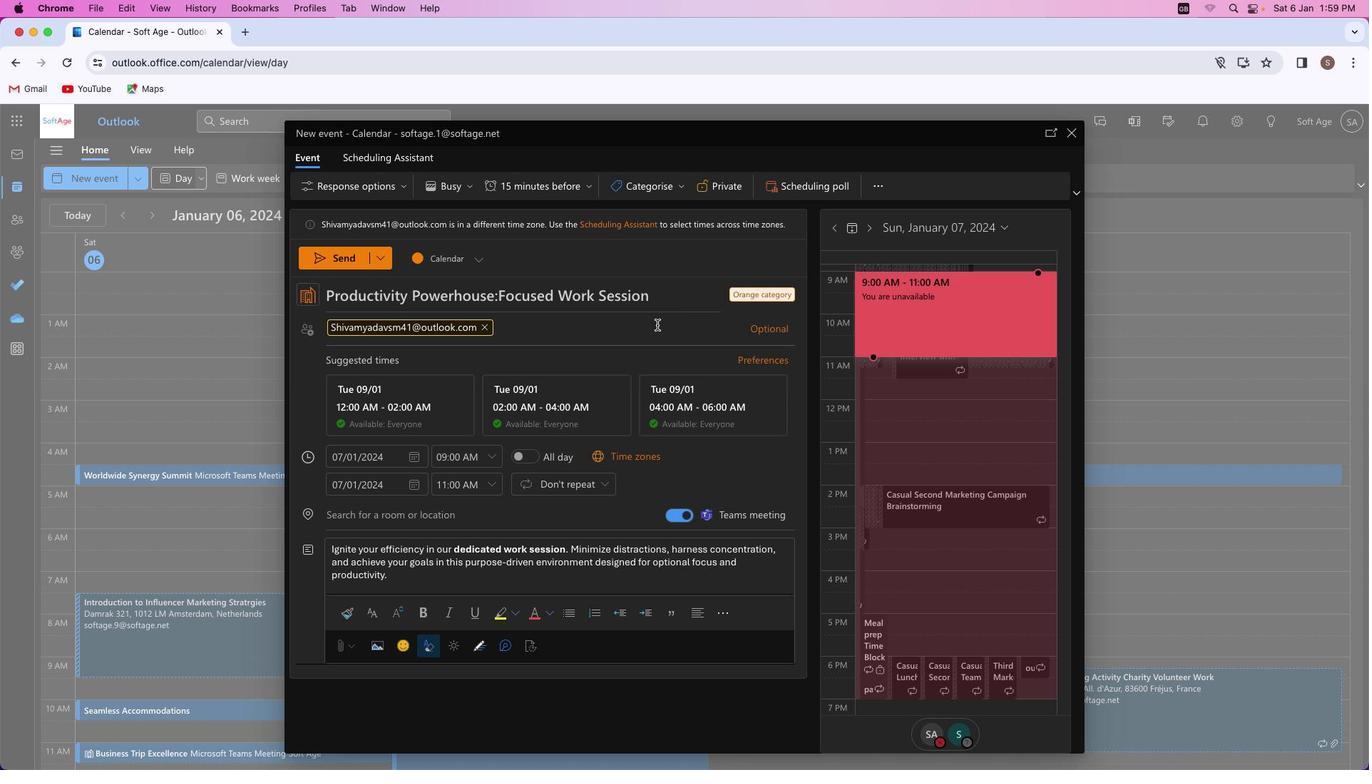 
Action: Mouse pressed left at (668, 318)
Screenshot: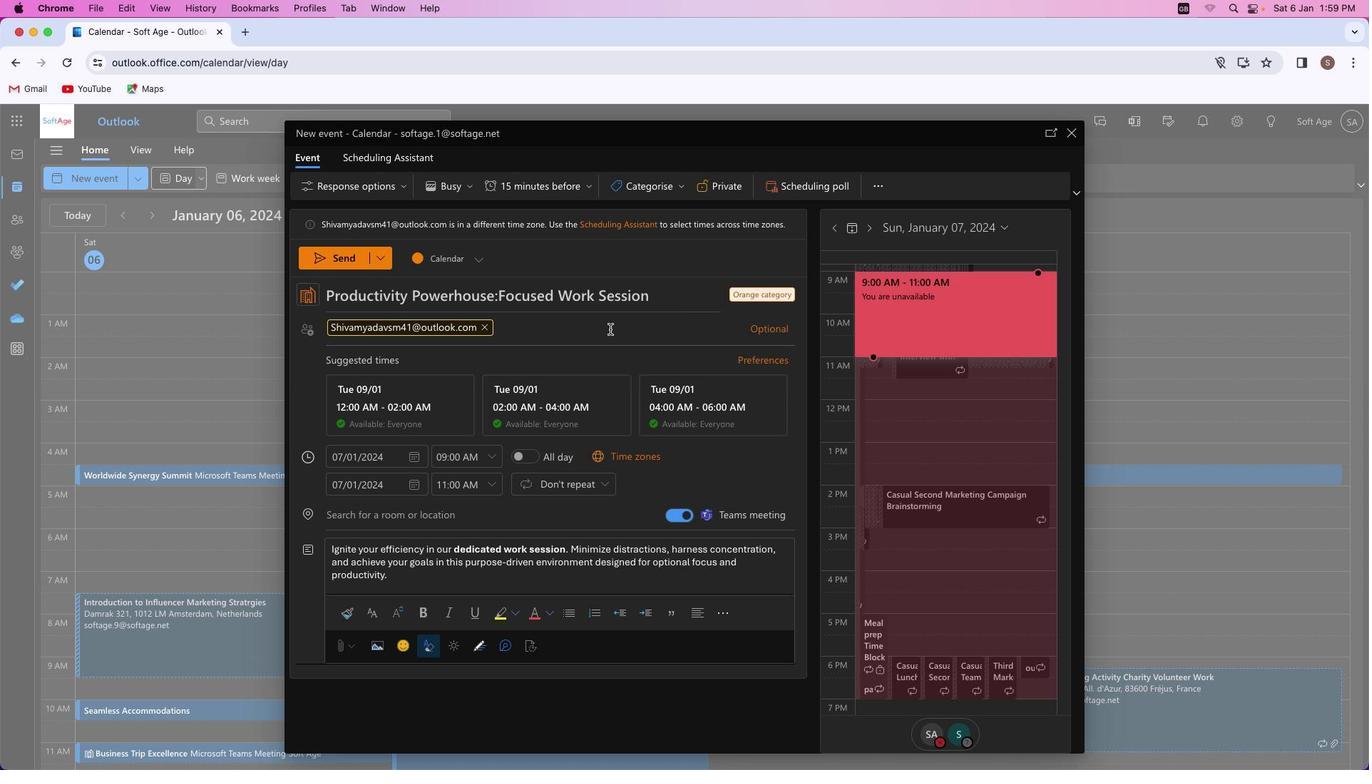 
Action: Mouse moved to (338, 256)
Screenshot: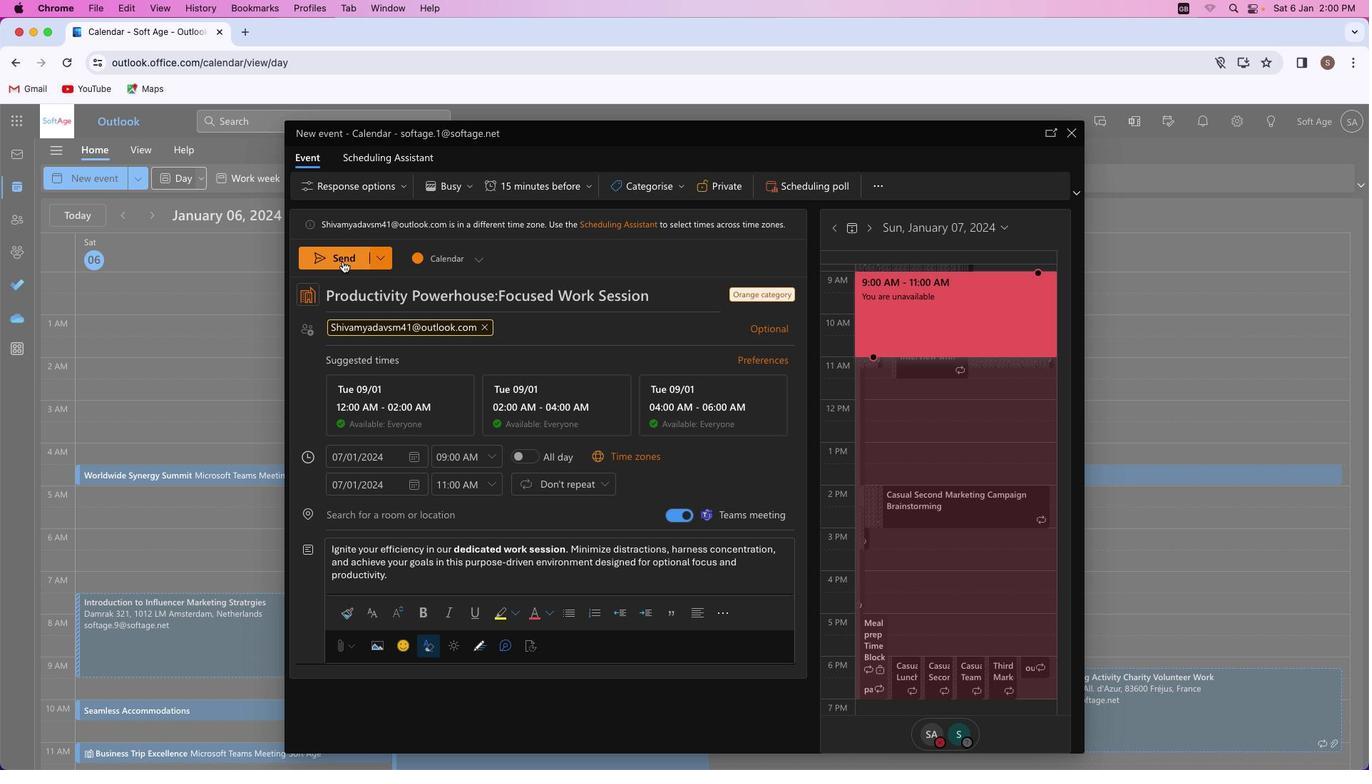 
Action: Mouse pressed left at (338, 256)
Screenshot: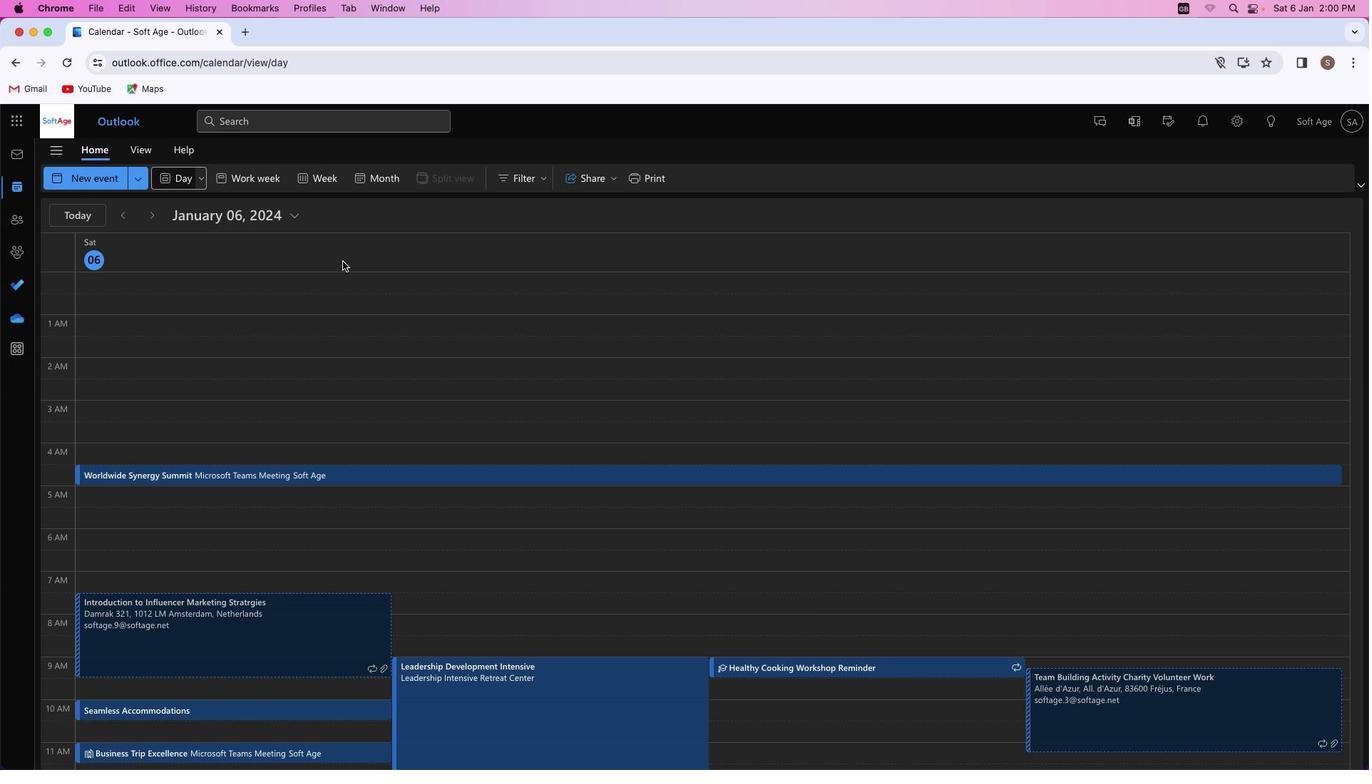 
Action: Mouse moved to (662, 416)
Screenshot: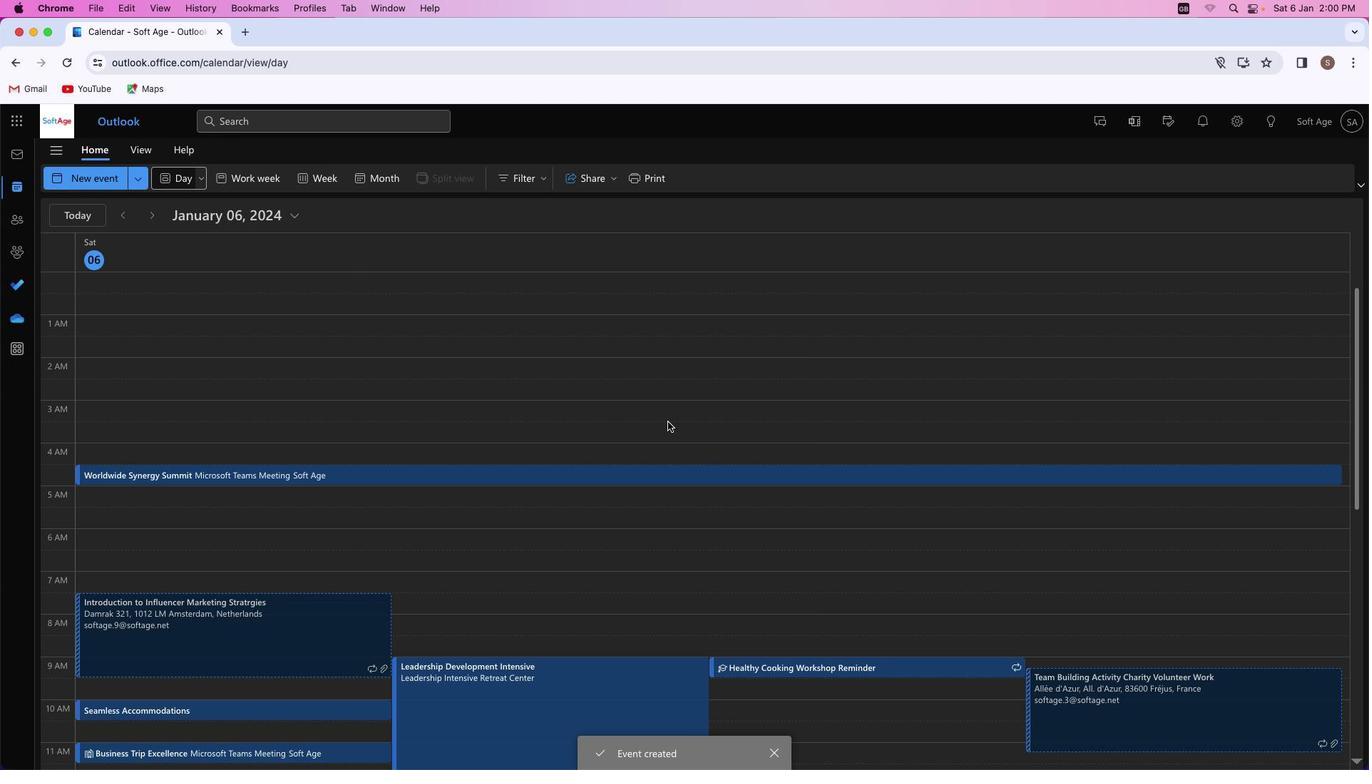 
